 Task: Search one way flight ticket for 5 adults, 2 children, 1 infant in seat and 2 infants on lap in economy from Tampa: Tampa International Airport to Fort Wayne: Fort Wayne International Airport on 5-4-2023. Choice of flights is Royal air maroc. Number of bags: 2 carry on bags. Price is upto 35000. Outbound departure time preference is 4:45.
Action: Mouse moved to (329, 325)
Screenshot: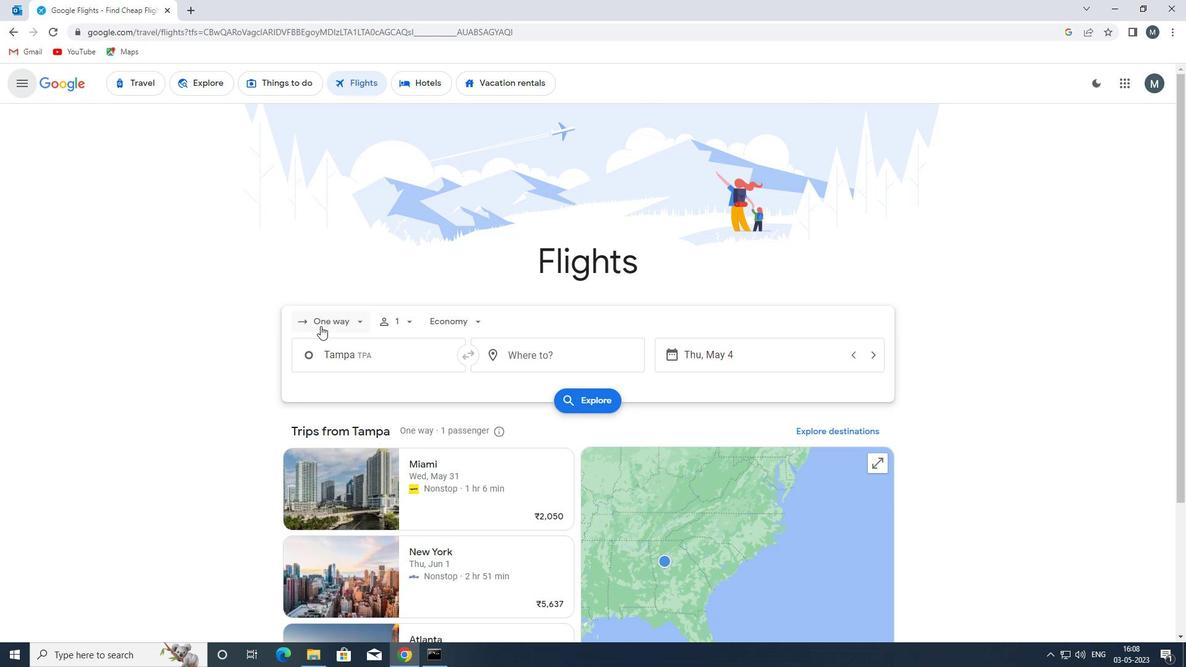 
Action: Mouse pressed left at (329, 325)
Screenshot: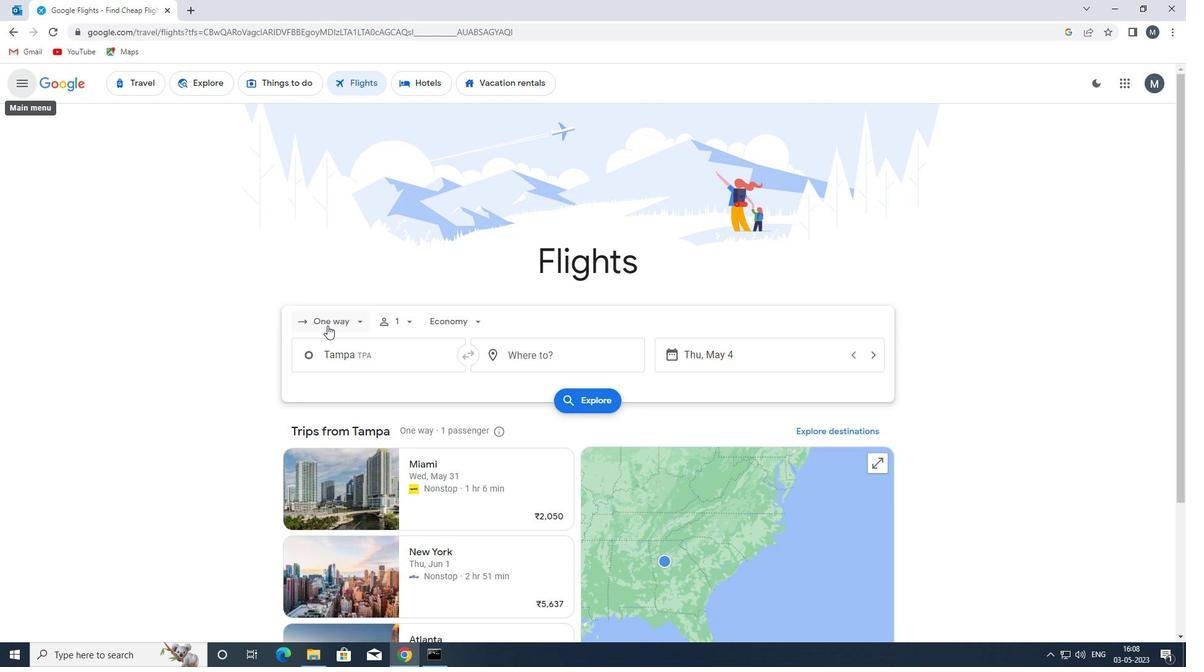
Action: Mouse moved to (350, 382)
Screenshot: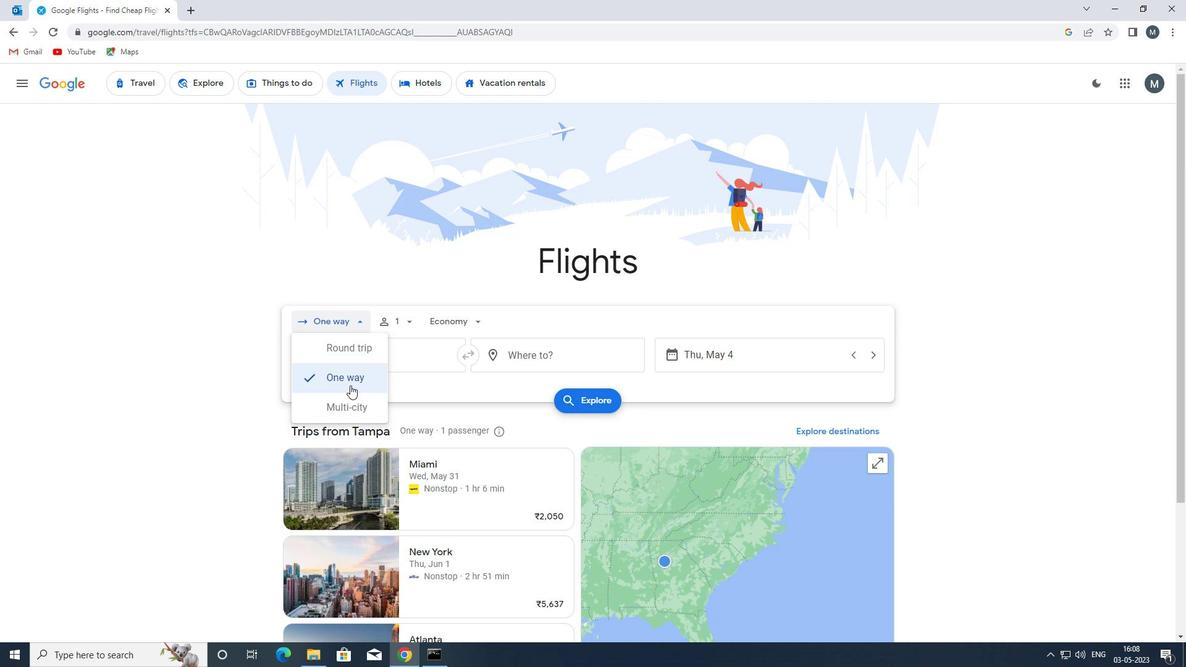 
Action: Mouse pressed left at (350, 382)
Screenshot: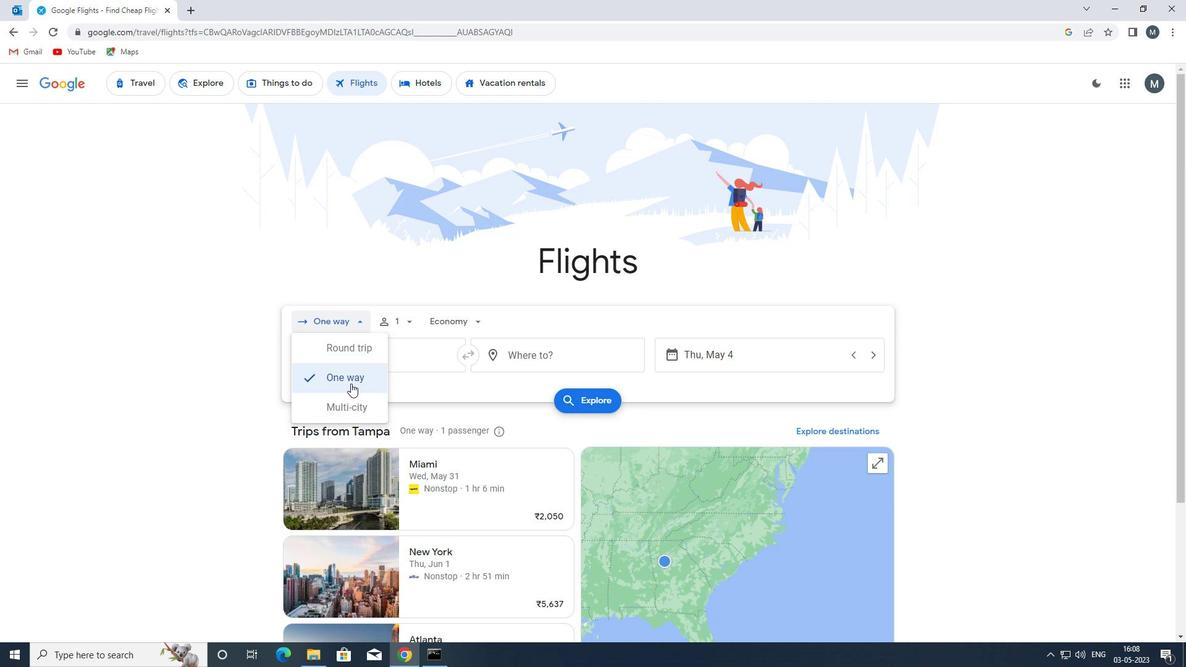 
Action: Mouse moved to (414, 316)
Screenshot: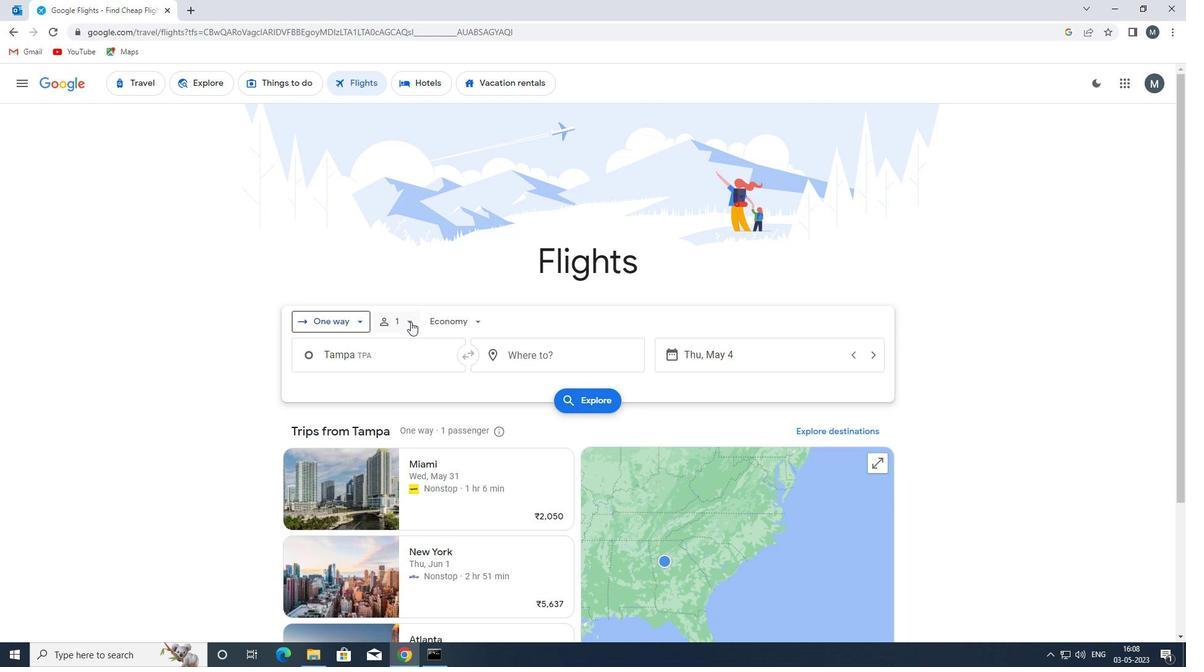 
Action: Mouse pressed left at (414, 316)
Screenshot: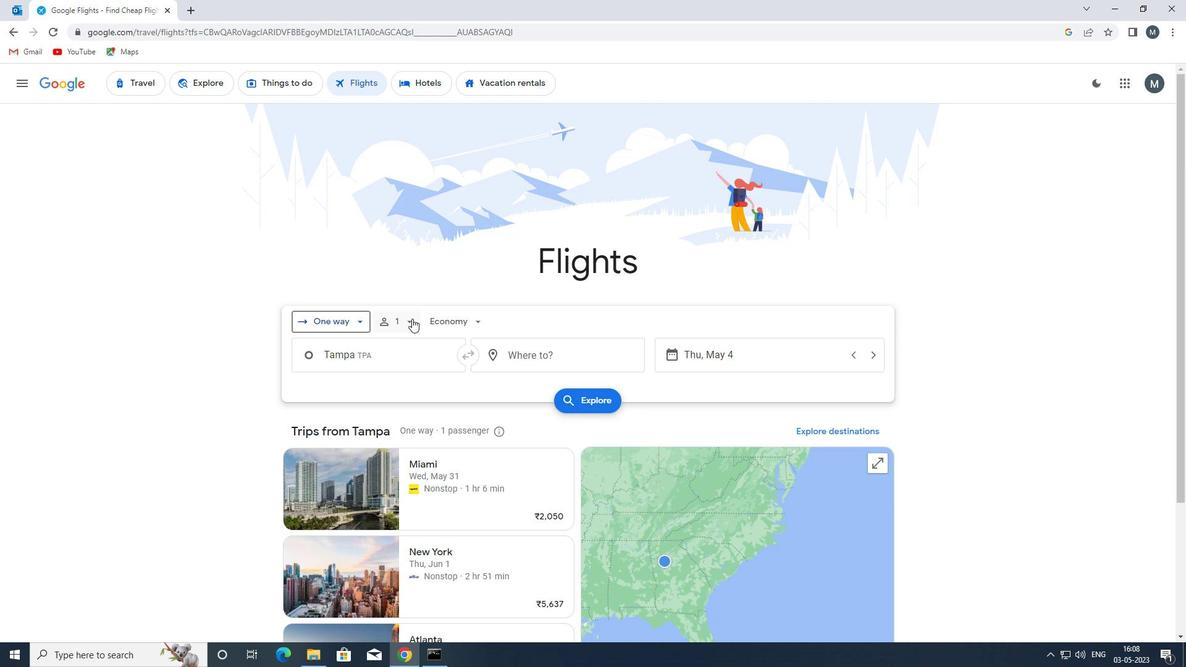 
Action: Mouse moved to (506, 353)
Screenshot: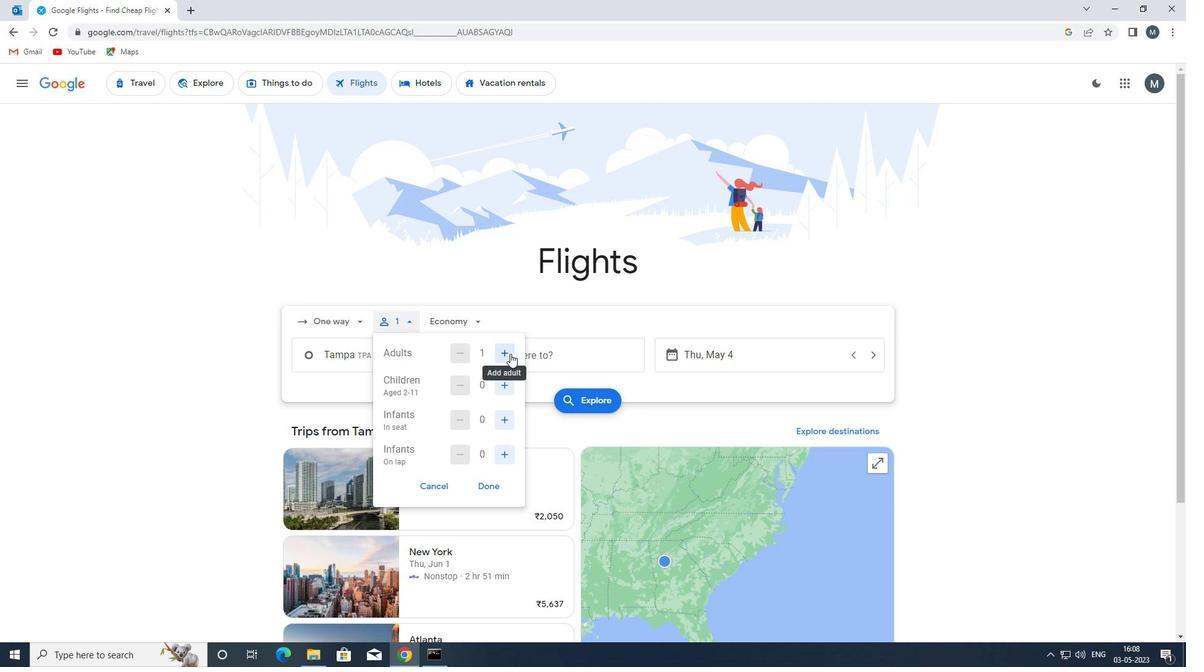 
Action: Mouse pressed left at (506, 353)
Screenshot: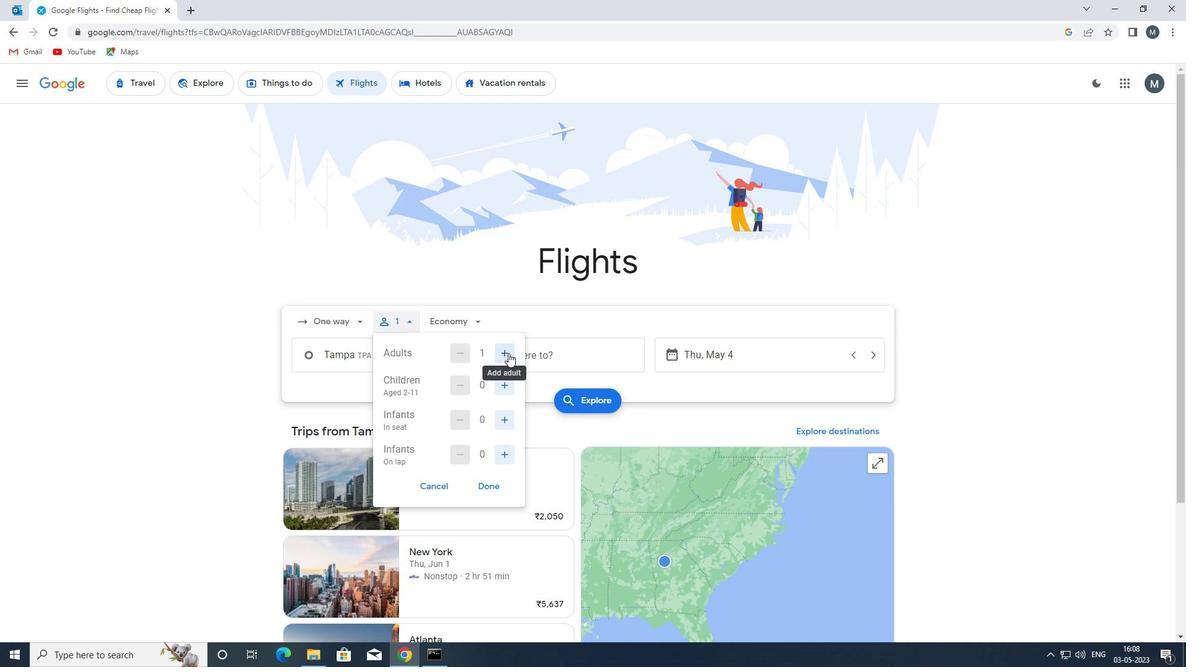 
Action: Mouse pressed left at (506, 353)
Screenshot: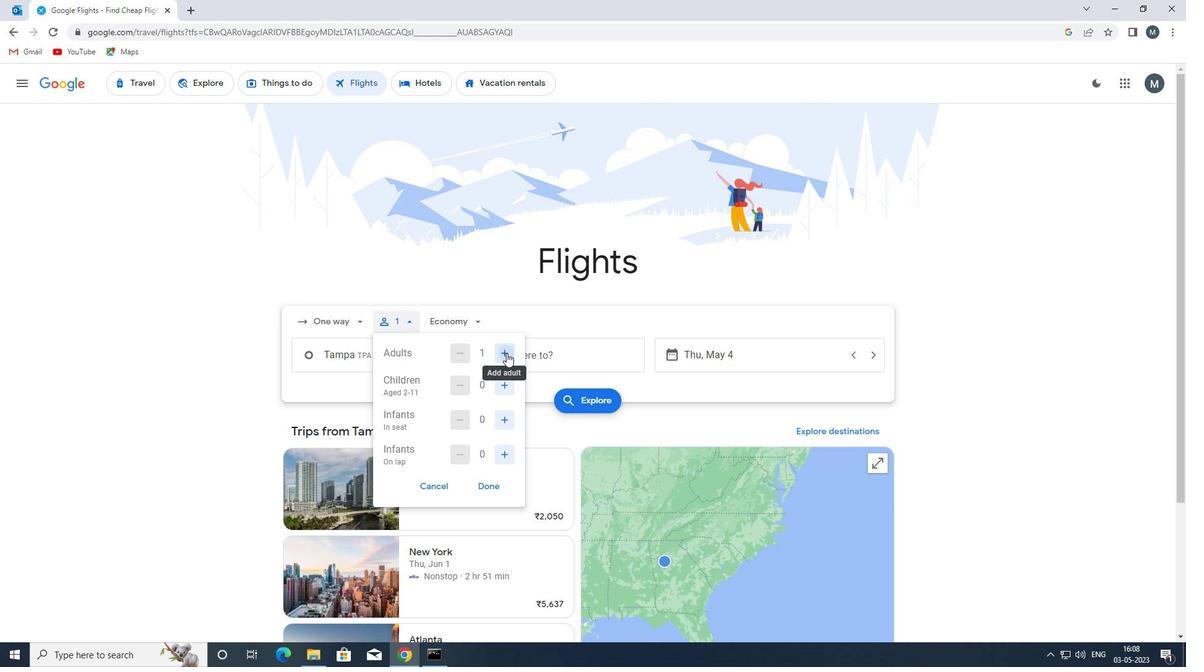 
Action: Mouse pressed left at (506, 353)
Screenshot: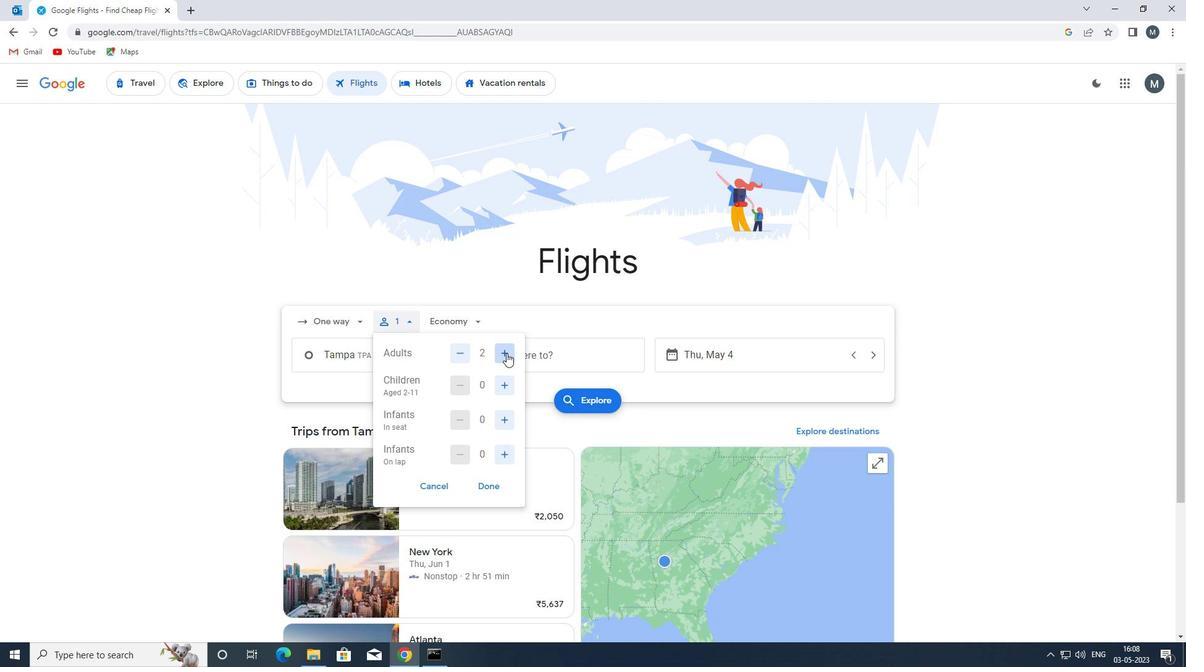 
Action: Mouse pressed left at (506, 353)
Screenshot: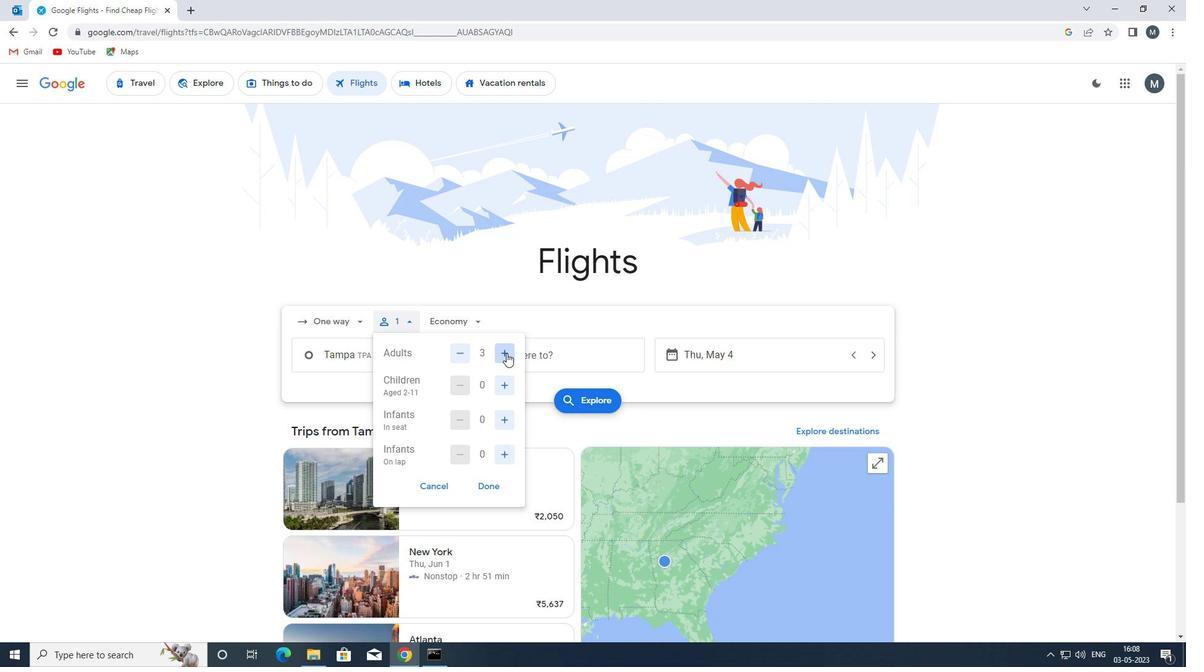 
Action: Mouse moved to (507, 383)
Screenshot: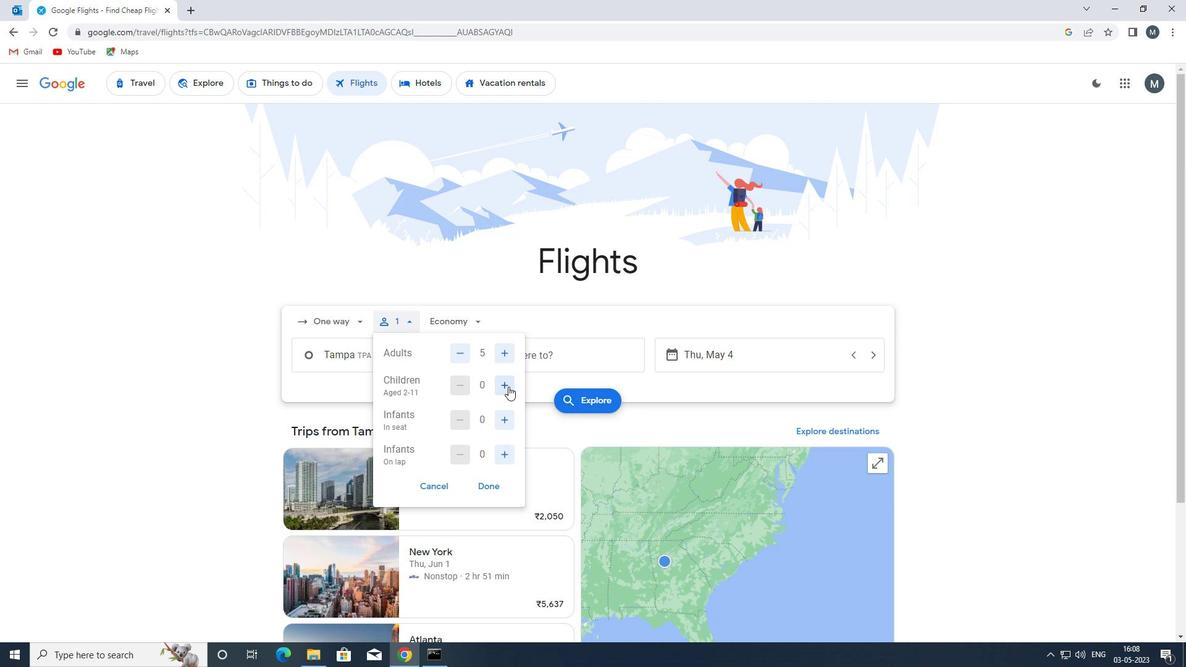 
Action: Mouse pressed left at (507, 383)
Screenshot: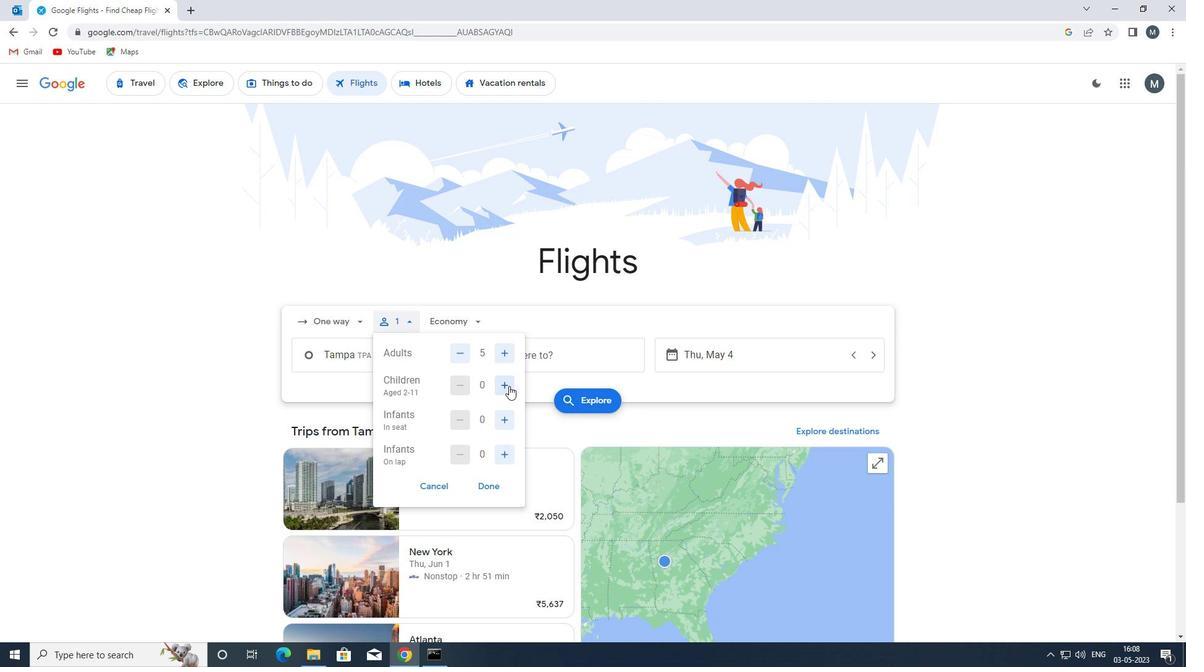 
Action: Mouse pressed left at (507, 383)
Screenshot: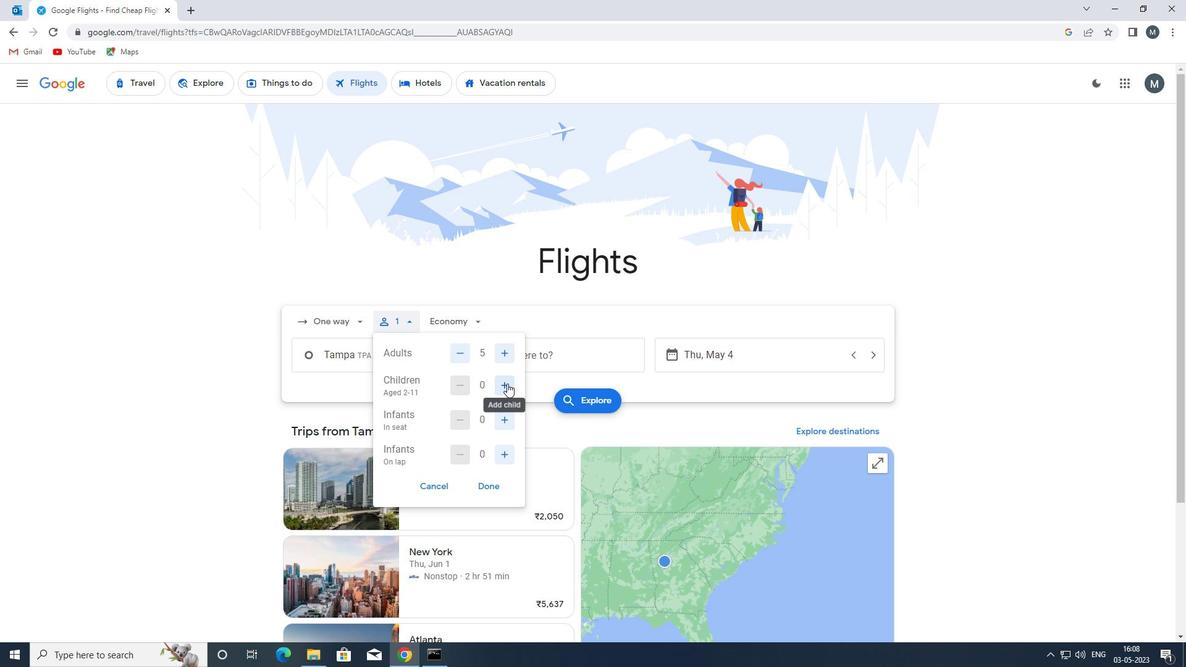 
Action: Mouse moved to (504, 414)
Screenshot: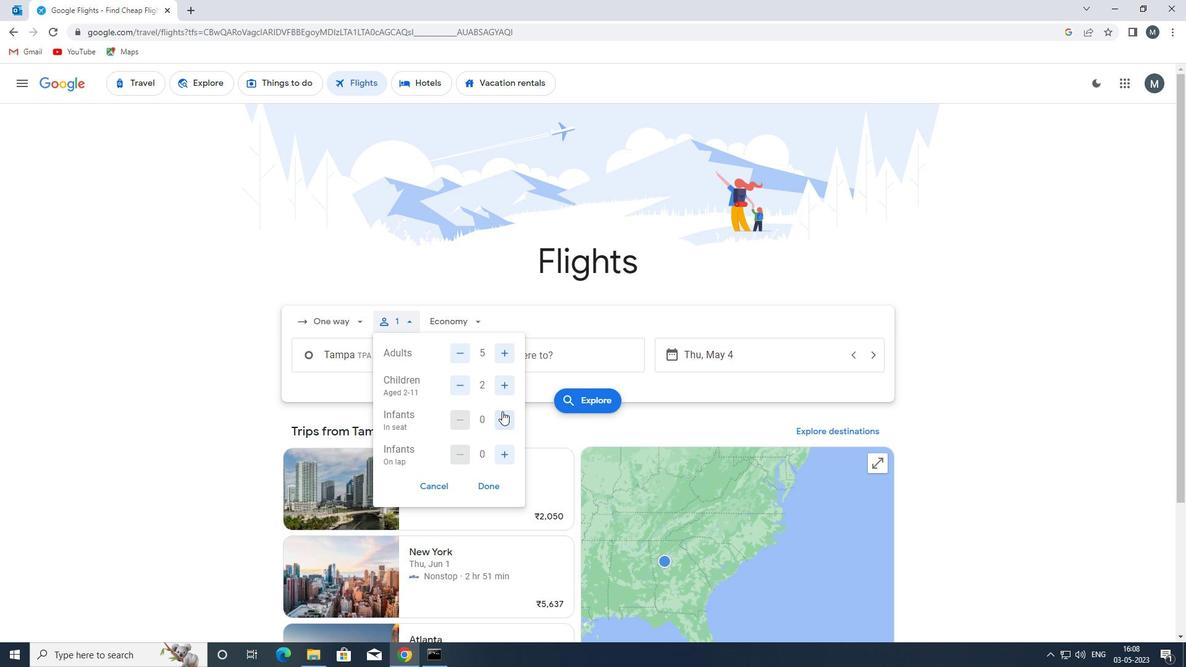 
Action: Mouse pressed left at (504, 414)
Screenshot: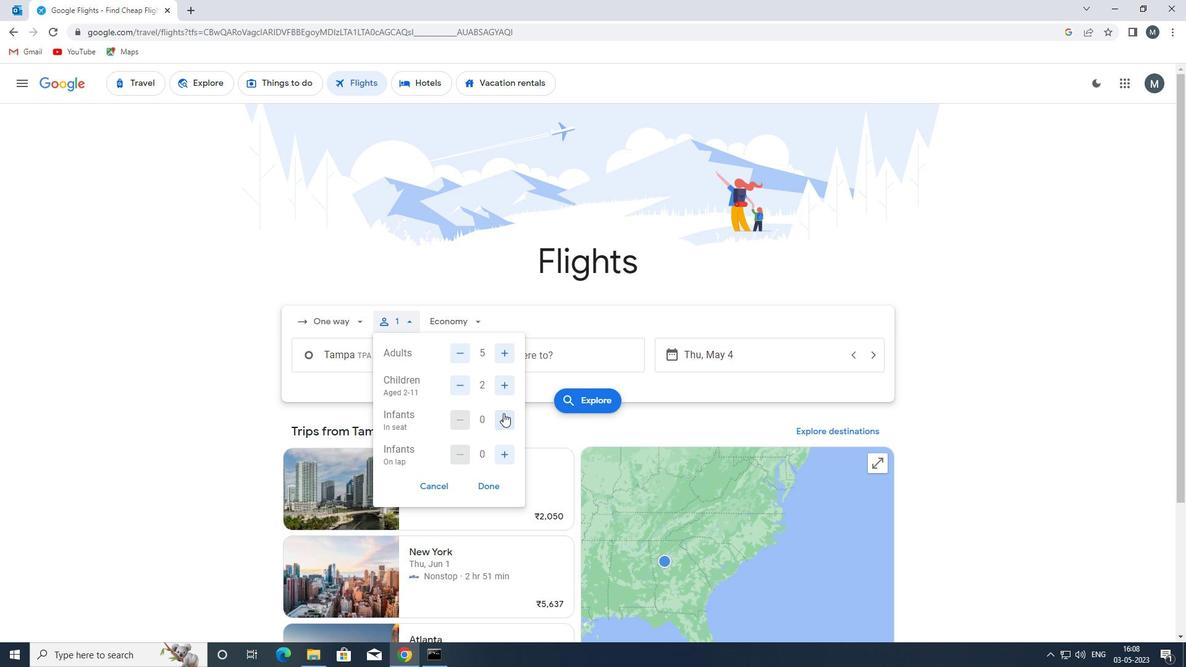 
Action: Mouse moved to (504, 457)
Screenshot: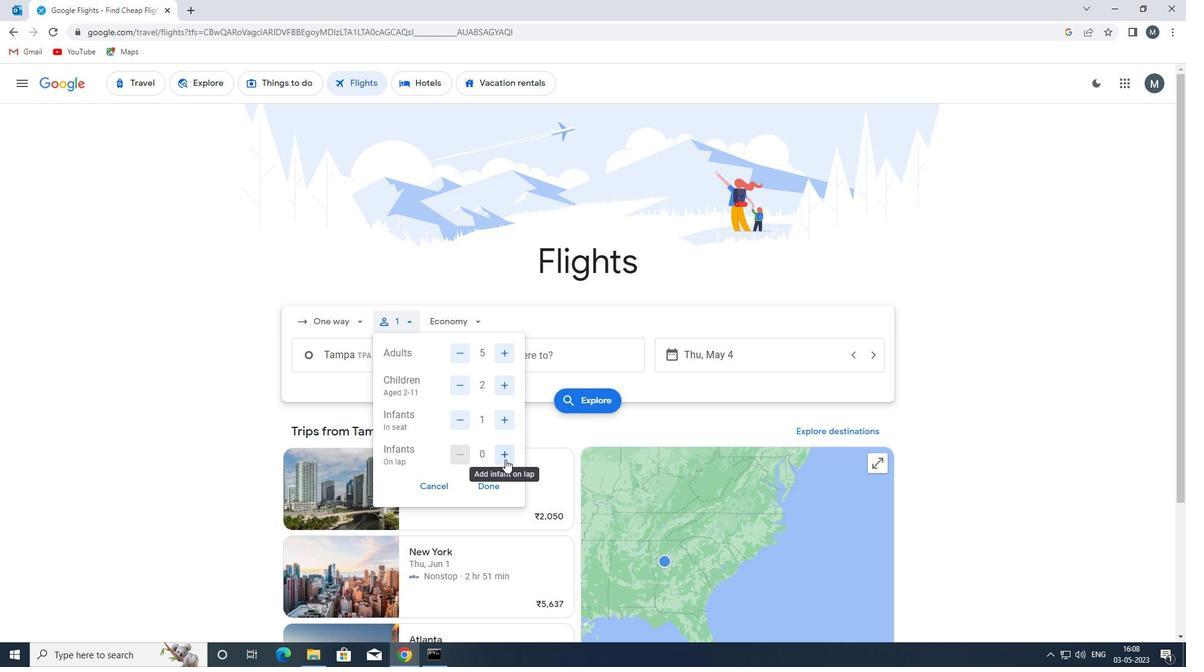 
Action: Mouse pressed left at (504, 457)
Screenshot: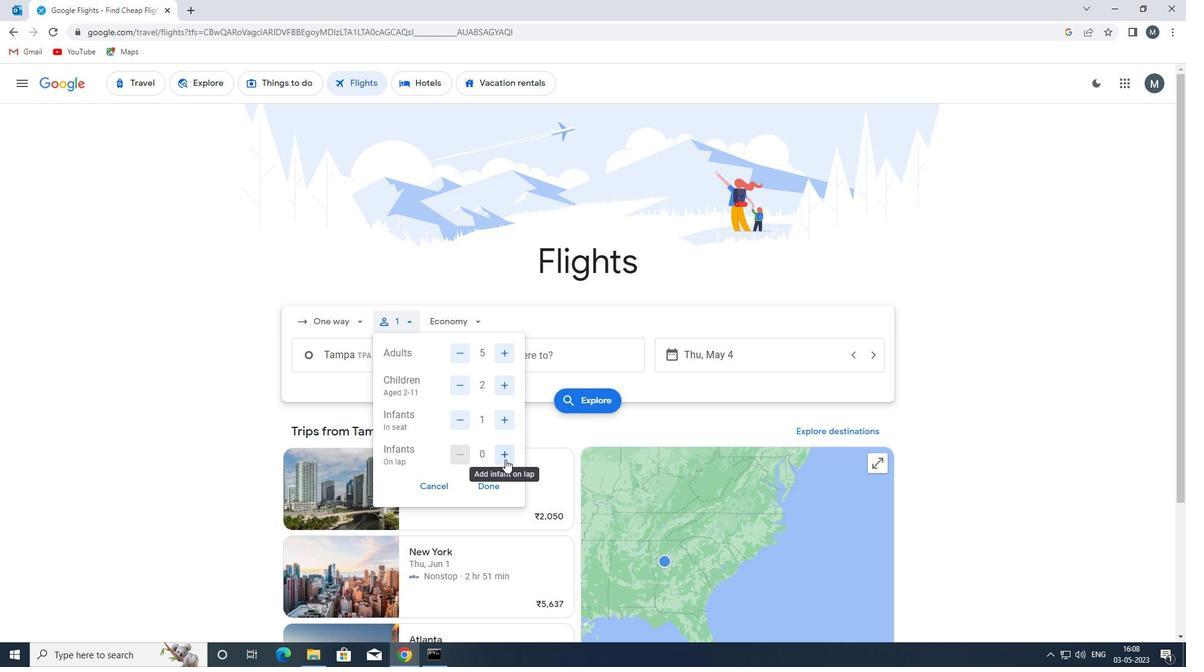 
Action: Mouse pressed left at (504, 457)
Screenshot: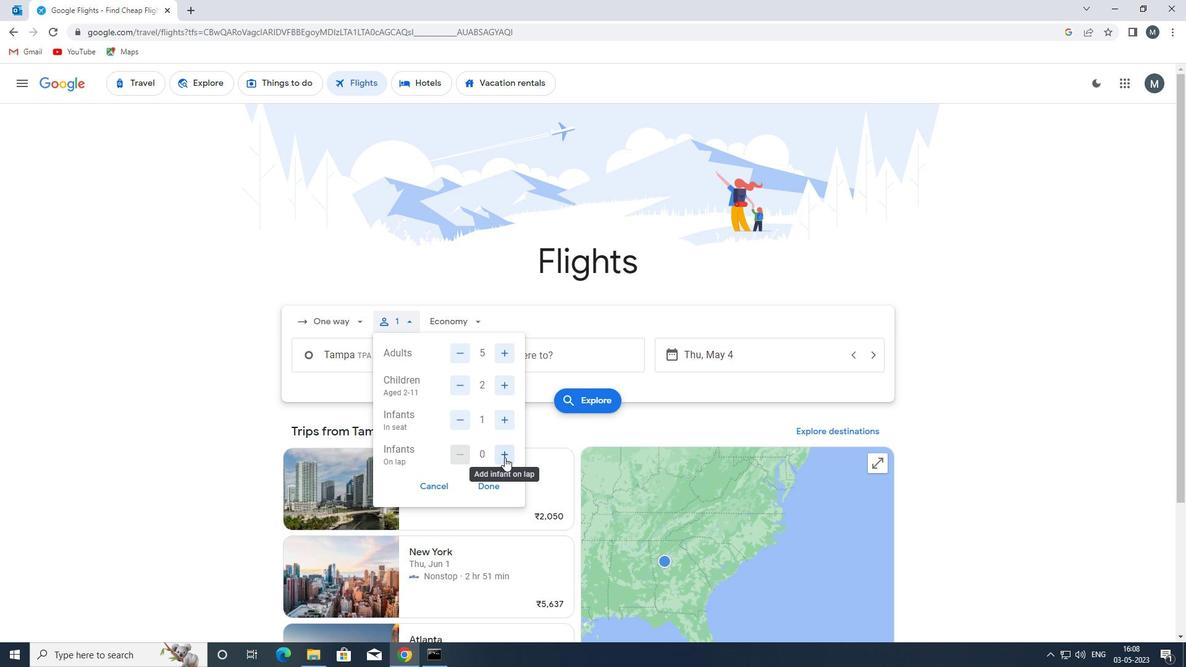 
Action: Mouse moved to (460, 454)
Screenshot: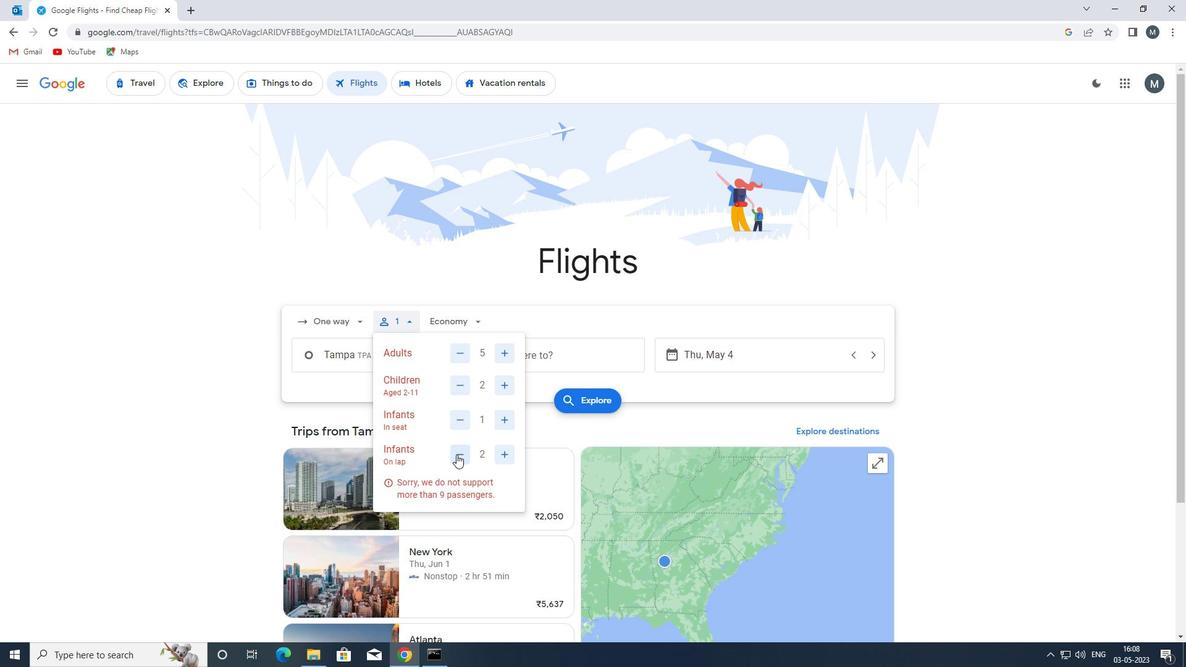 
Action: Mouse pressed left at (460, 454)
Screenshot: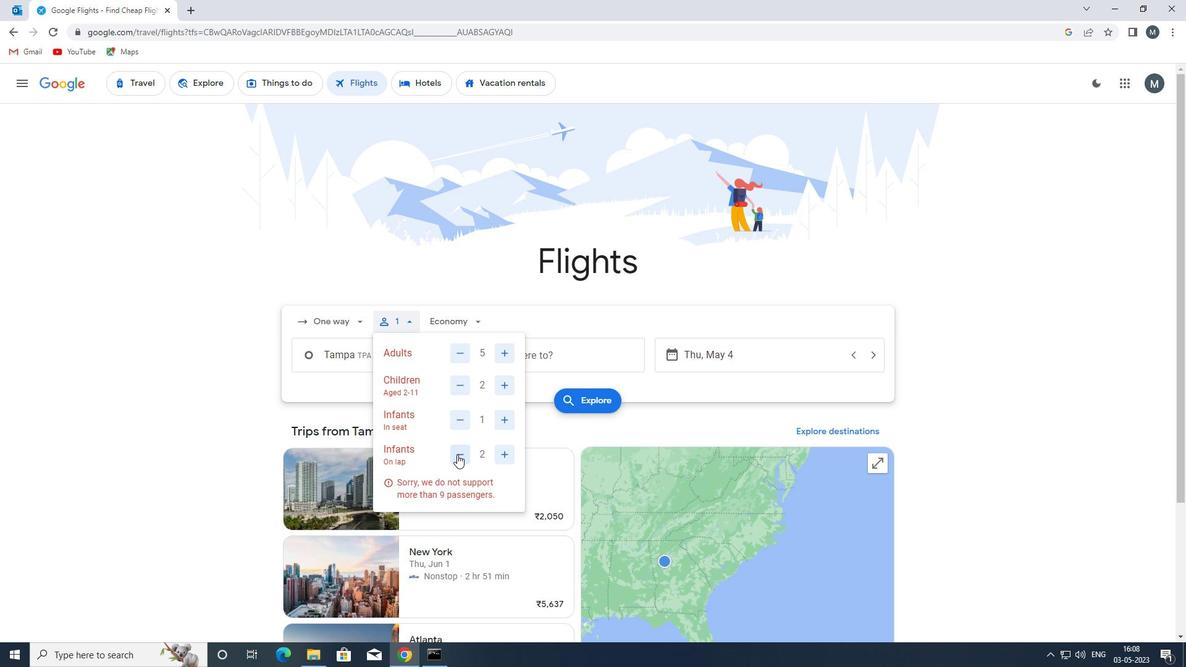
Action: Mouse moved to (498, 484)
Screenshot: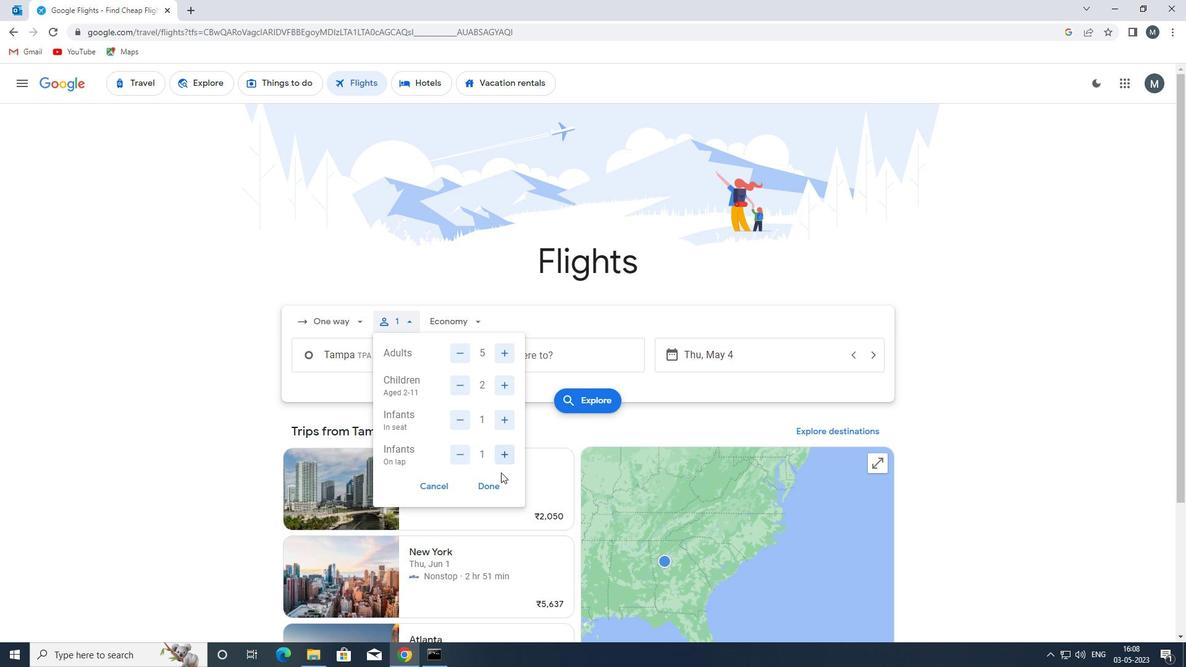
Action: Mouse pressed left at (498, 484)
Screenshot: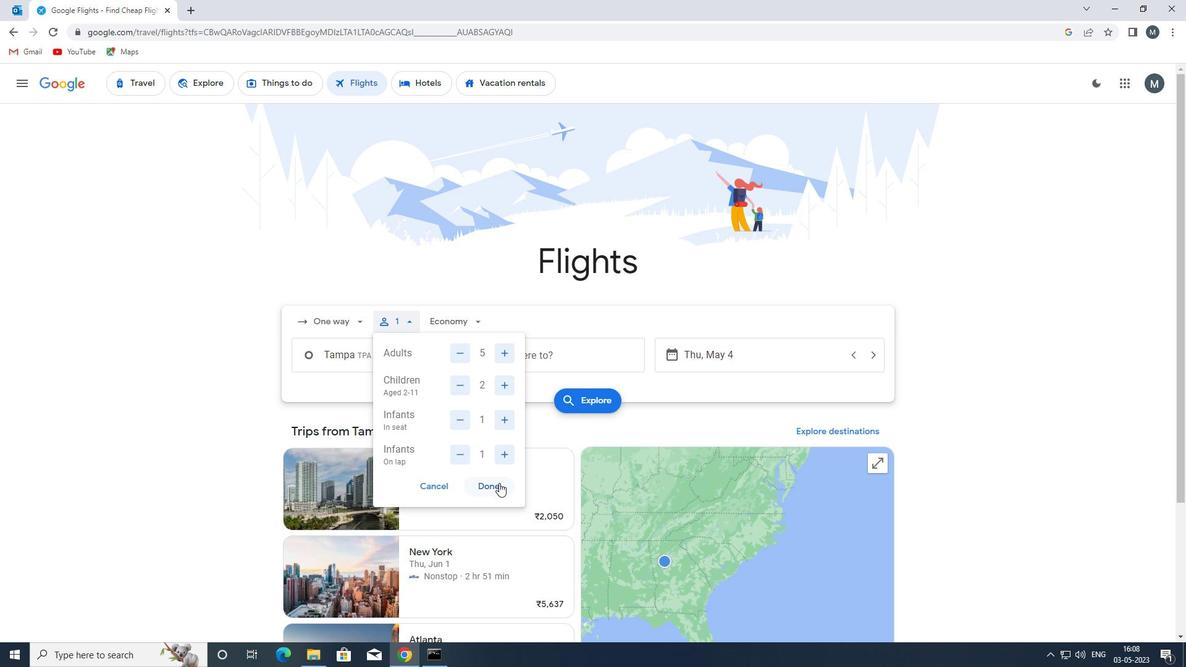 
Action: Mouse moved to (461, 320)
Screenshot: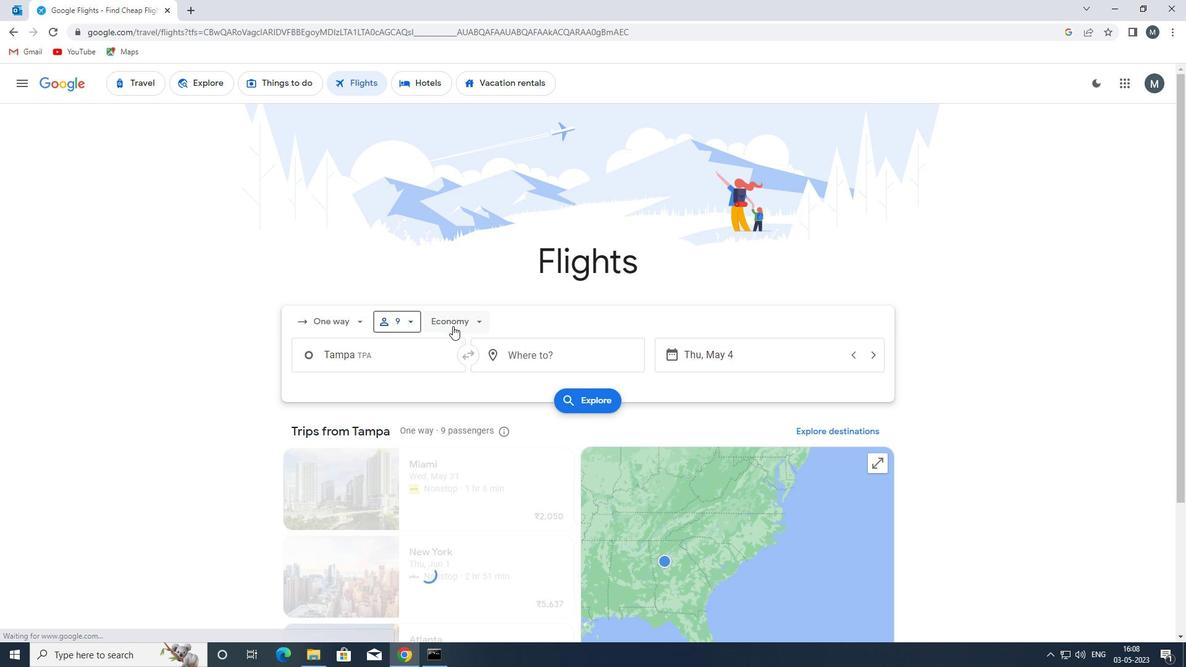 
Action: Mouse pressed left at (461, 320)
Screenshot: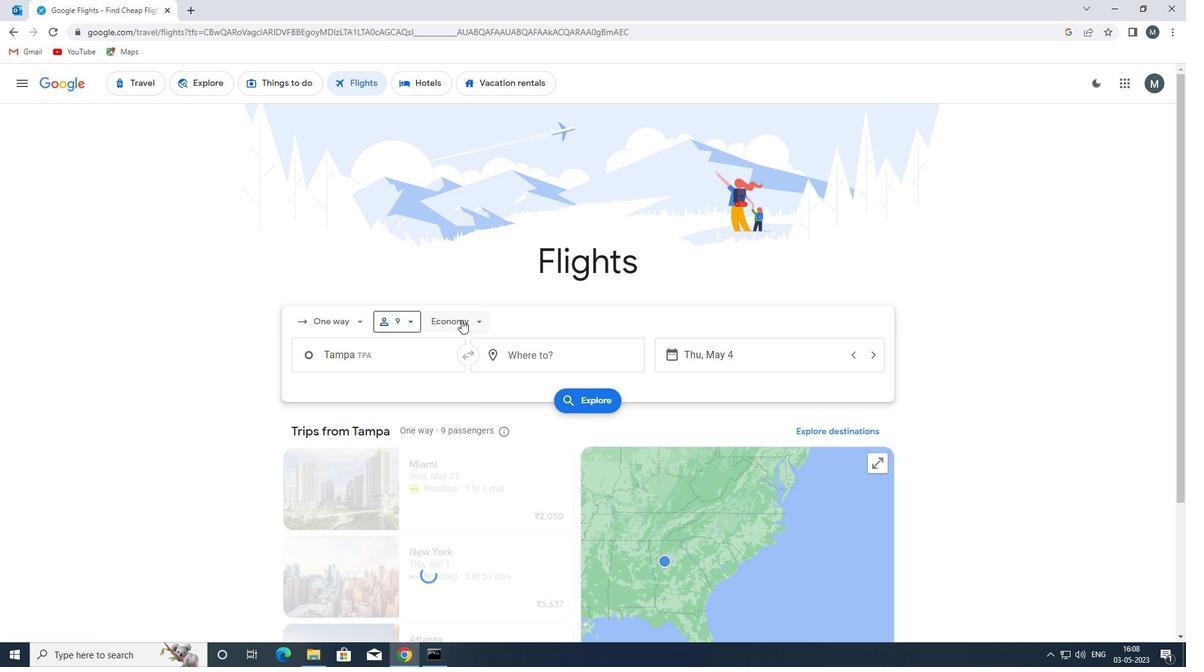 
Action: Mouse moved to (486, 346)
Screenshot: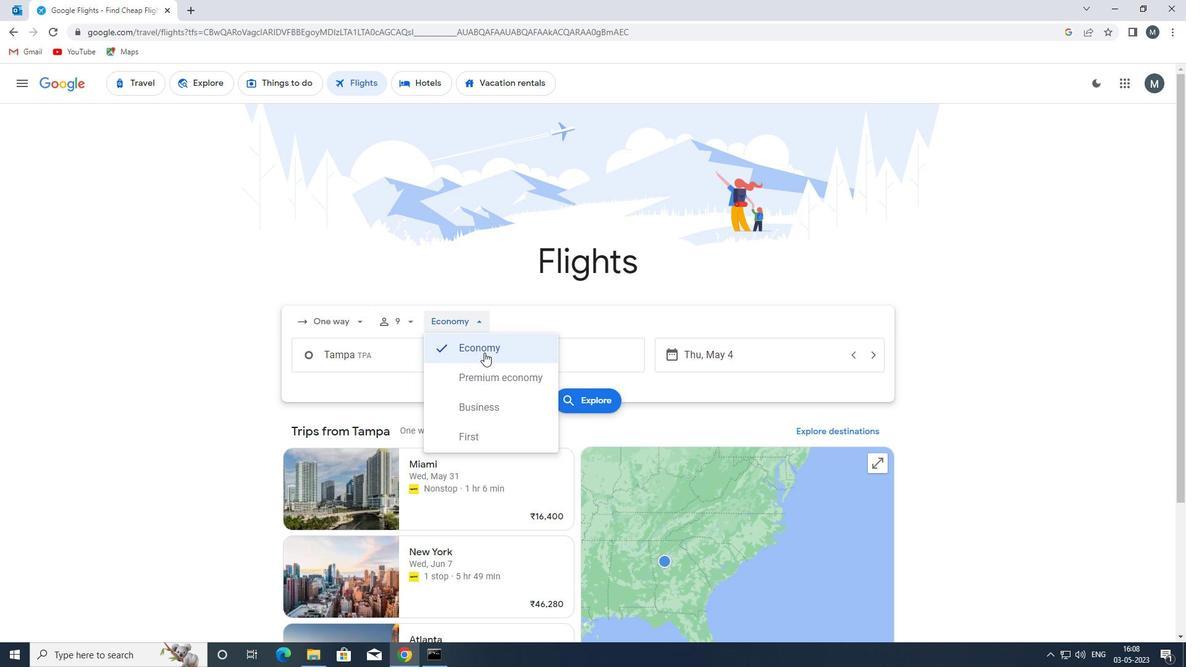 
Action: Mouse pressed left at (486, 346)
Screenshot: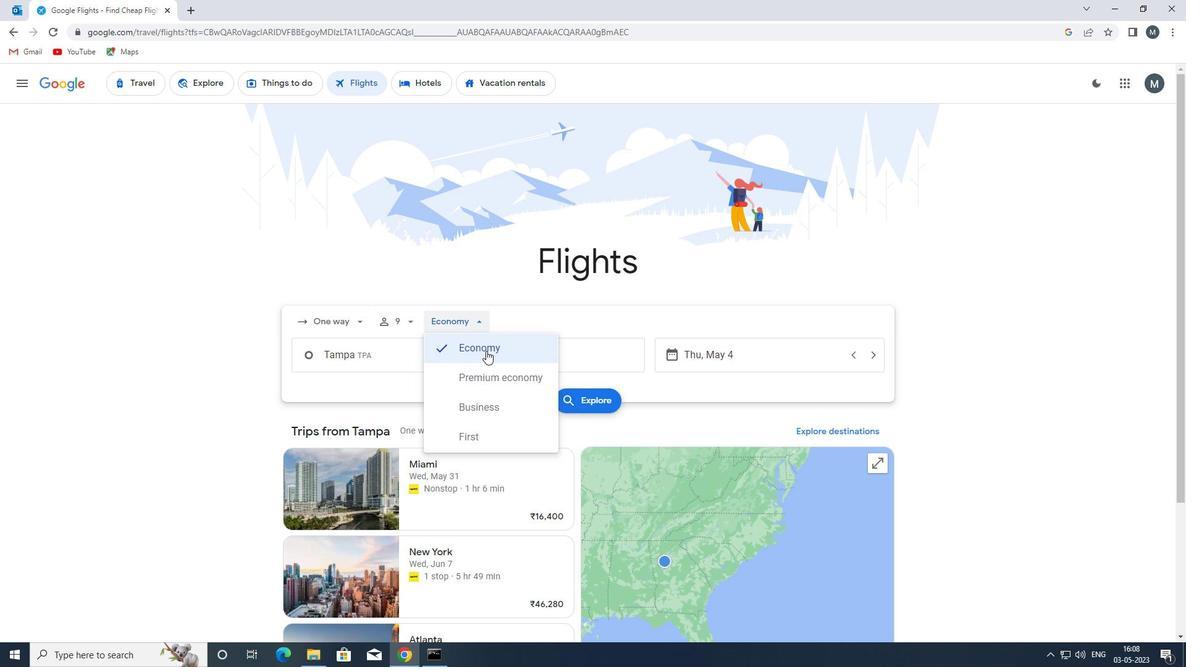 
Action: Mouse moved to (405, 354)
Screenshot: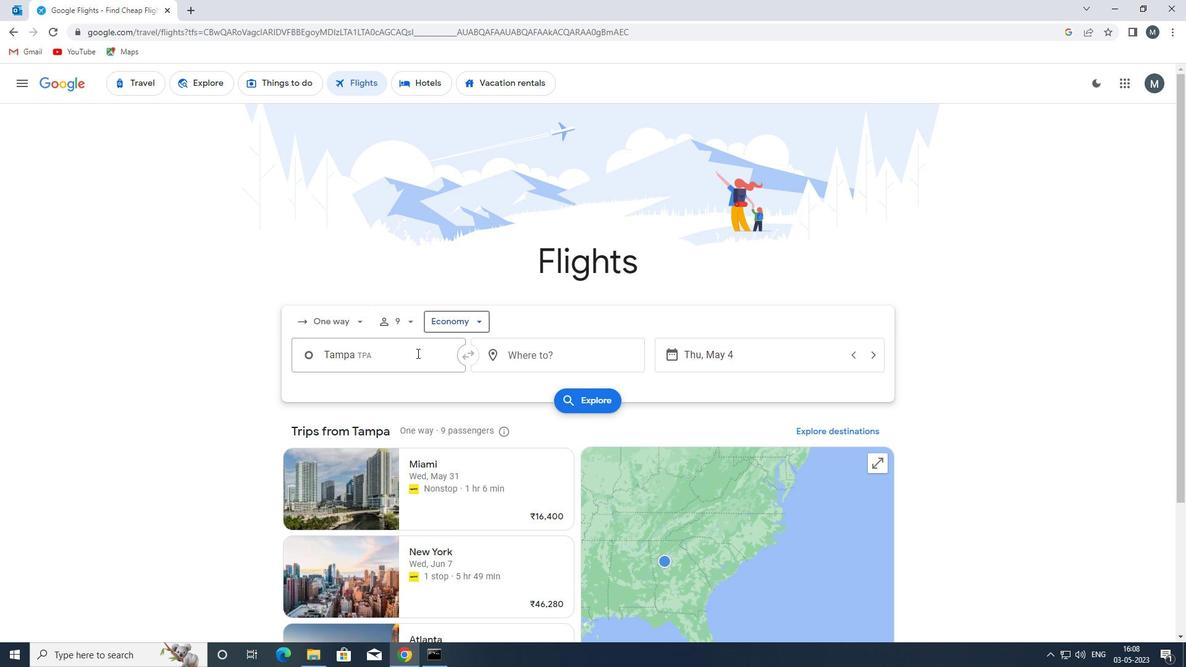 
Action: Mouse pressed left at (405, 354)
Screenshot: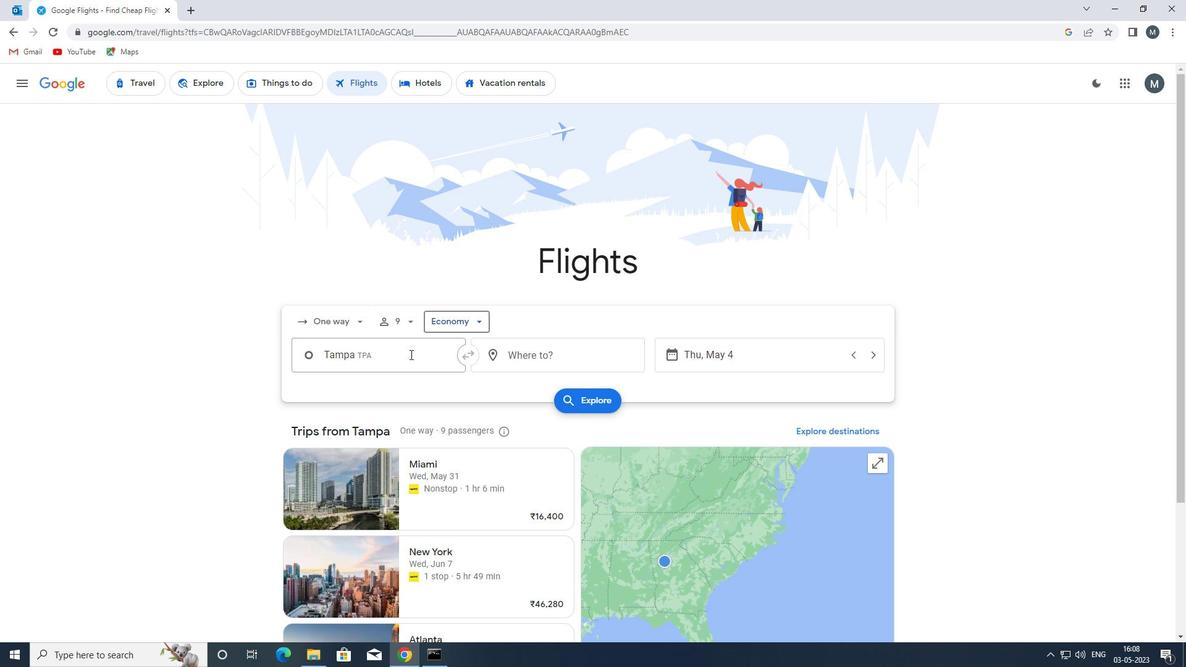 
Action: Key pressed tpa
Screenshot: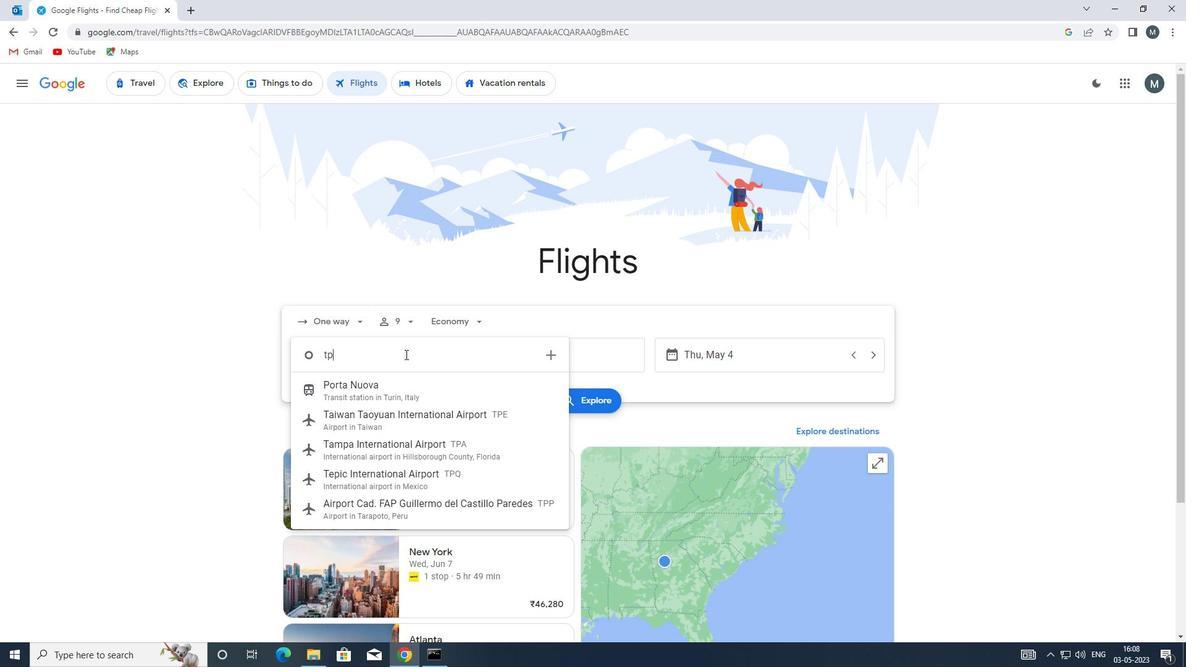 
Action: Mouse moved to (412, 391)
Screenshot: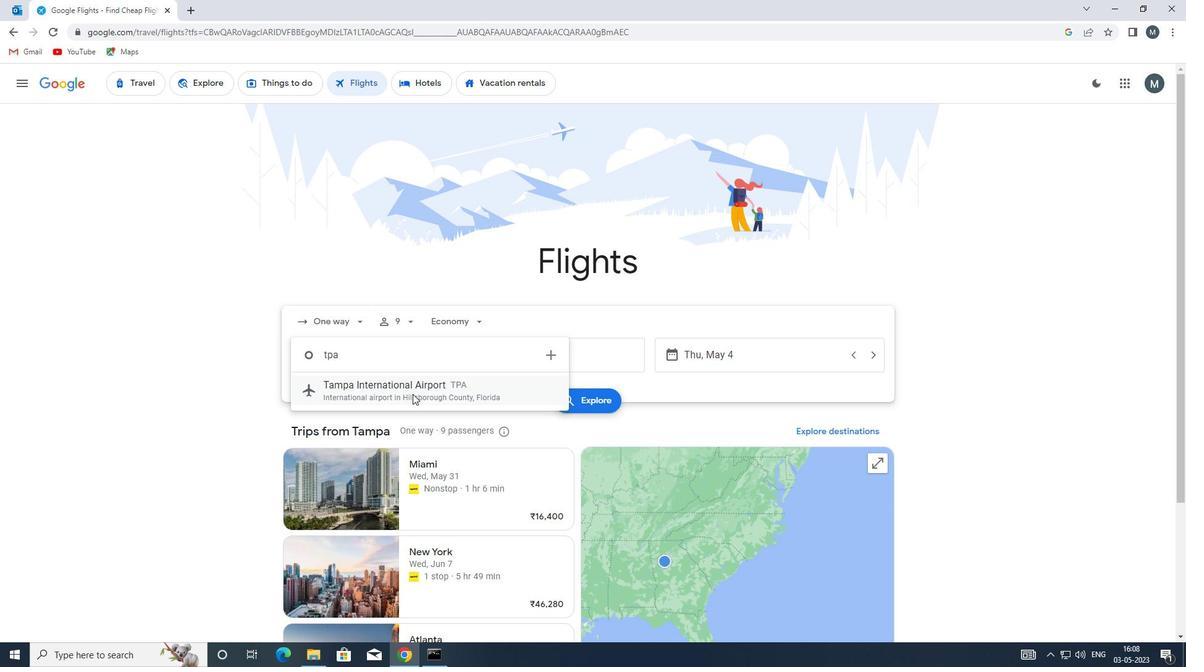 
Action: Mouse pressed left at (412, 391)
Screenshot: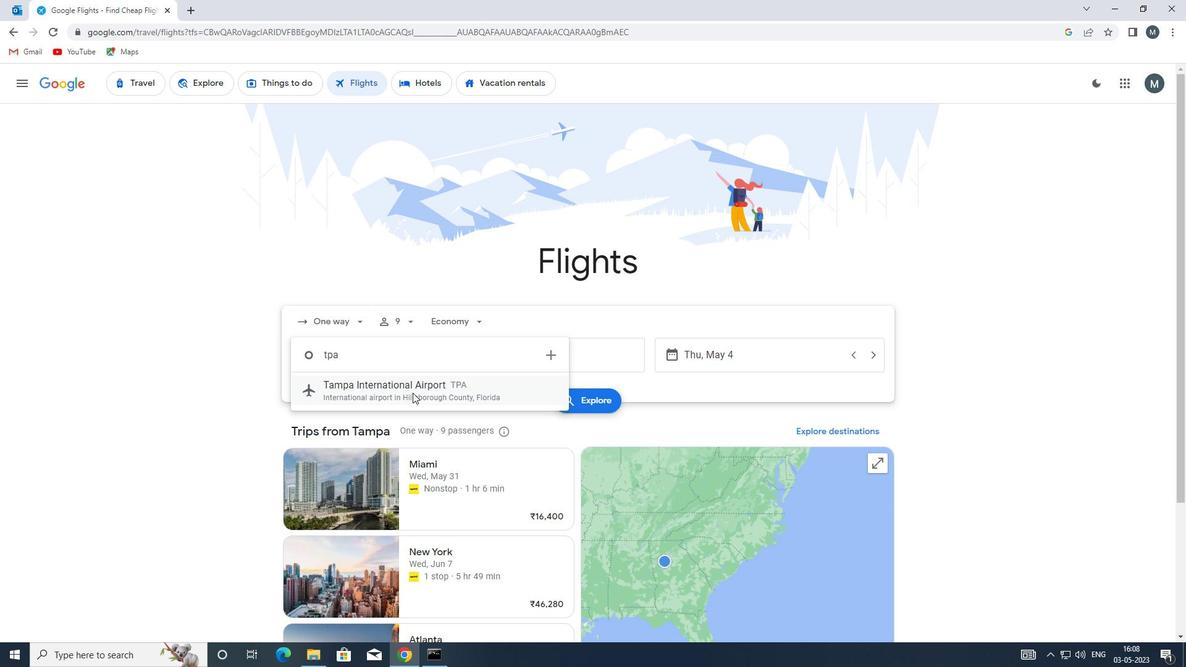 
Action: Mouse moved to (531, 356)
Screenshot: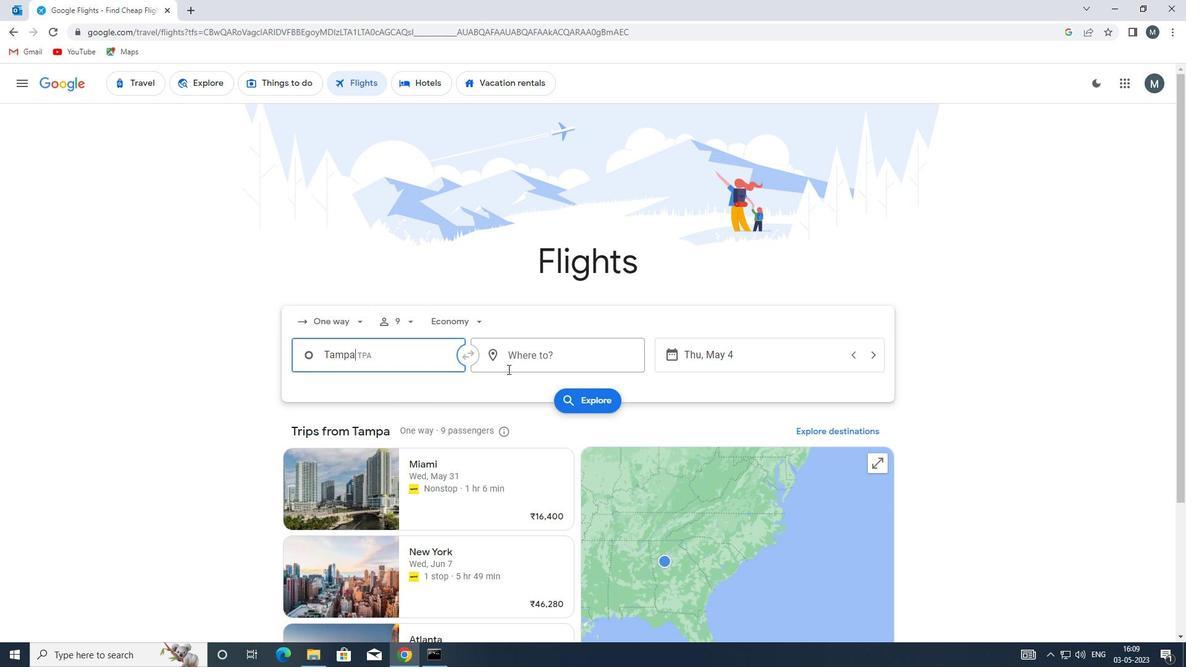 
Action: Mouse pressed left at (531, 356)
Screenshot: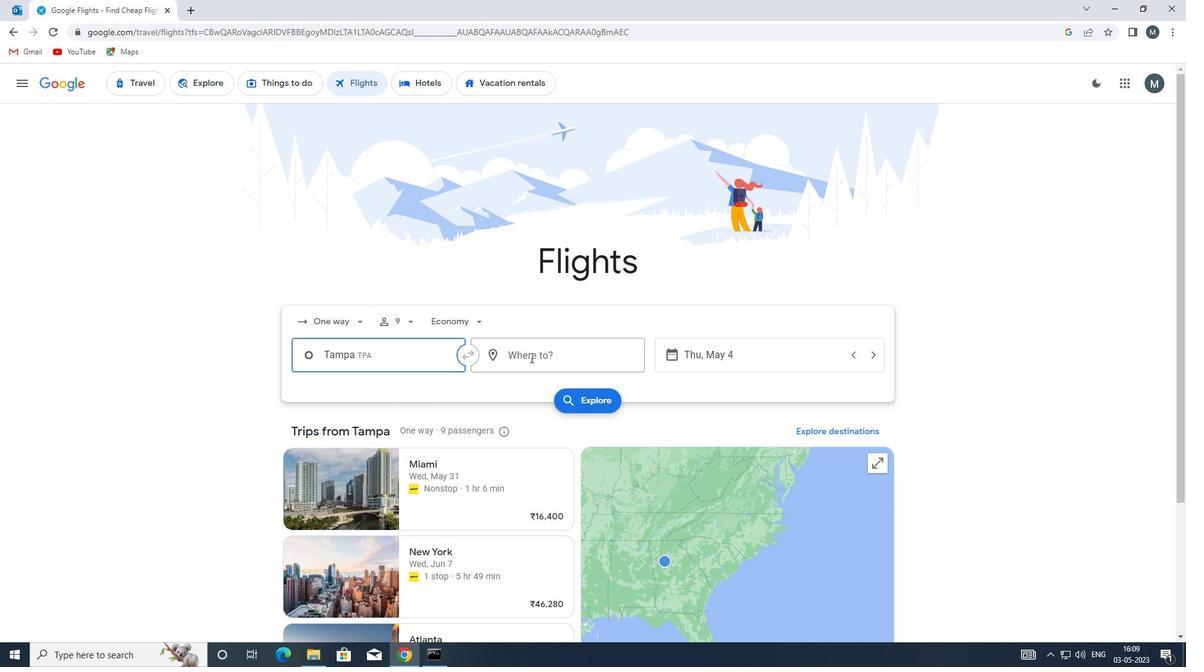 
Action: Key pressed fwa
Screenshot: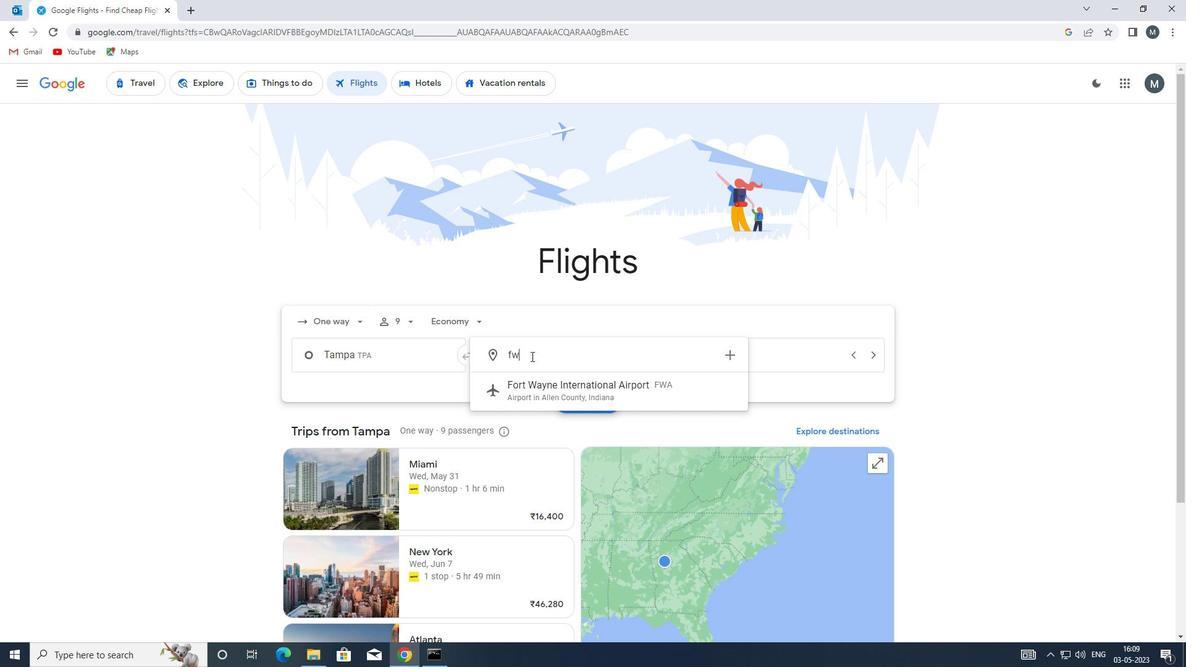 
Action: Mouse moved to (554, 387)
Screenshot: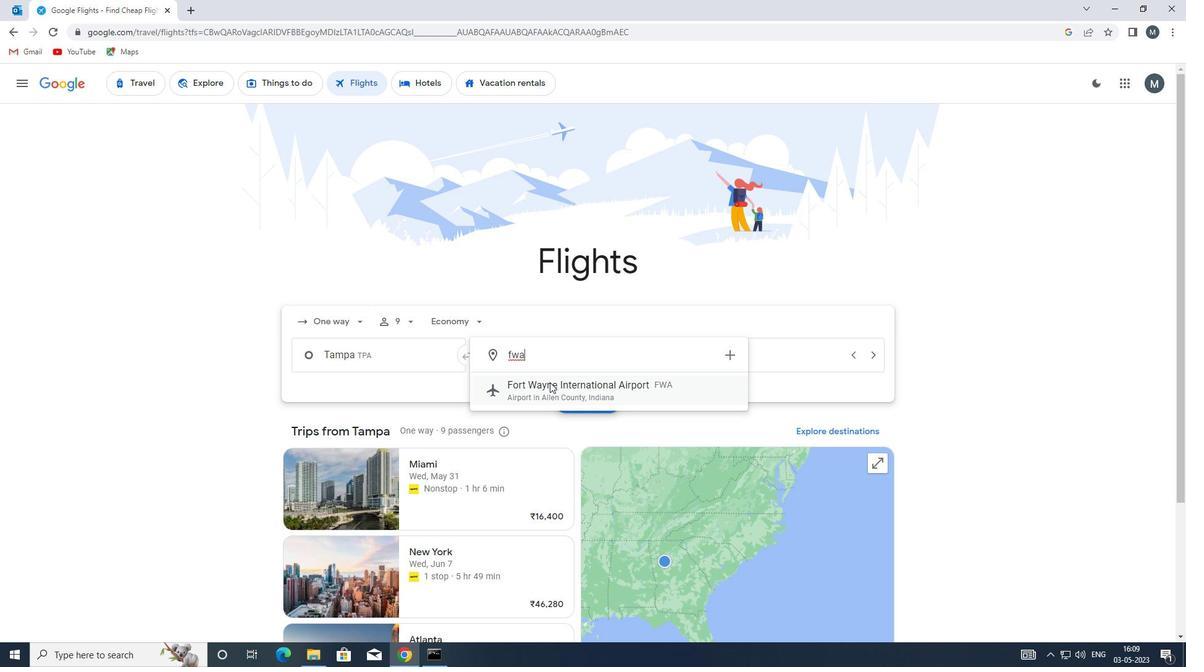 
Action: Mouse pressed left at (554, 387)
Screenshot: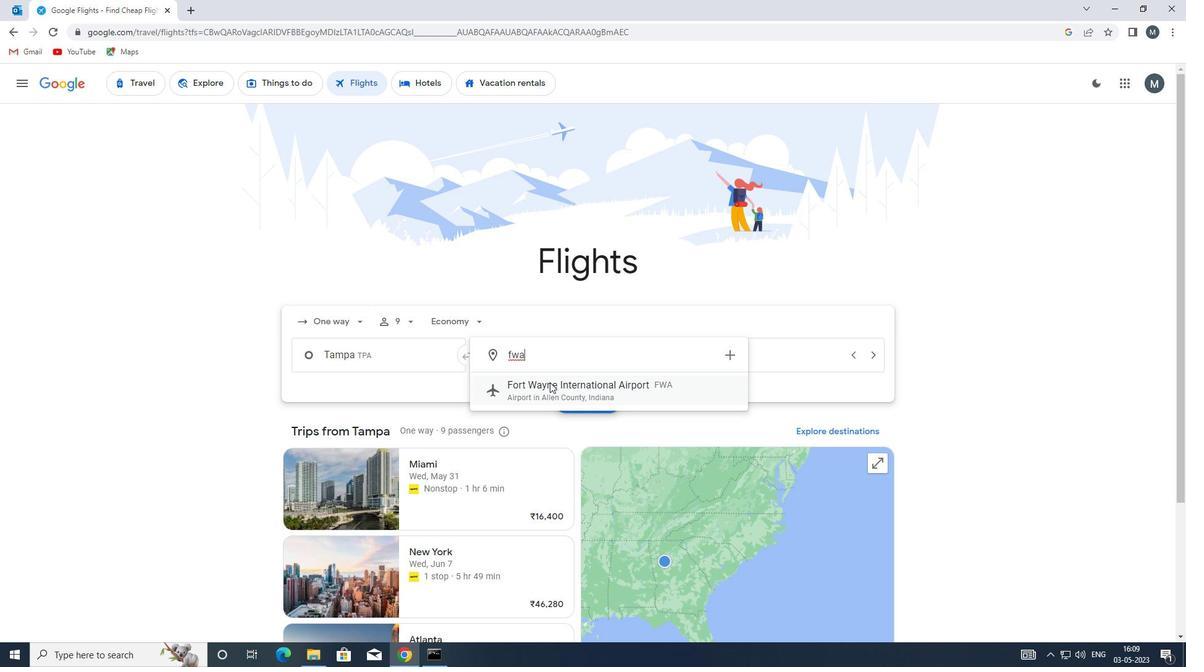 
Action: Mouse moved to (687, 360)
Screenshot: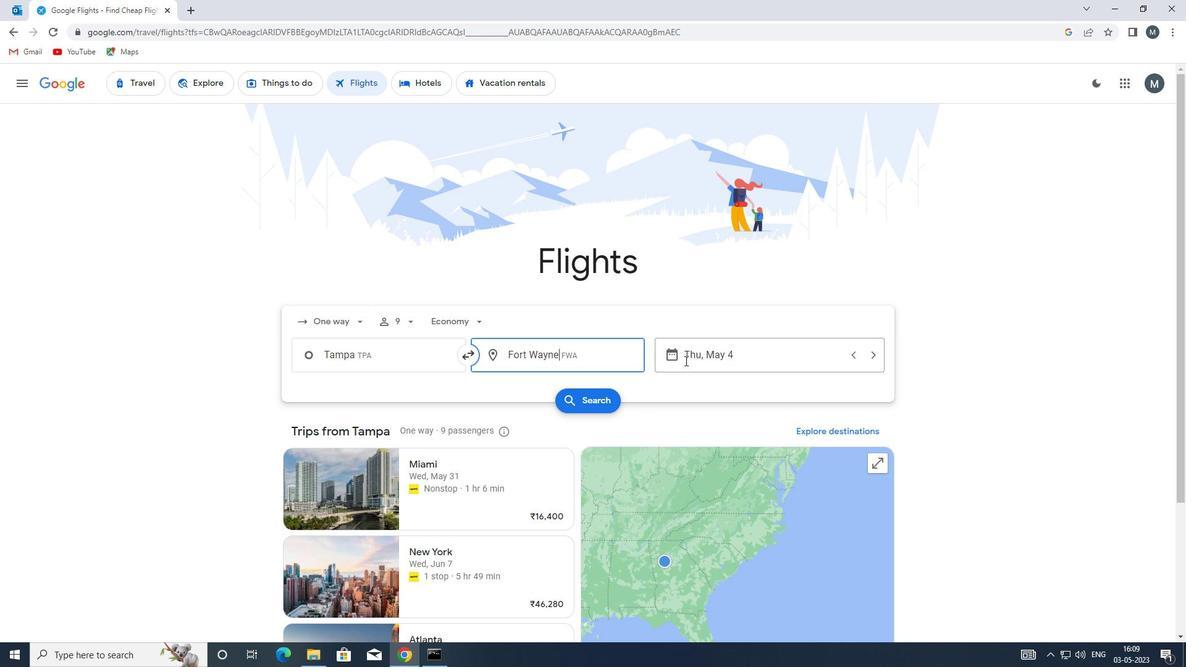 
Action: Mouse pressed left at (687, 360)
Screenshot: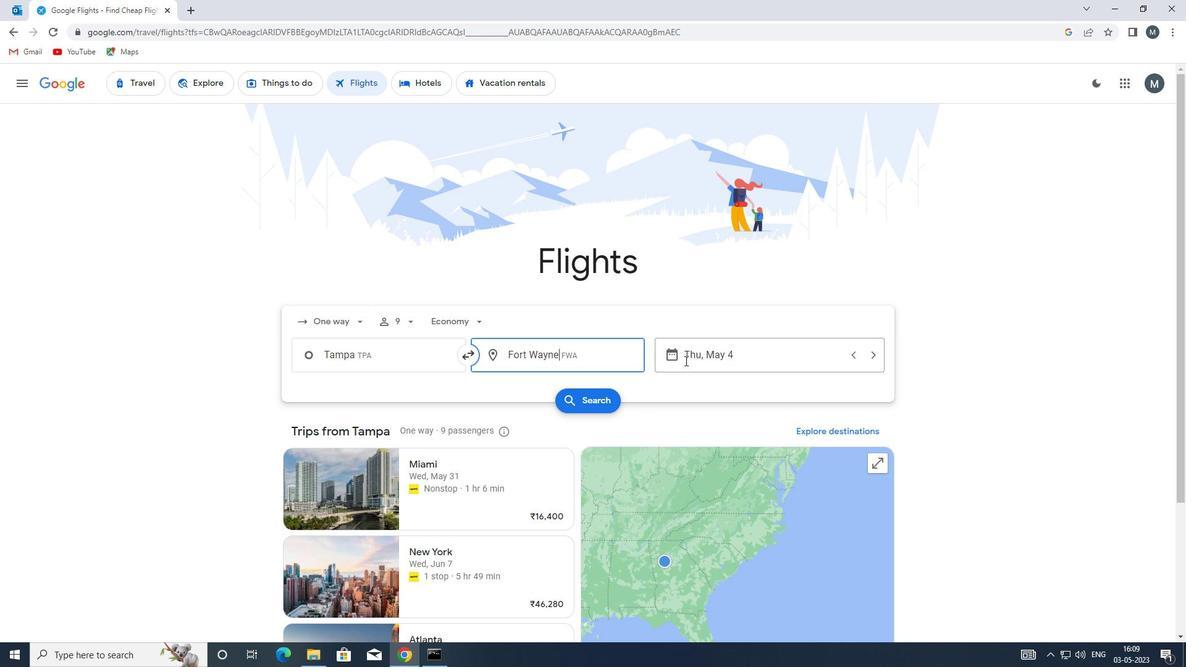 
Action: Mouse moved to (564, 412)
Screenshot: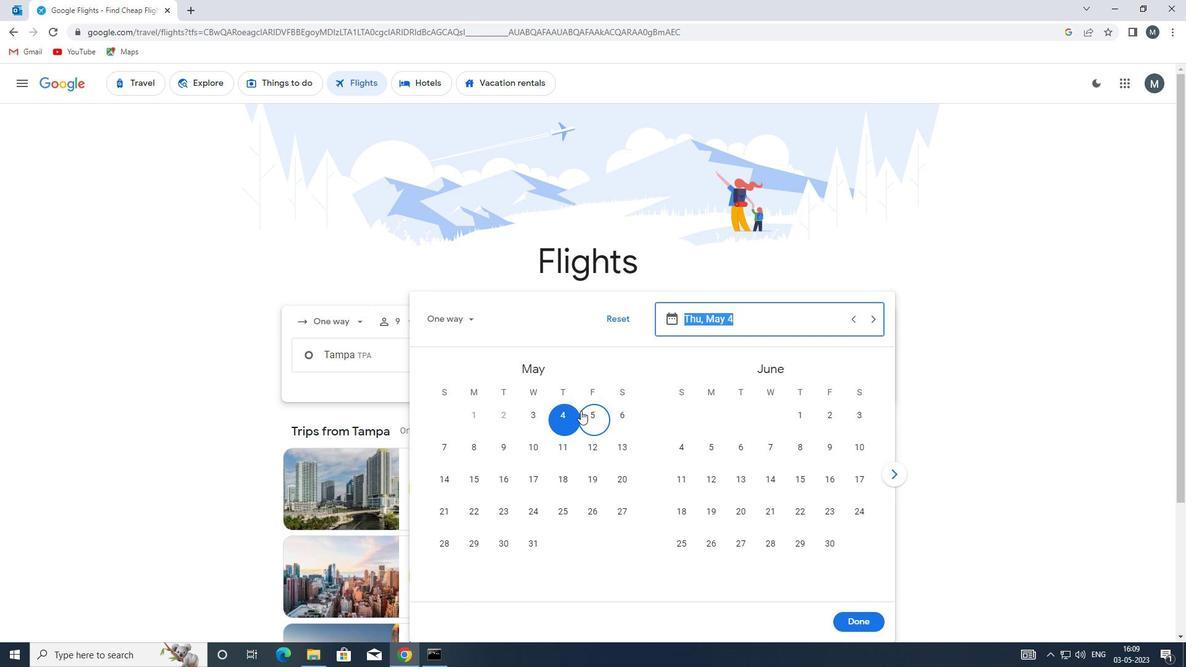 
Action: Mouse pressed left at (564, 412)
Screenshot: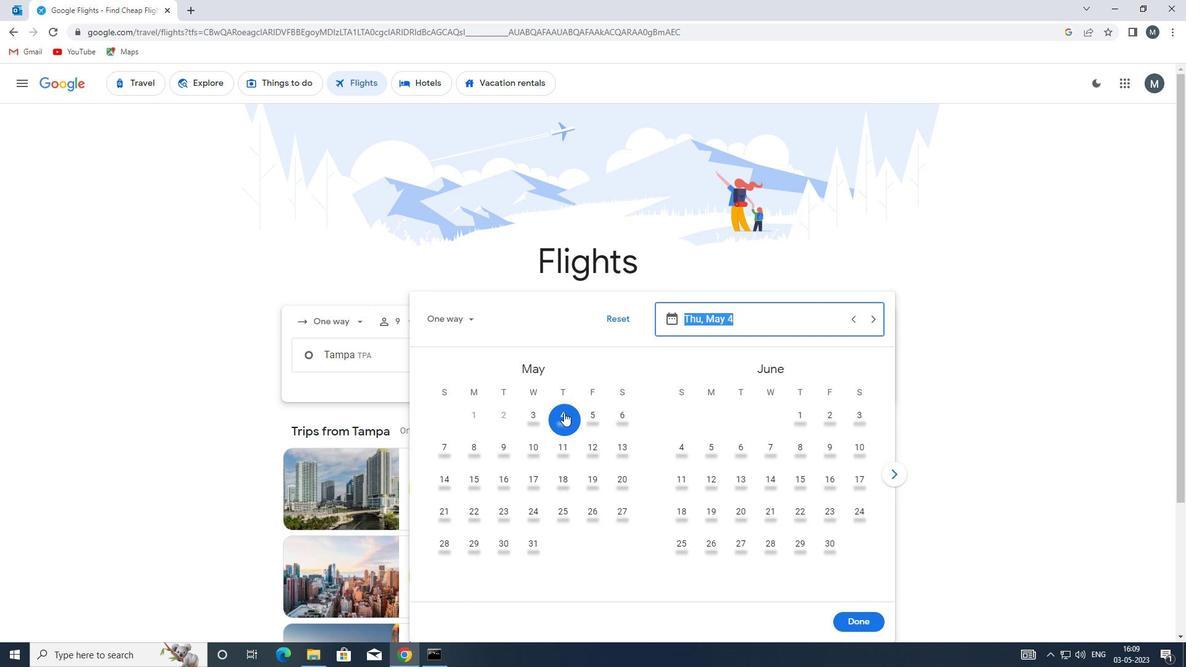 
Action: Mouse moved to (867, 620)
Screenshot: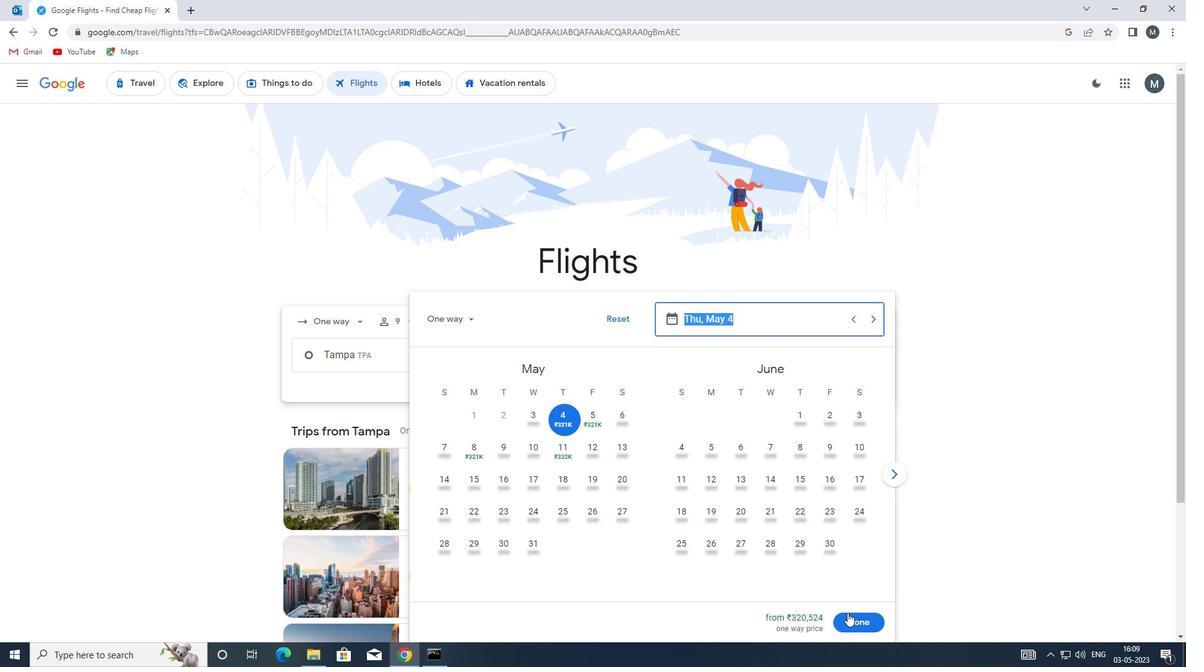 
Action: Mouse pressed left at (867, 620)
Screenshot: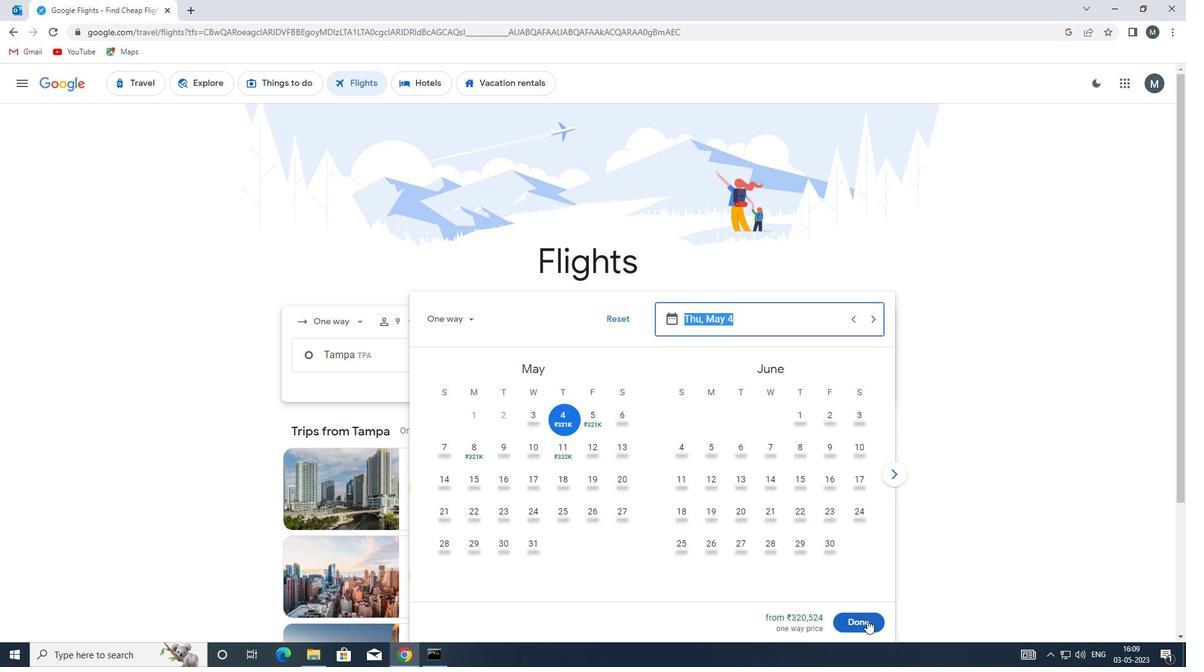 
Action: Mouse moved to (588, 404)
Screenshot: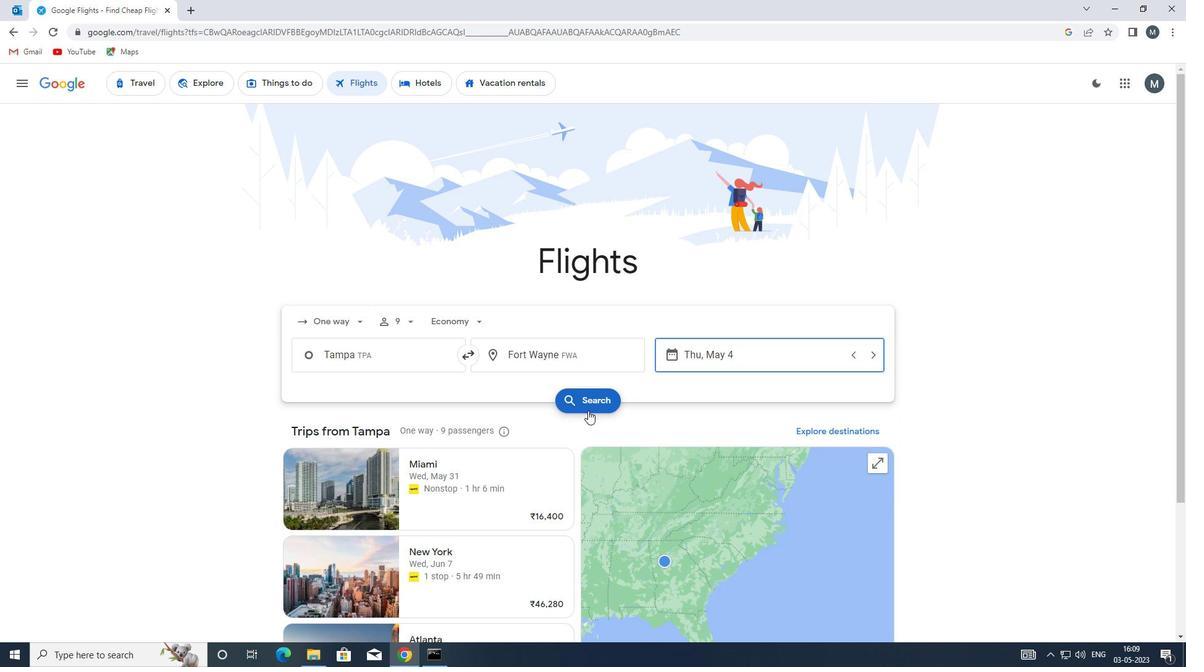 
Action: Mouse pressed left at (588, 404)
Screenshot: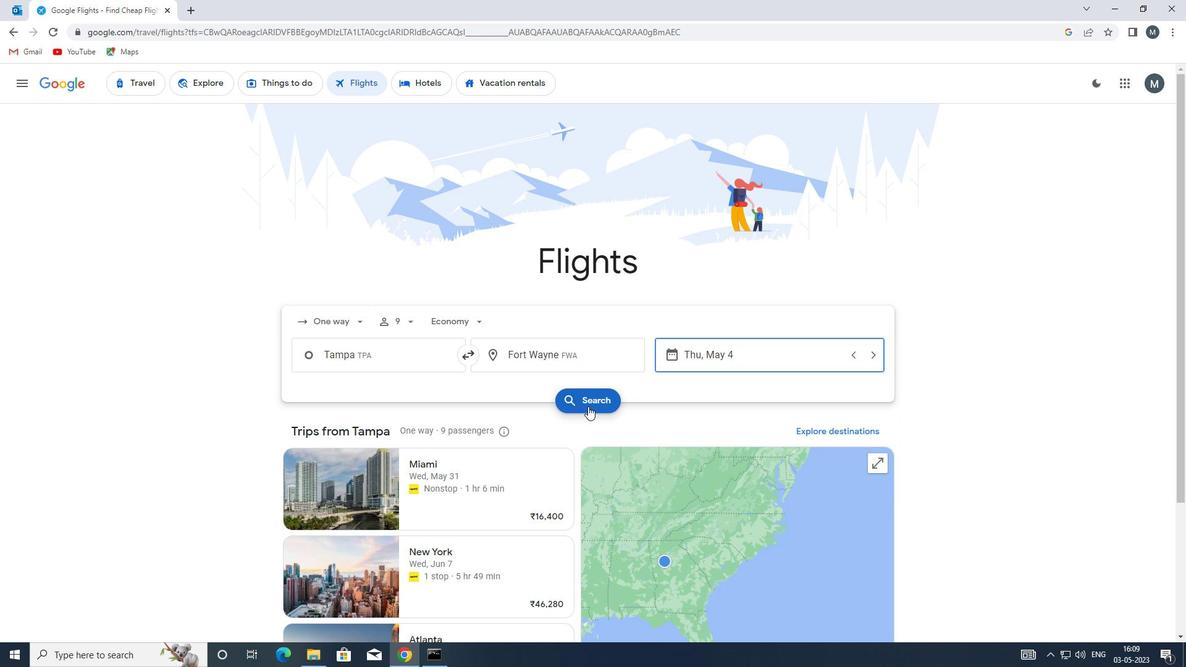 
Action: Mouse moved to (304, 198)
Screenshot: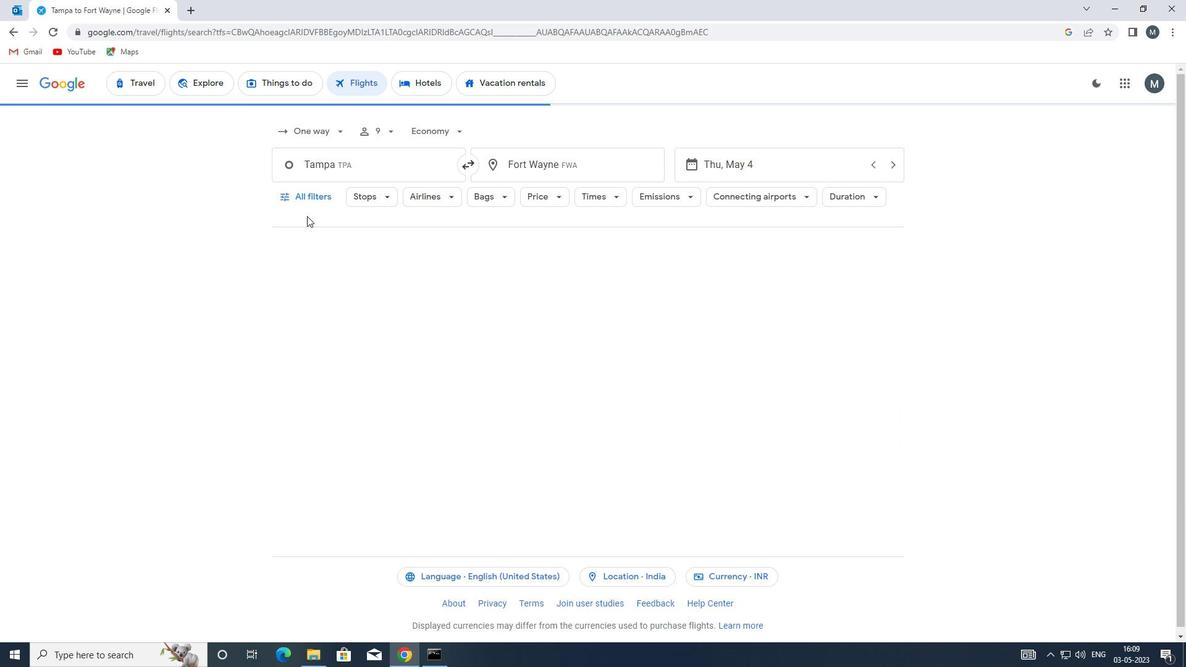 
Action: Mouse pressed left at (304, 198)
Screenshot: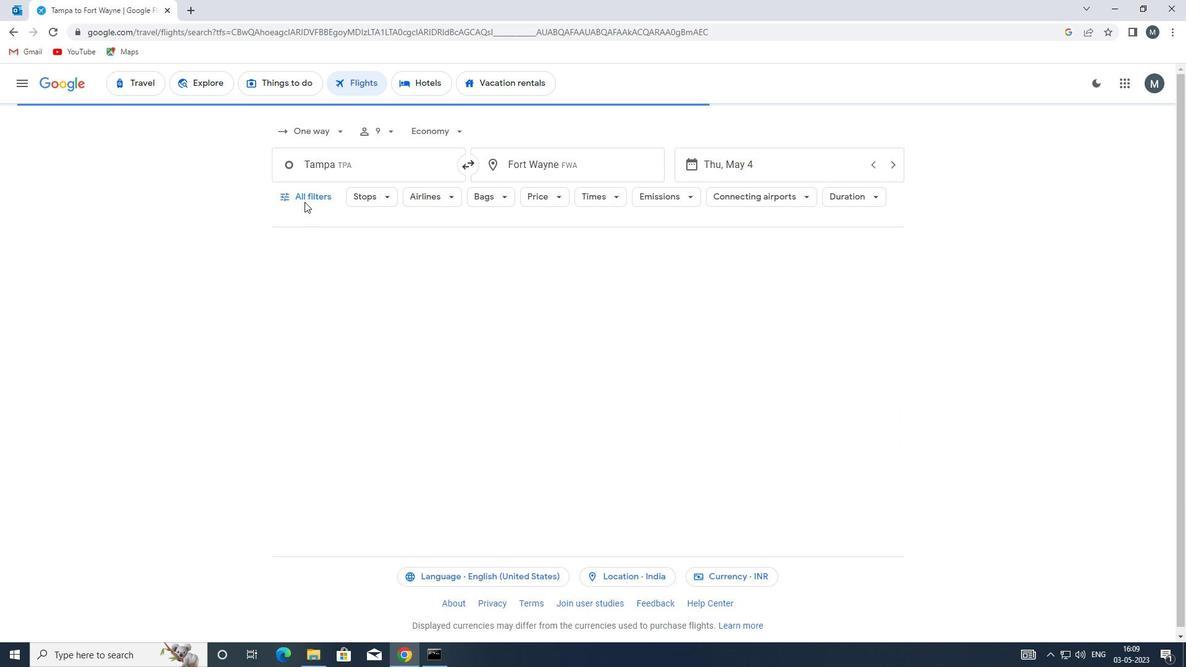 
Action: Mouse moved to (334, 276)
Screenshot: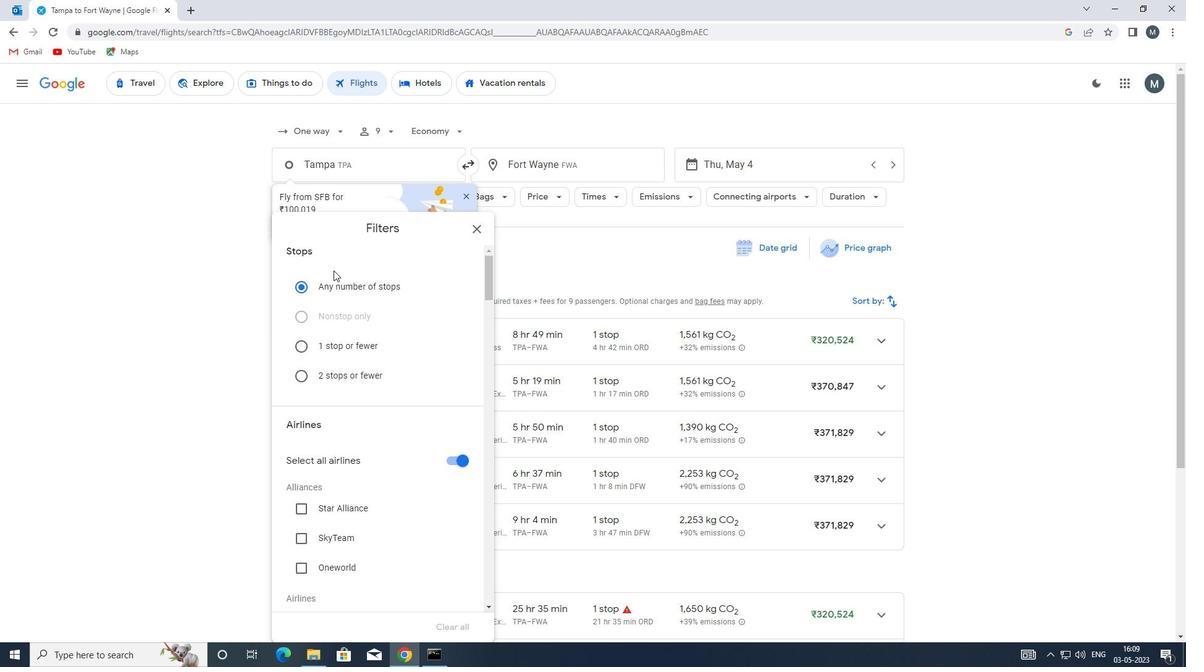 
Action: Mouse scrolled (334, 275) with delta (0, 0)
Screenshot: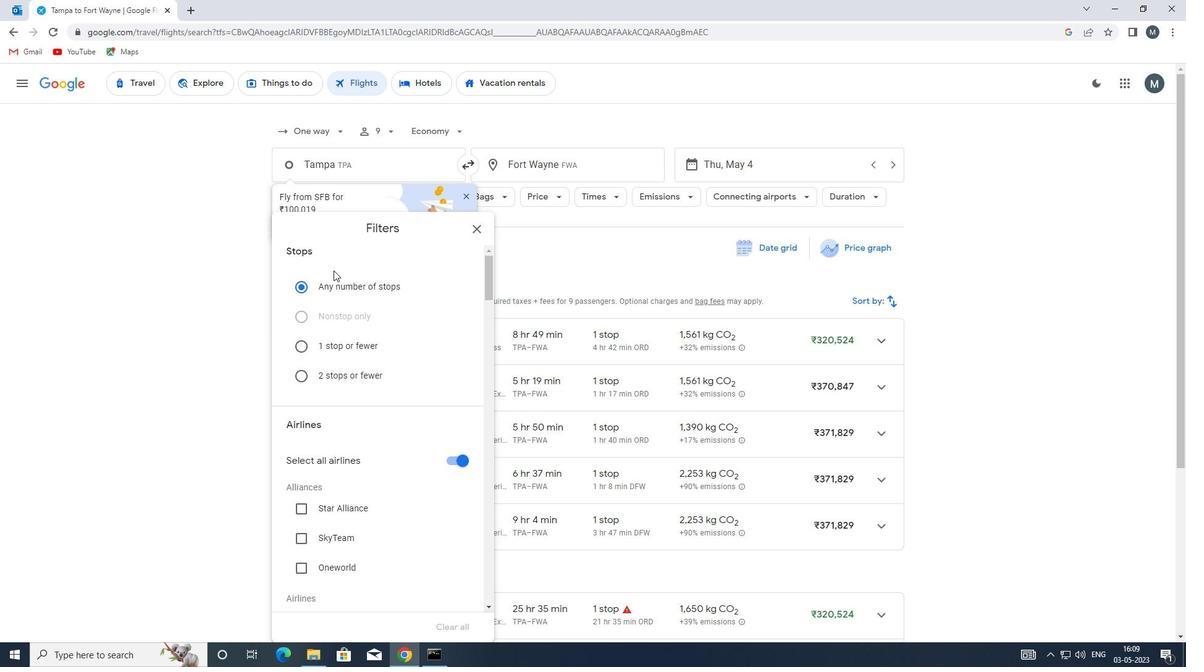 
Action: Mouse moved to (334, 284)
Screenshot: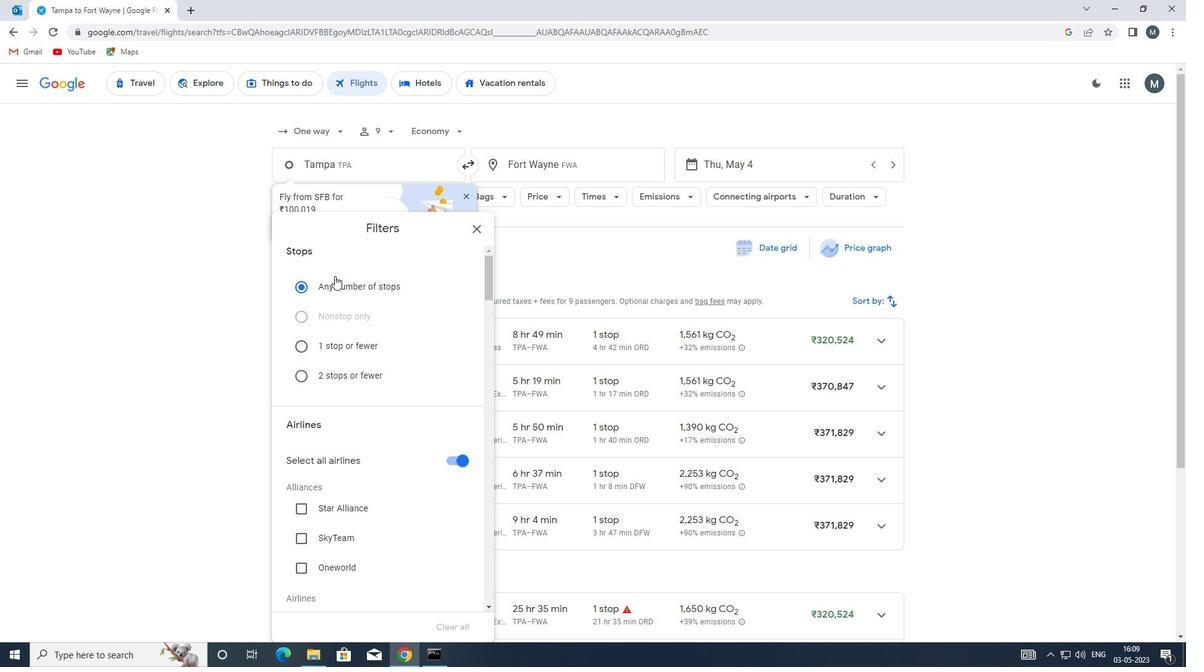 
Action: Mouse scrolled (334, 283) with delta (0, 0)
Screenshot: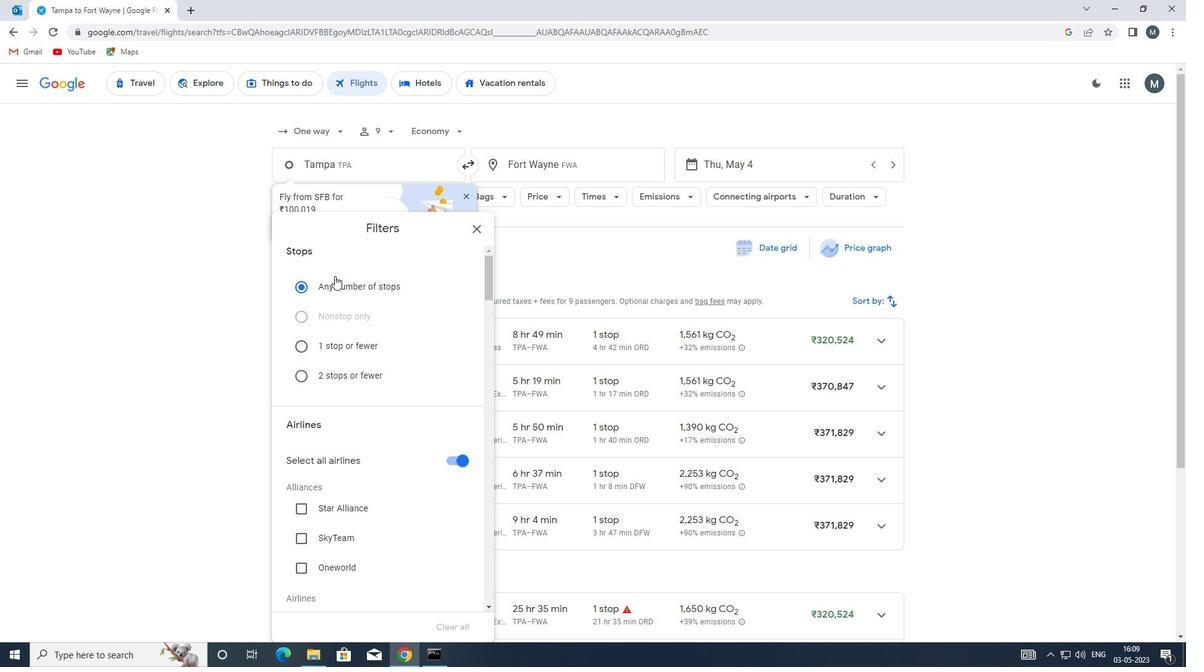 
Action: Mouse moved to (454, 337)
Screenshot: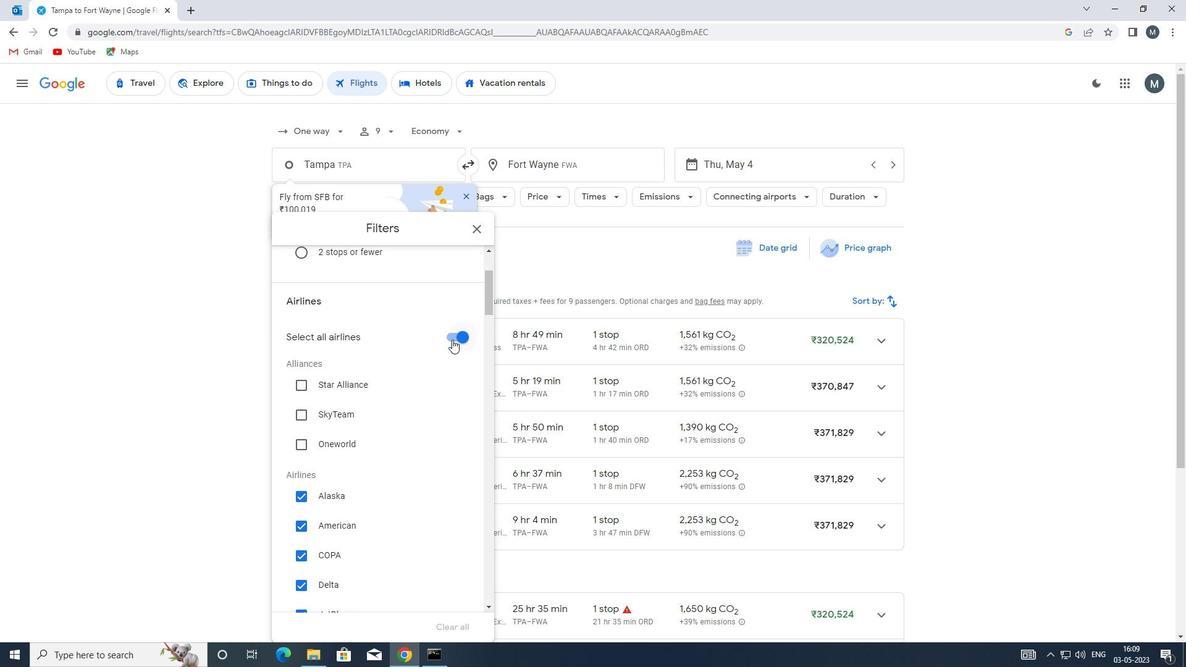 
Action: Mouse pressed left at (454, 337)
Screenshot: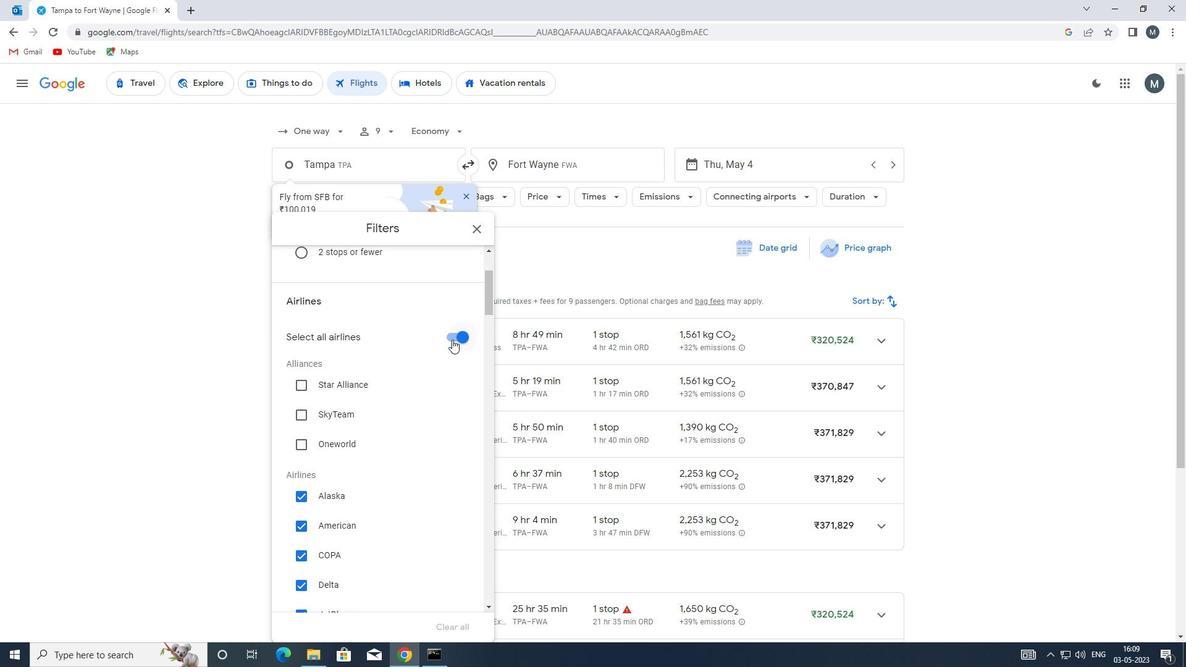 
Action: Mouse moved to (401, 358)
Screenshot: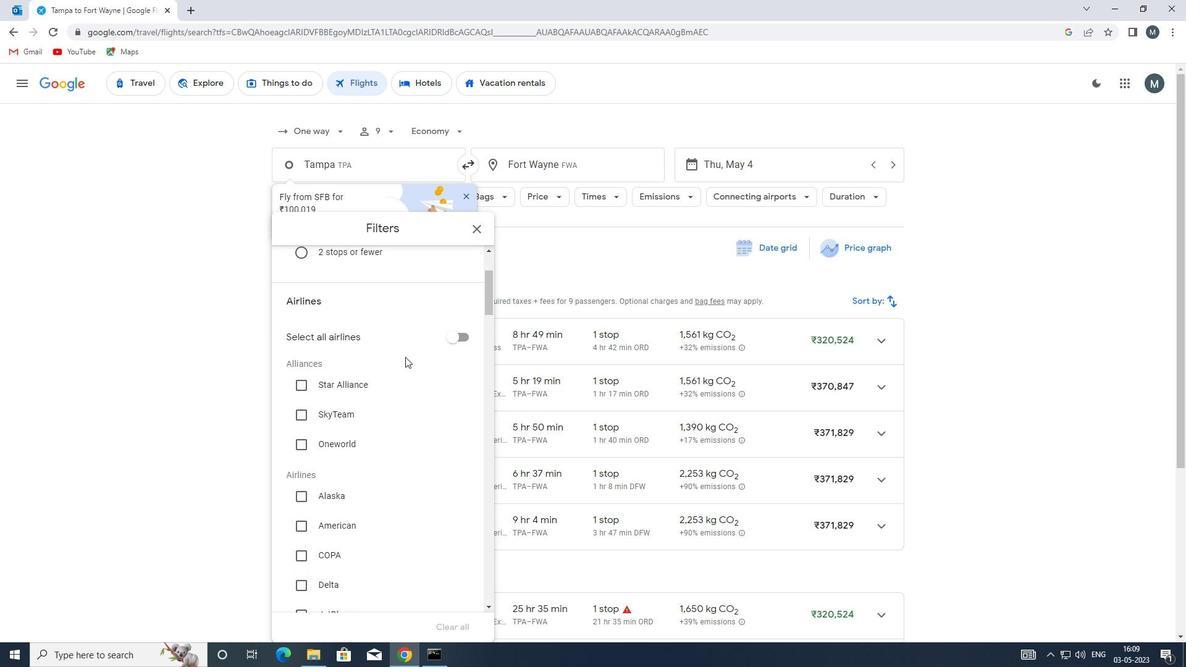 
Action: Mouse scrolled (401, 357) with delta (0, 0)
Screenshot: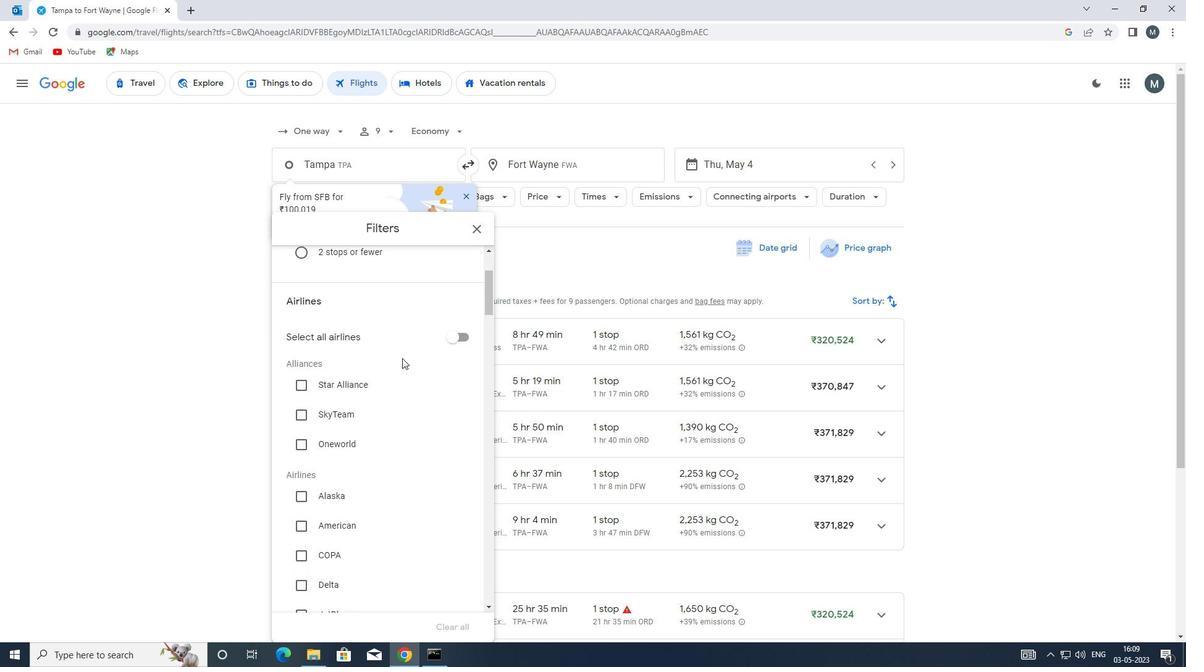 
Action: Mouse moved to (401, 359)
Screenshot: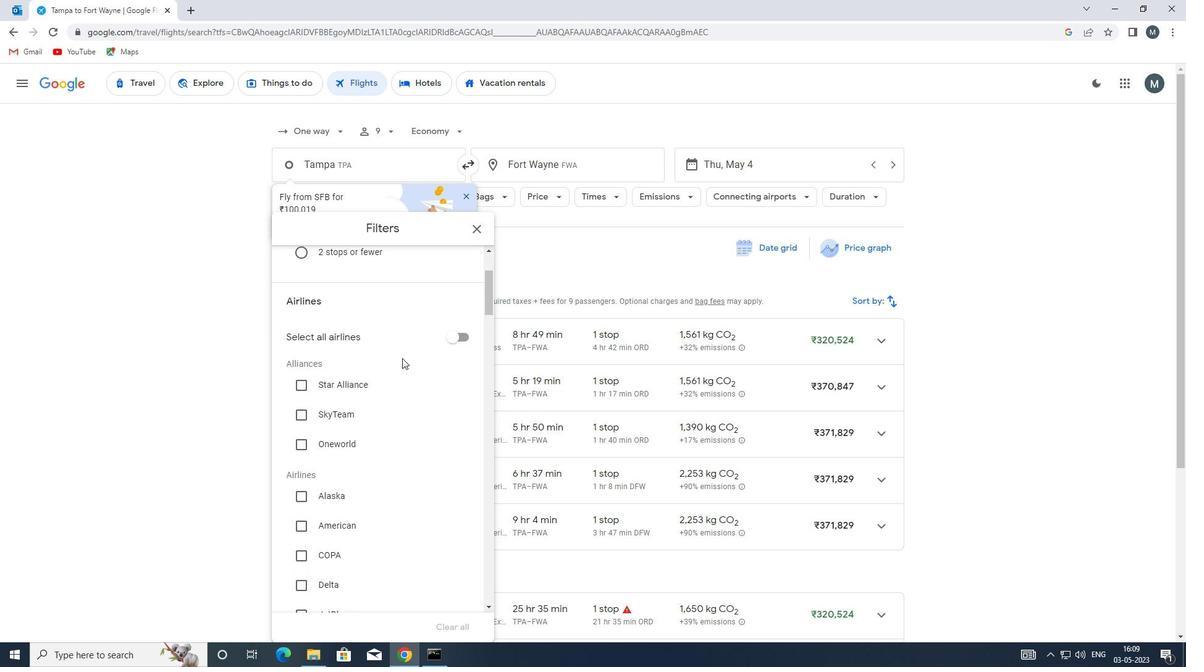 
Action: Mouse scrolled (401, 359) with delta (0, 0)
Screenshot: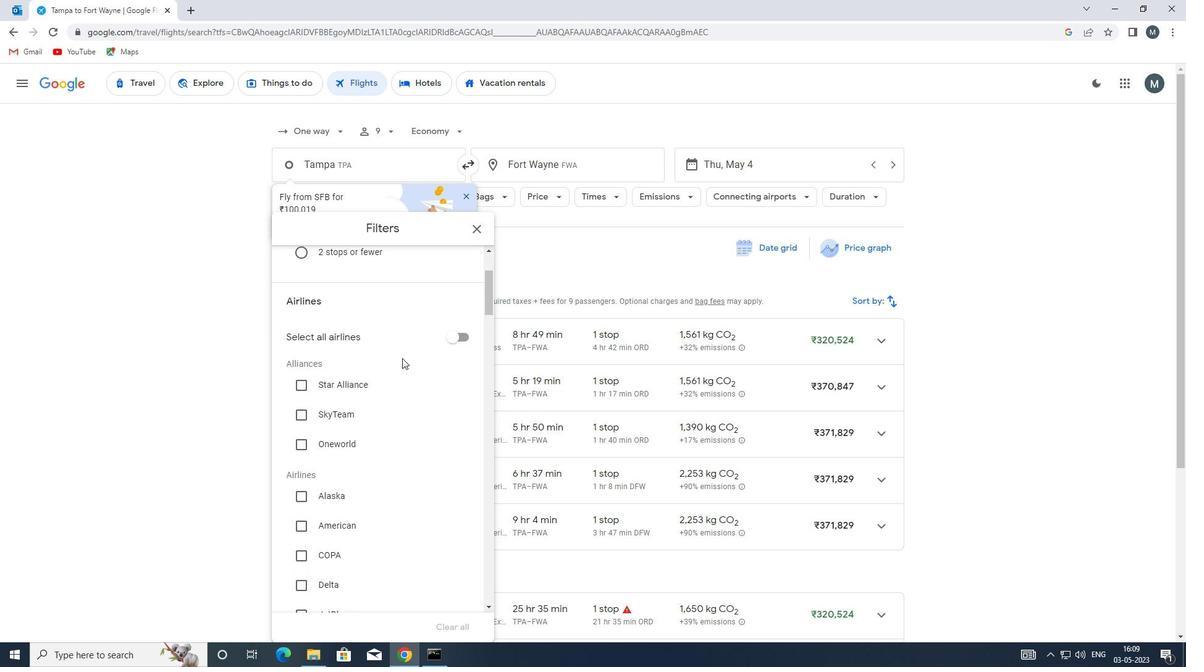 
Action: Mouse moved to (381, 388)
Screenshot: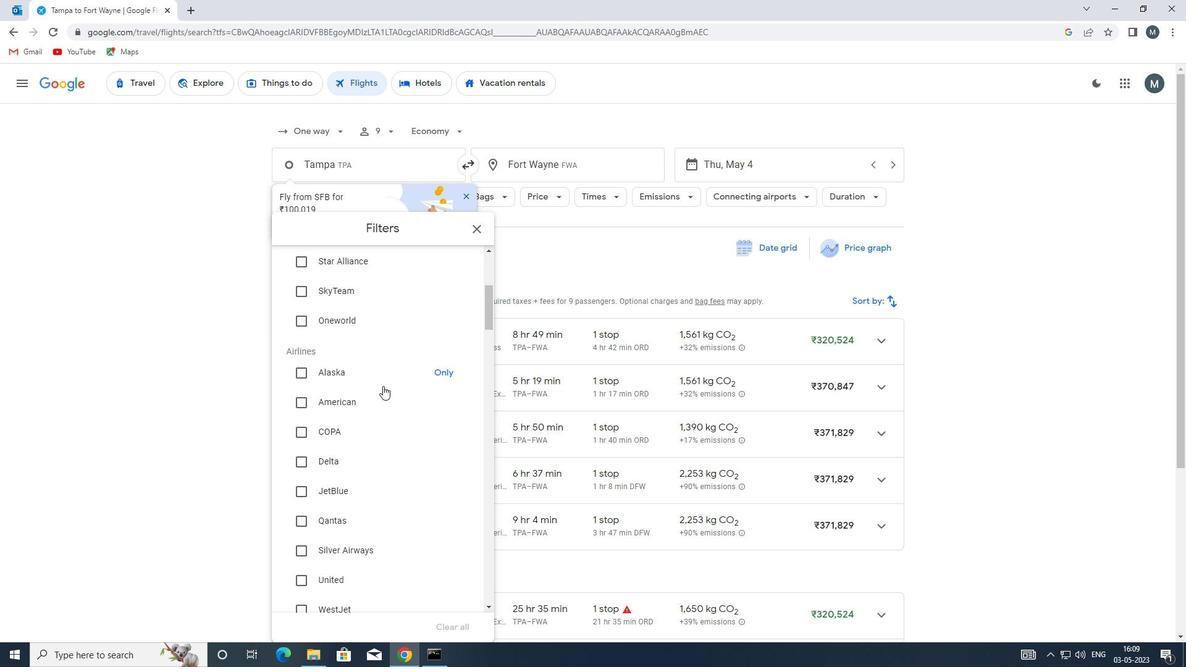 
Action: Mouse scrolled (381, 388) with delta (0, 0)
Screenshot: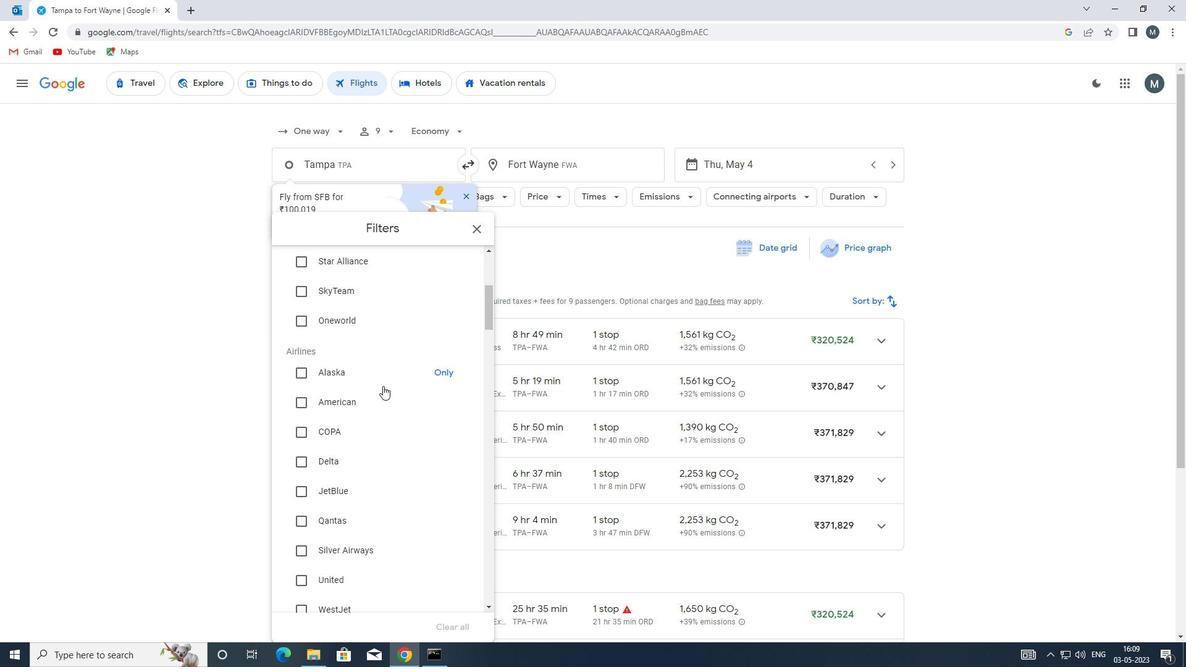 
Action: Mouse moved to (380, 391)
Screenshot: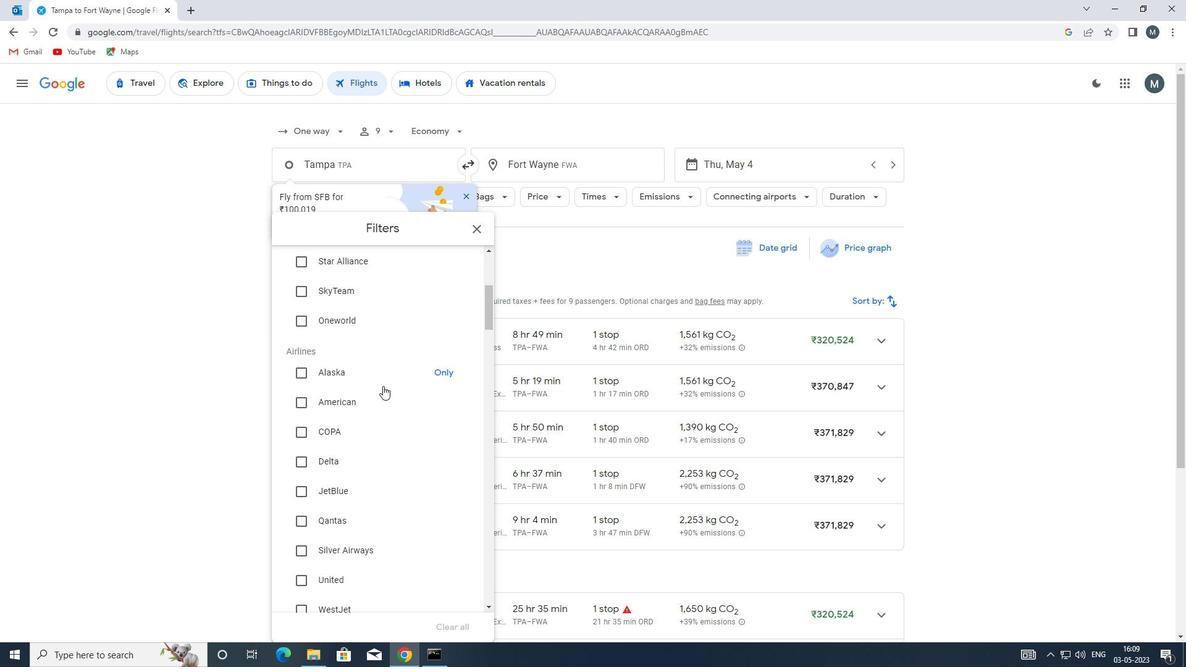 
Action: Mouse scrolled (380, 391) with delta (0, 0)
Screenshot: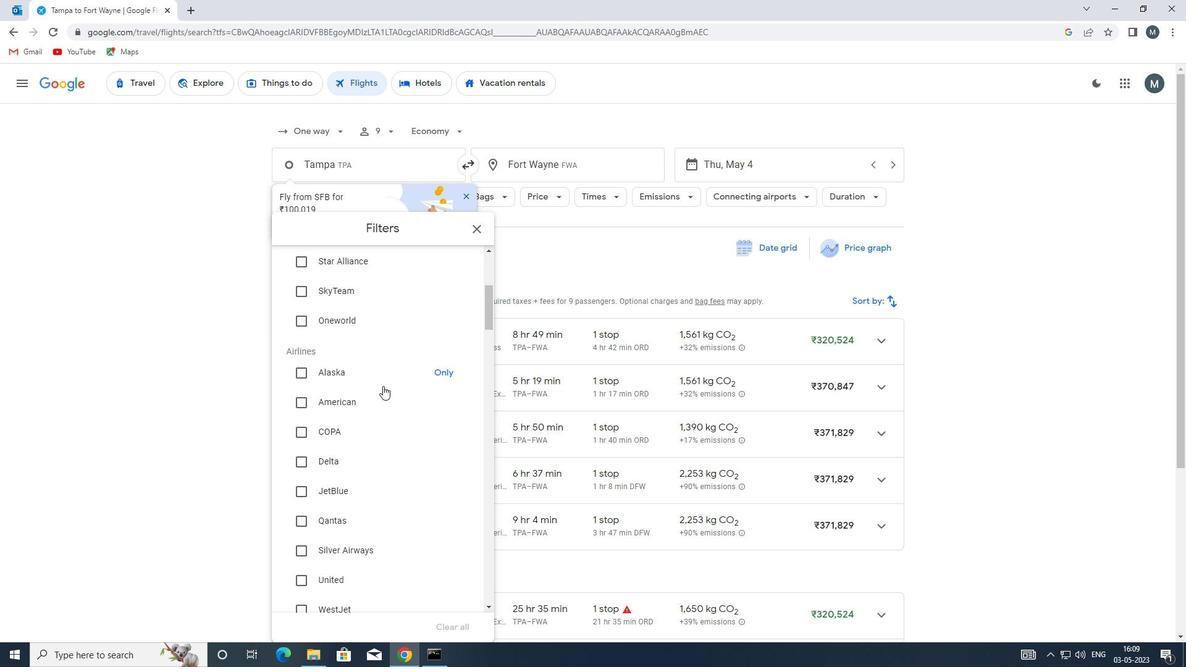 
Action: Mouse moved to (368, 393)
Screenshot: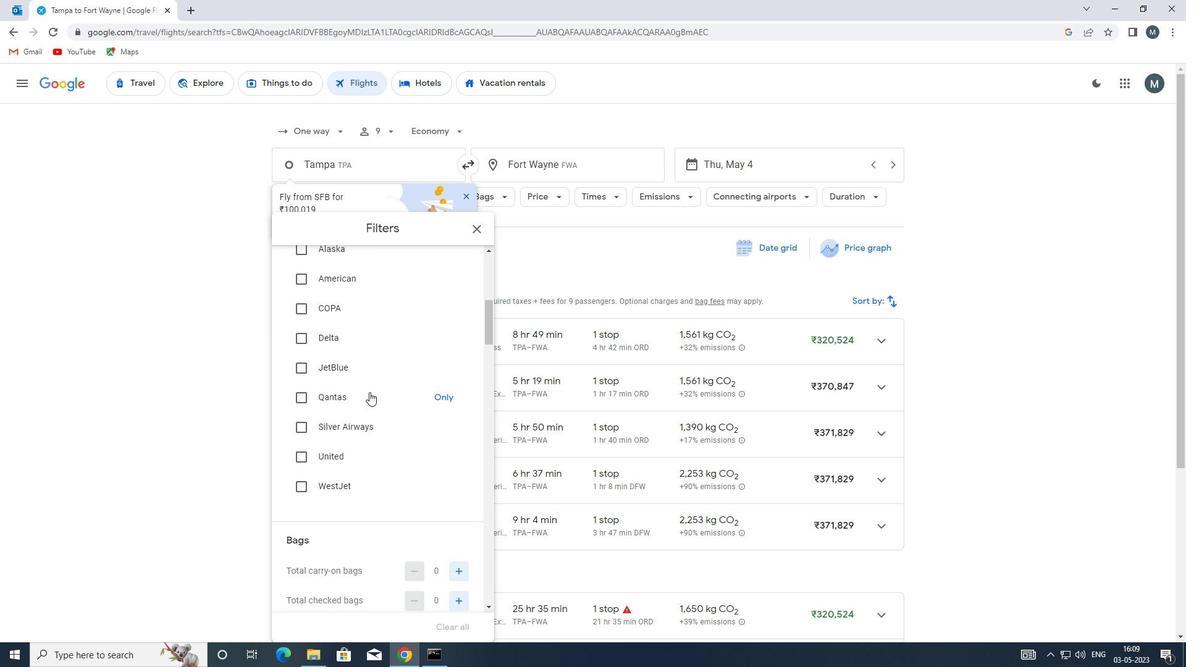 
Action: Mouse scrolled (368, 392) with delta (0, 0)
Screenshot: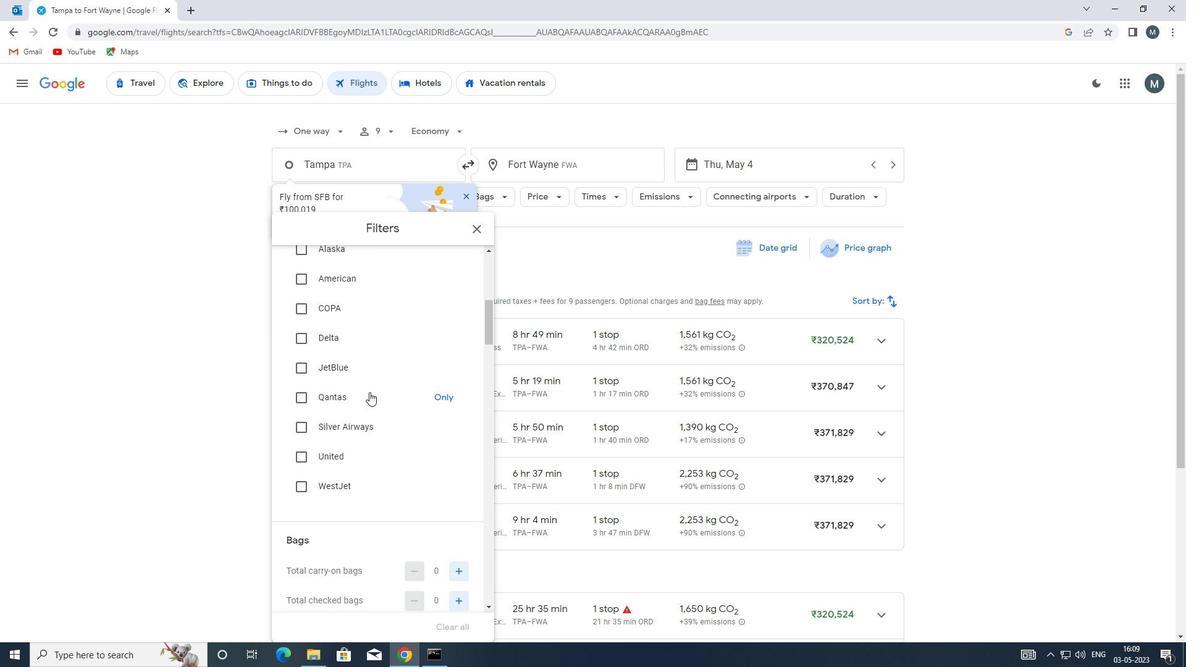 
Action: Mouse moved to (367, 395)
Screenshot: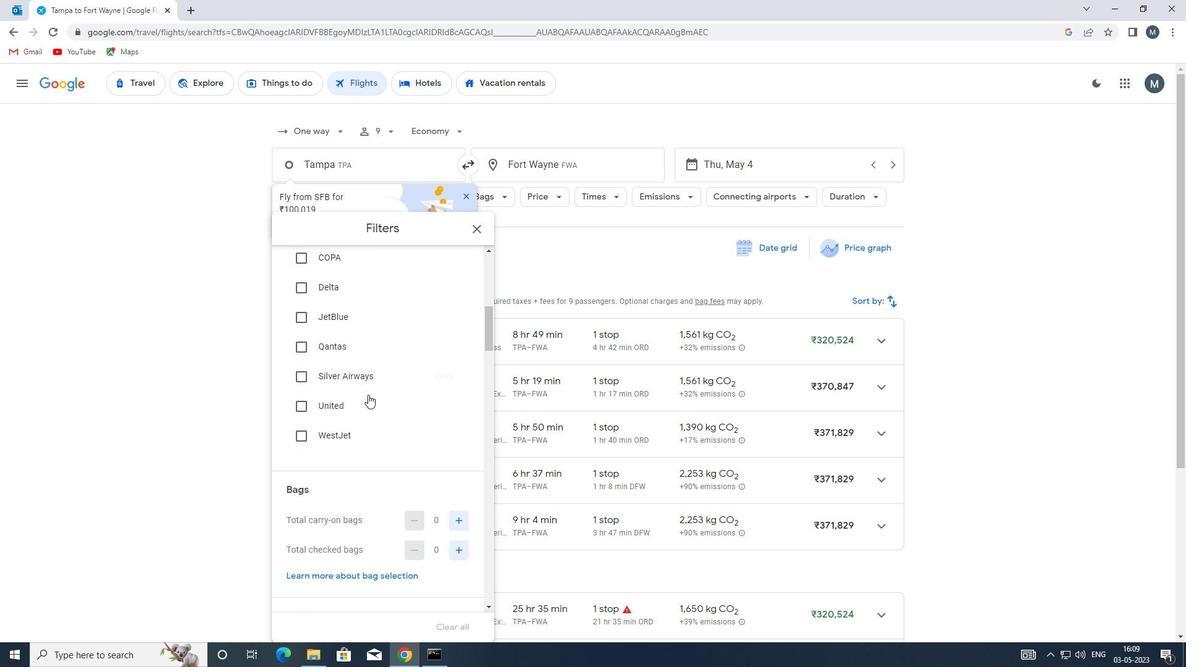 
Action: Mouse scrolled (367, 394) with delta (0, 0)
Screenshot: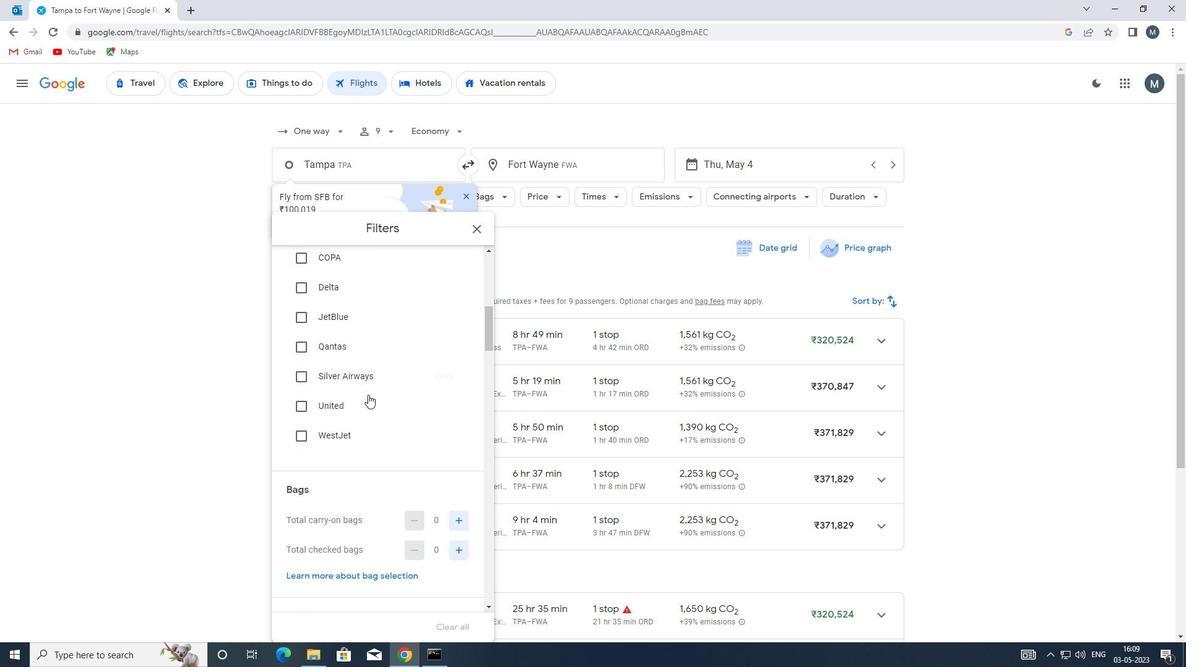
Action: Mouse moved to (367, 397)
Screenshot: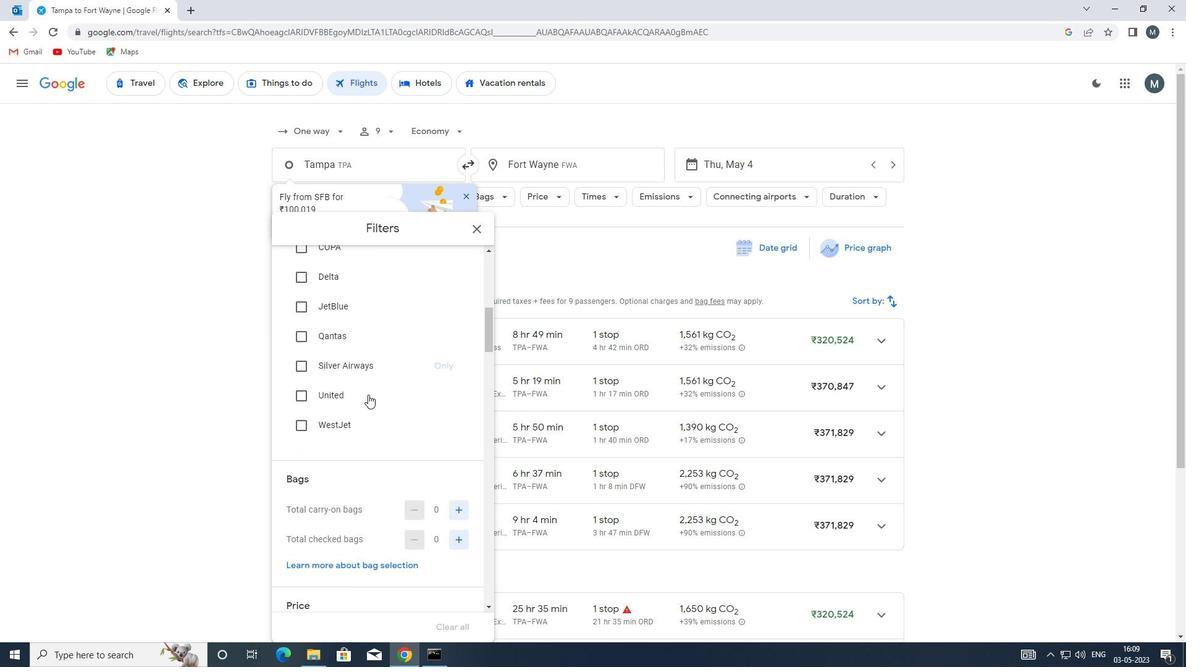 
Action: Mouse scrolled (367, 396) with delta (0, 0)
Screenshot: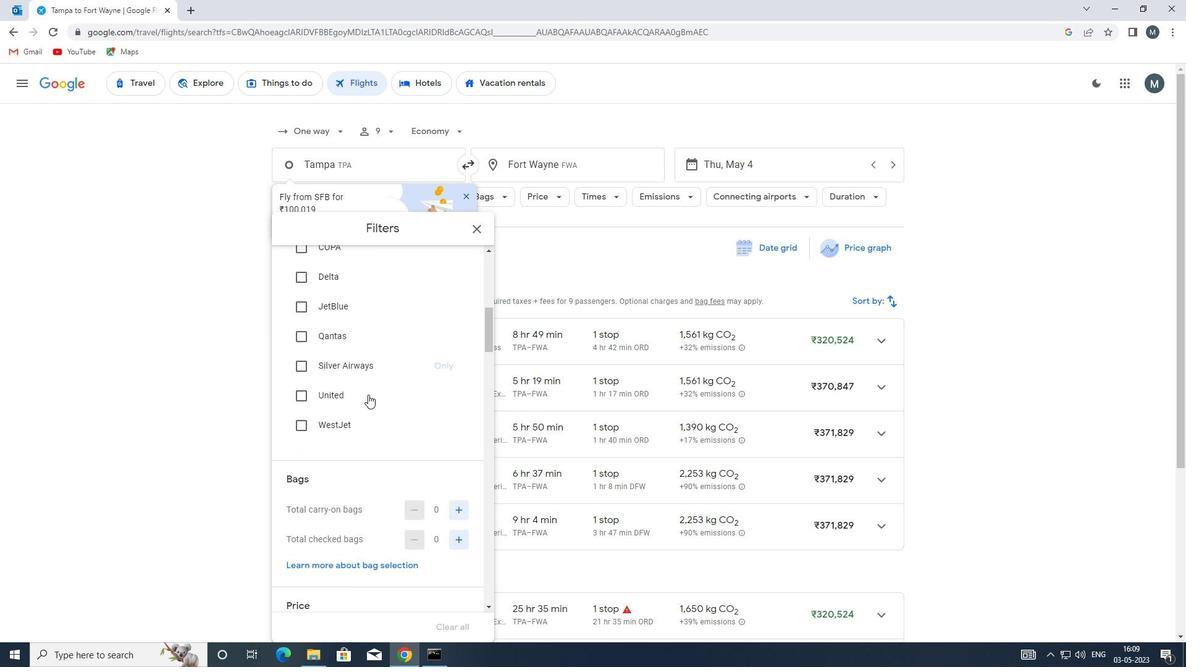 
Action: Mouse moved to (459, 386)
Screenshot: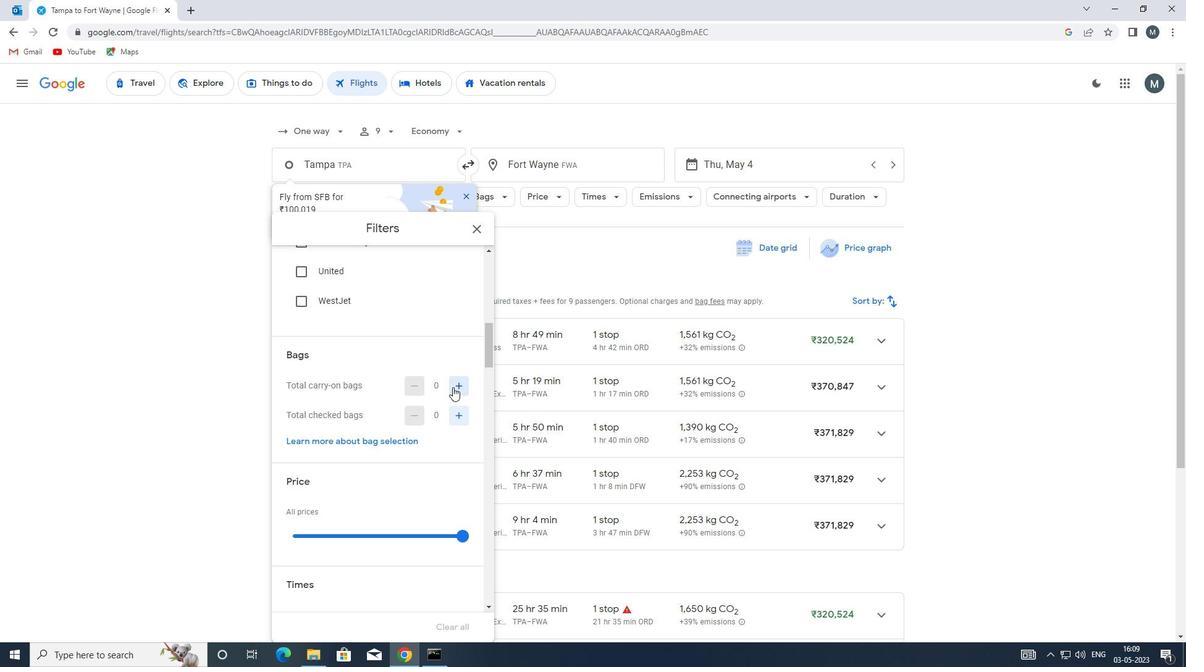 
Action: Mouse pressed left at (459, 386)
Screenshot: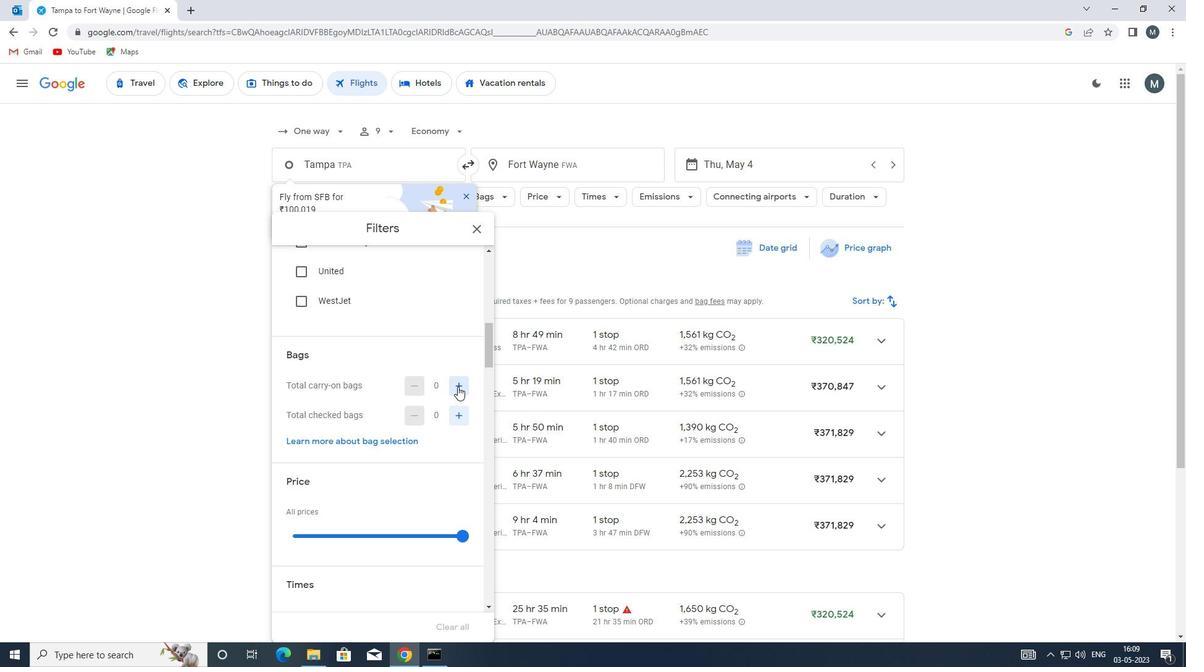 
Action: Mouse pressed left at (459, 386)
Screenshot: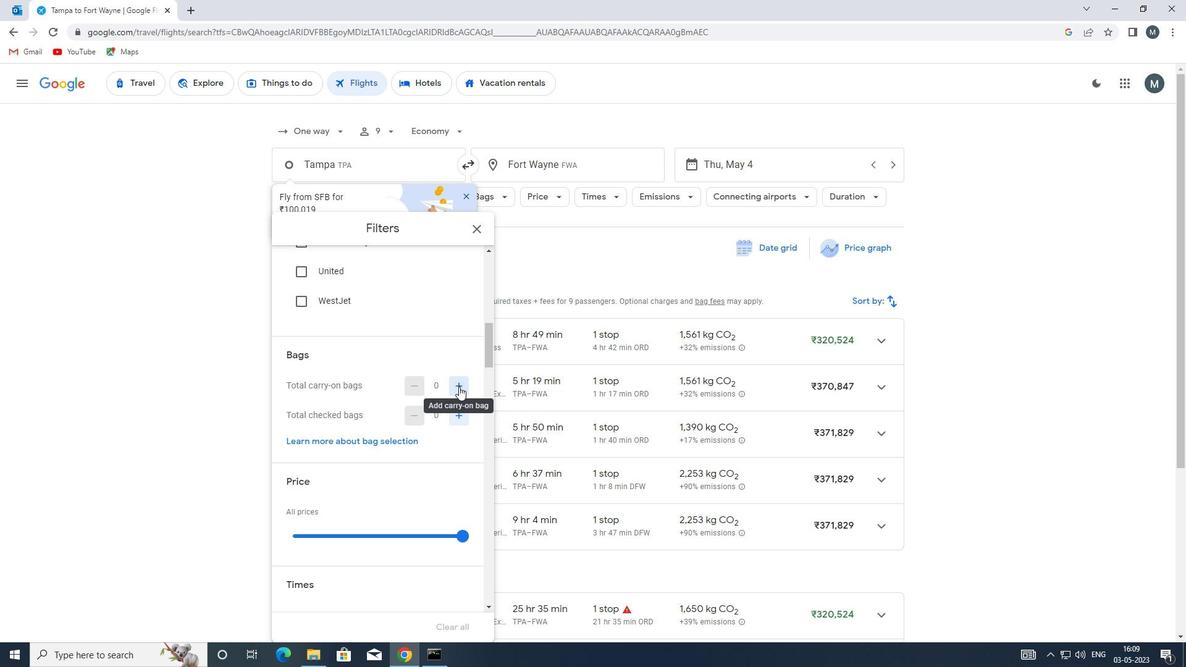 
Action: Mouse moved to (388, 393)
Screenshot: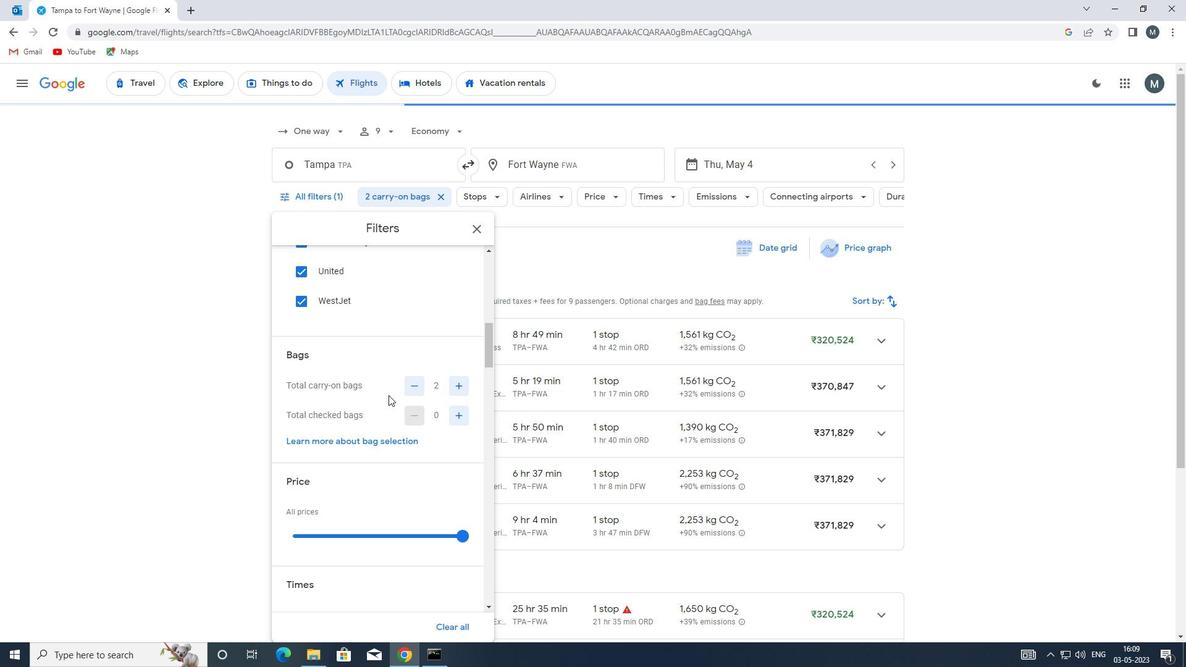 
Action: Mouse scrolled (388, 393) with delta (0, 0)
Screenshot: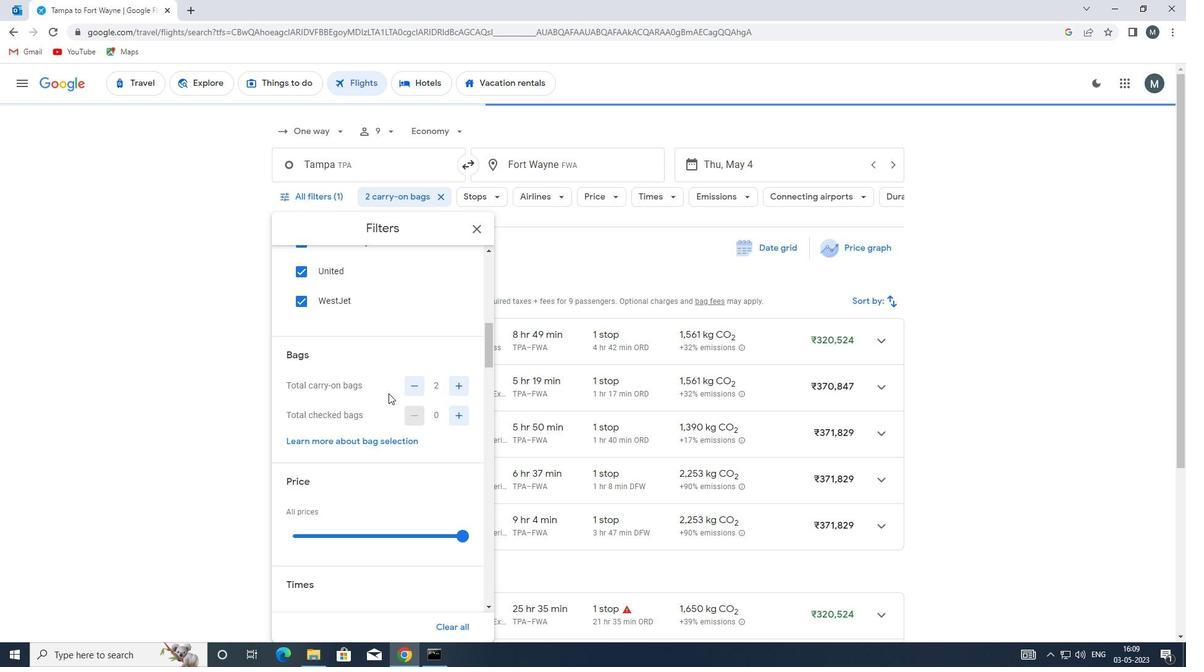 
Action: Mouse scrolled (388, 393) with delta (0, 0)
Screenshot: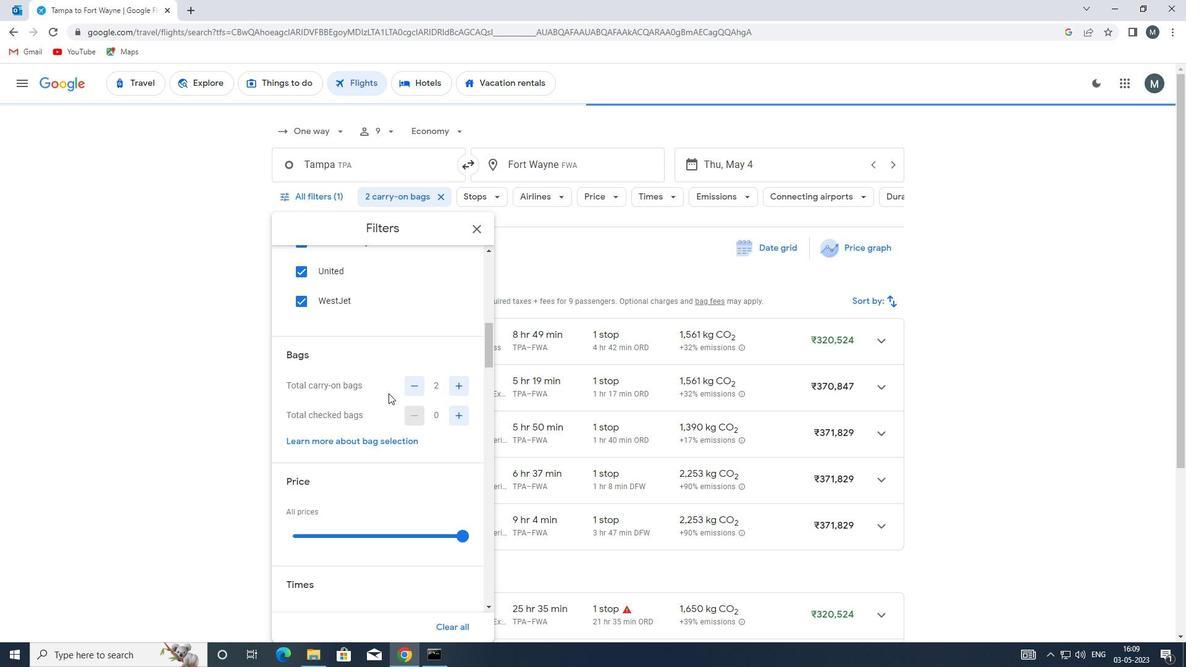
Action: Mouse moved to (382, 397)
Screenshot: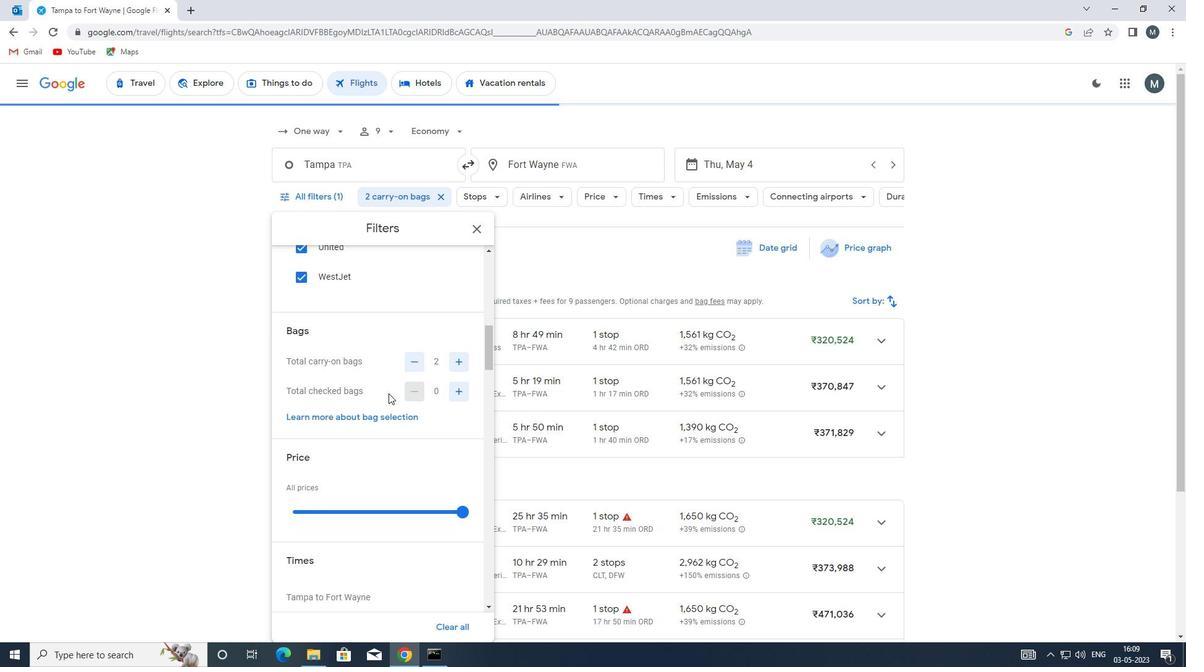 
Action: Mouse scrolled (382, 396) with delta (0, 0)
Screenshot: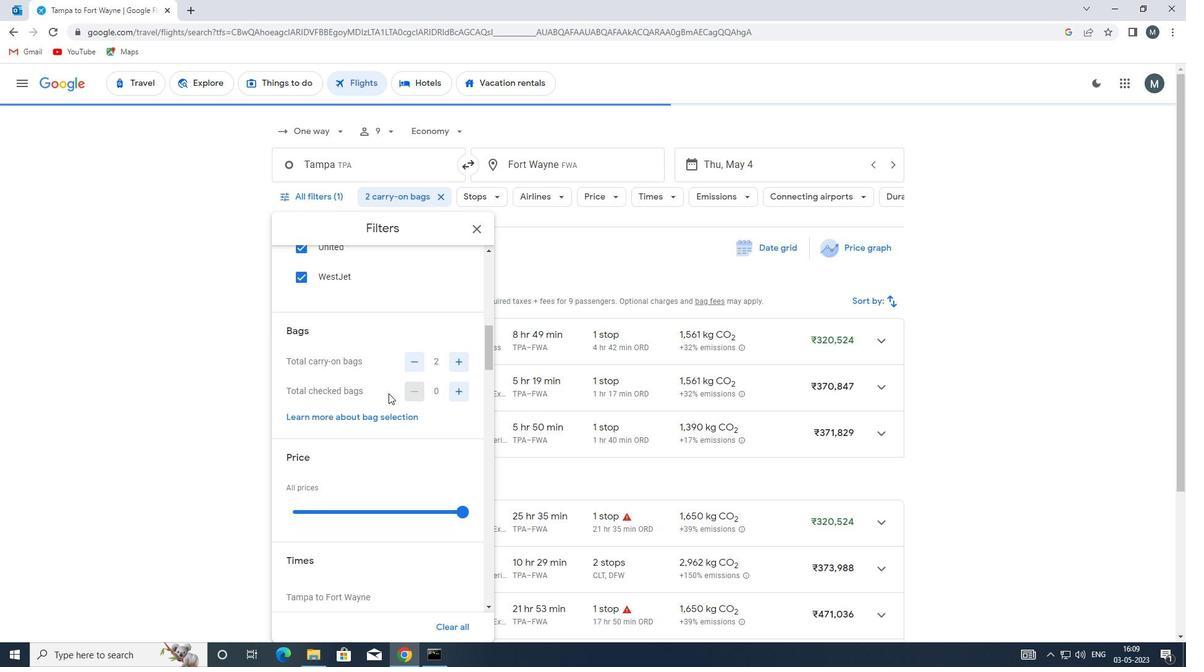 
Action: Mouse moved to (341, 348)
Screenshot: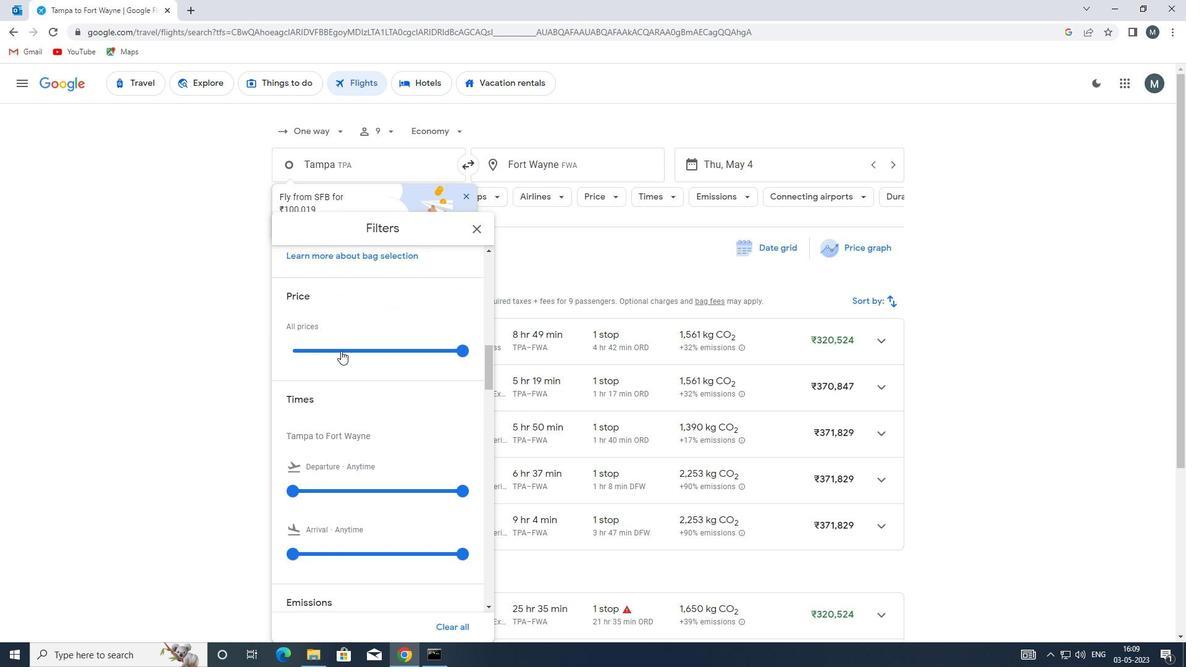 
Action: Mouse pressed left at (341, 348)
Screenshot: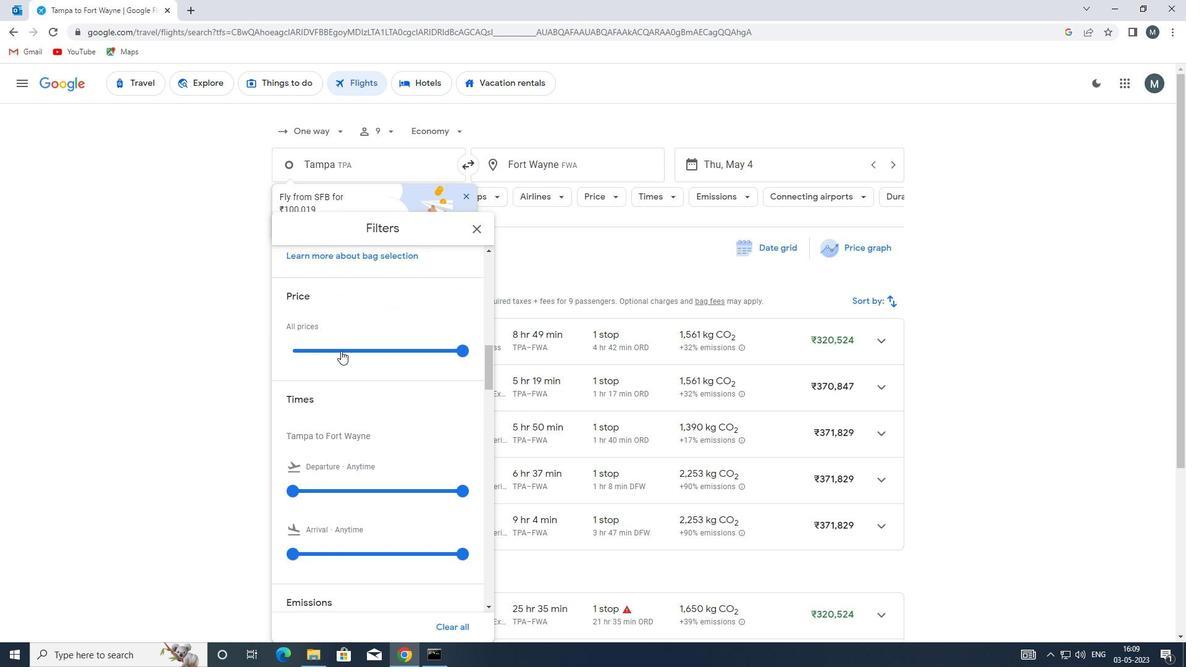 
Action: Mouse pressed left at (341, 348)
Screenshot: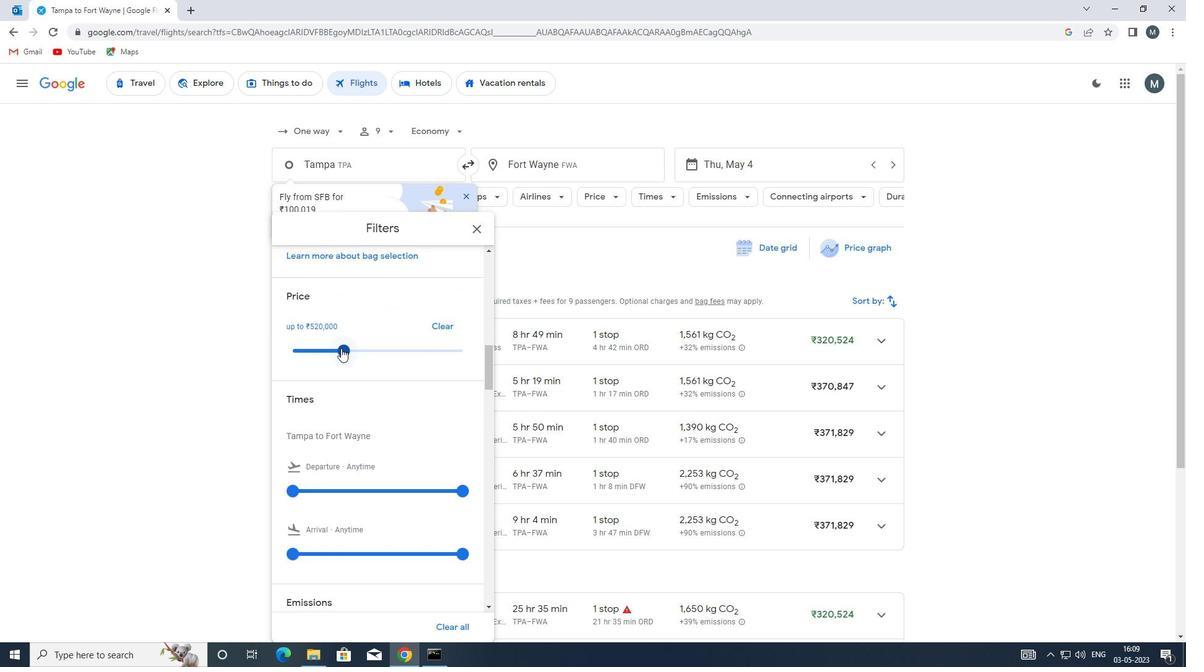 
Action: Mouse moved to (365, 355)
Screenshot: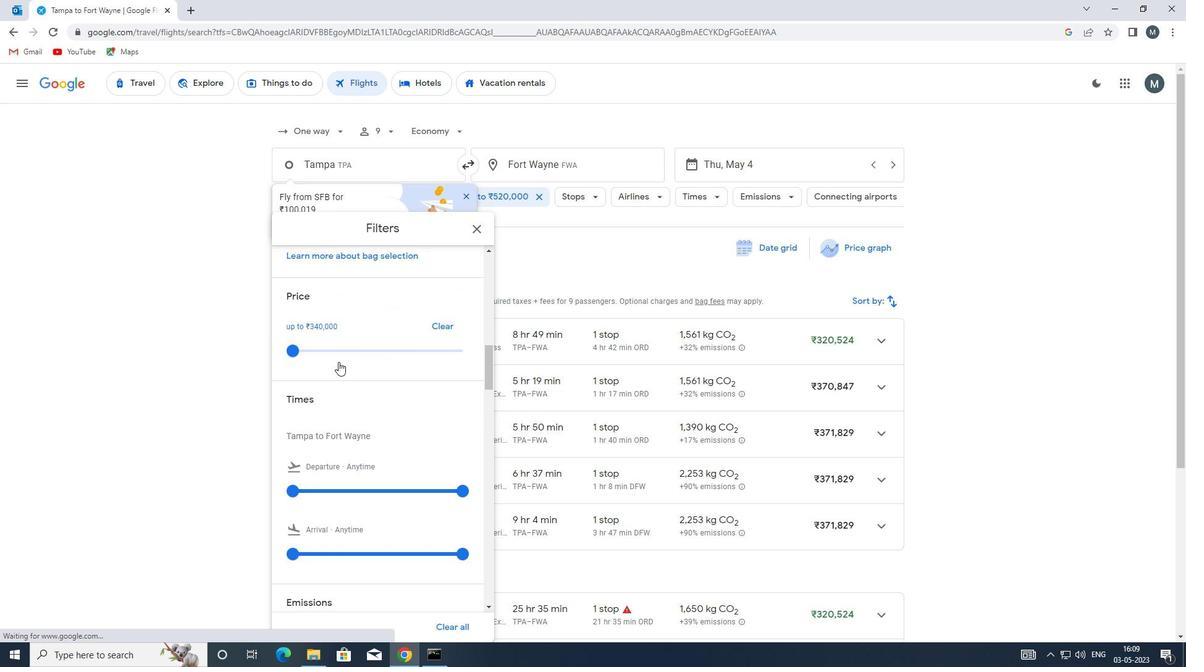 
Action: Mouse scrolled (365, 355) with delta (0, 0)
Screenshot: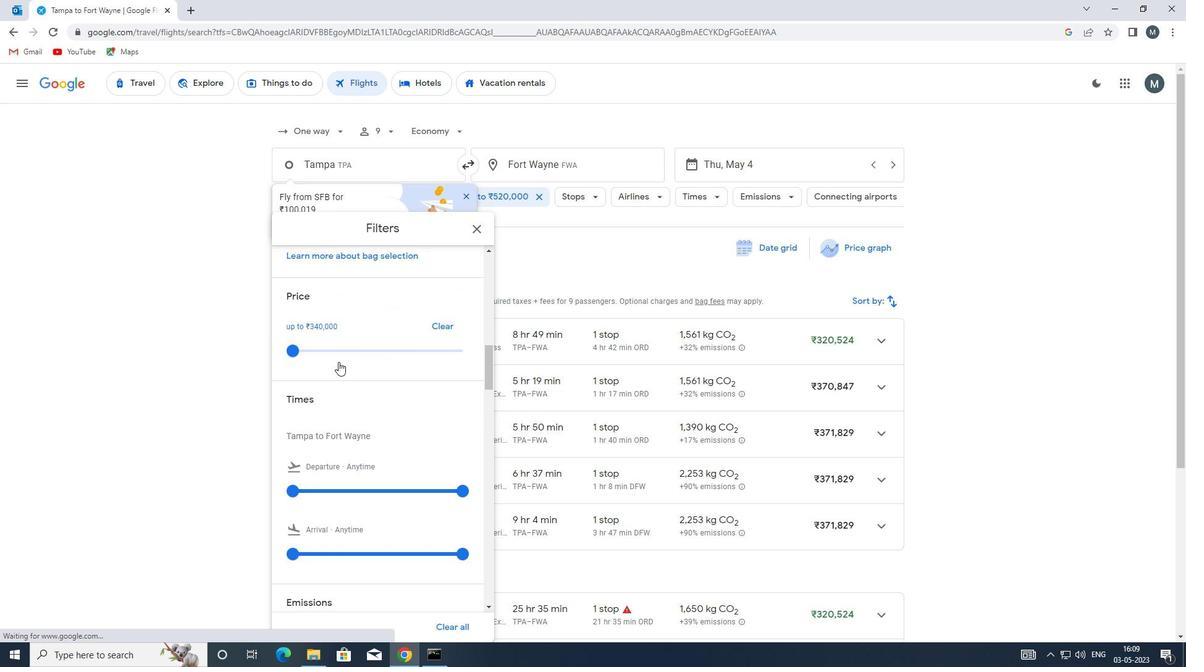 
Action: Mouse moved to (359, 357)
Screenshot: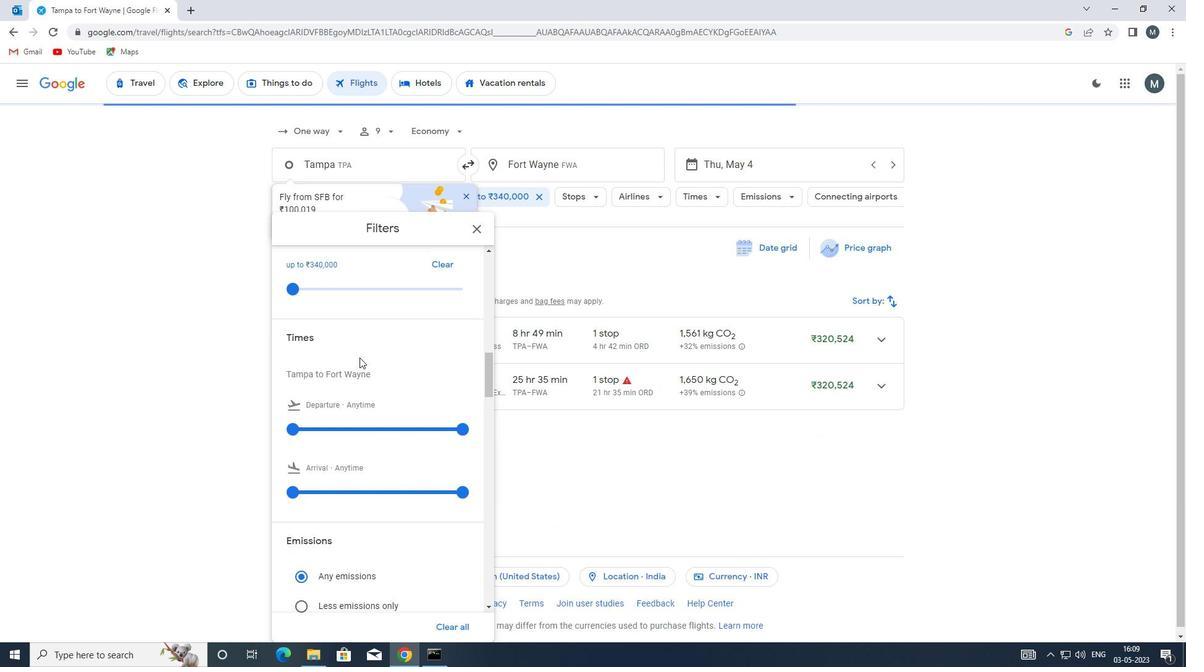 
Action: Mouse scrolled (359, 357) with delta (0, 0)
Screenshot: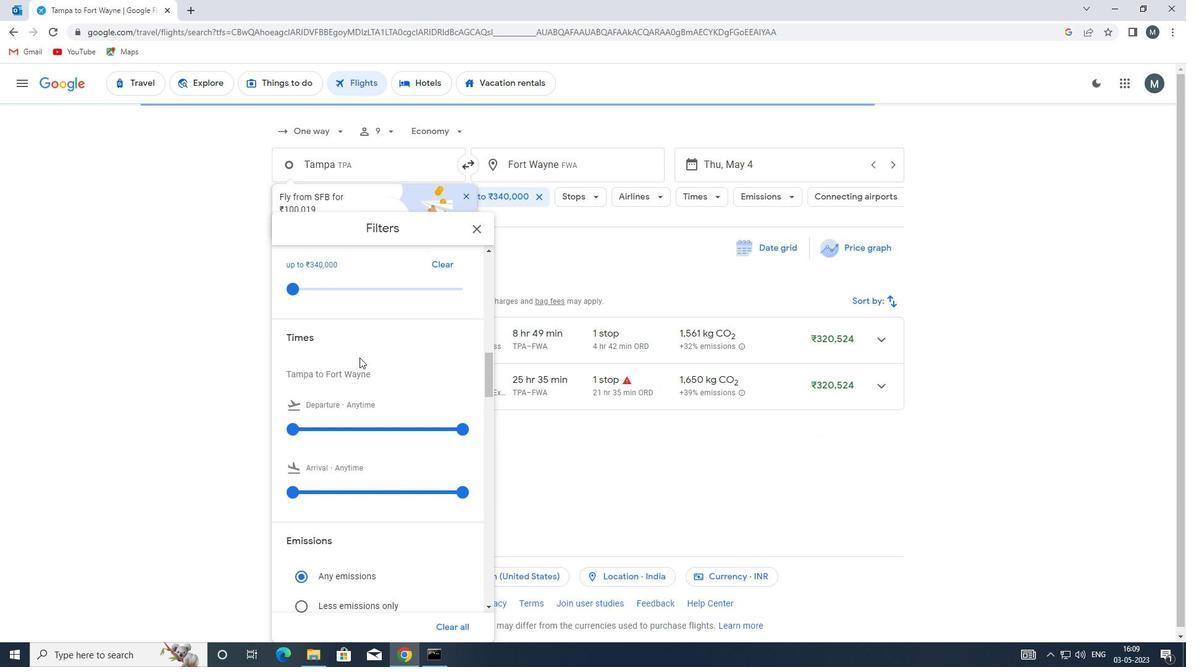 
Action: Mouse moved to (295, 363)
Screenshot: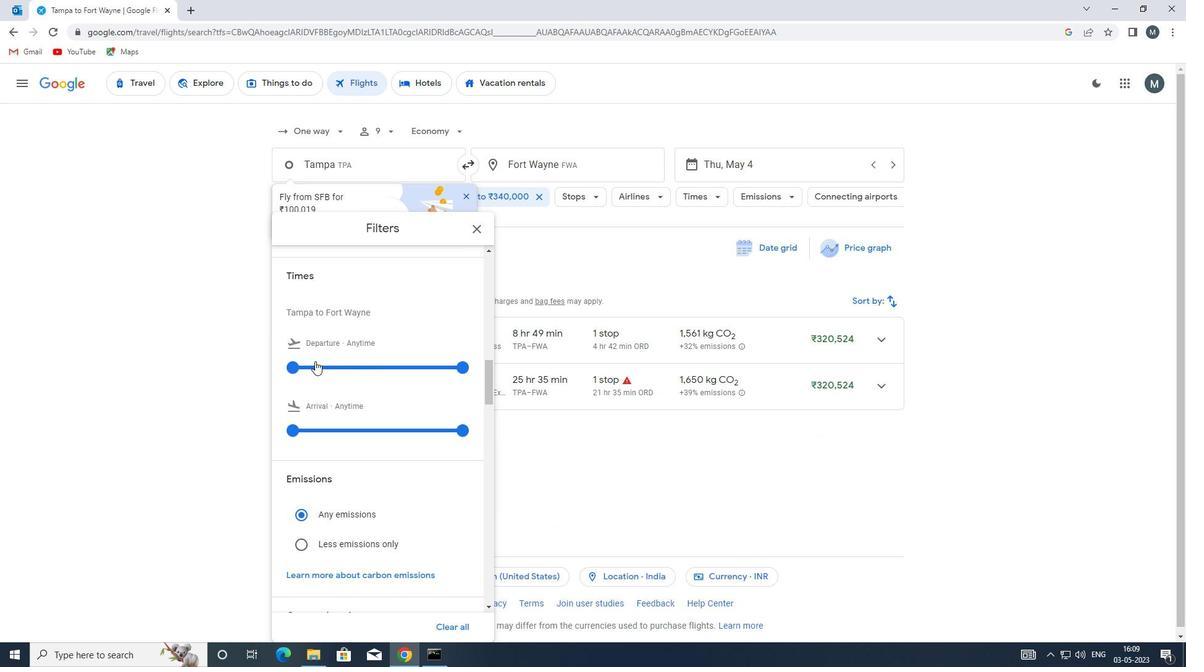
Action: Mouse pressed left at (295, 363)
Screenshot: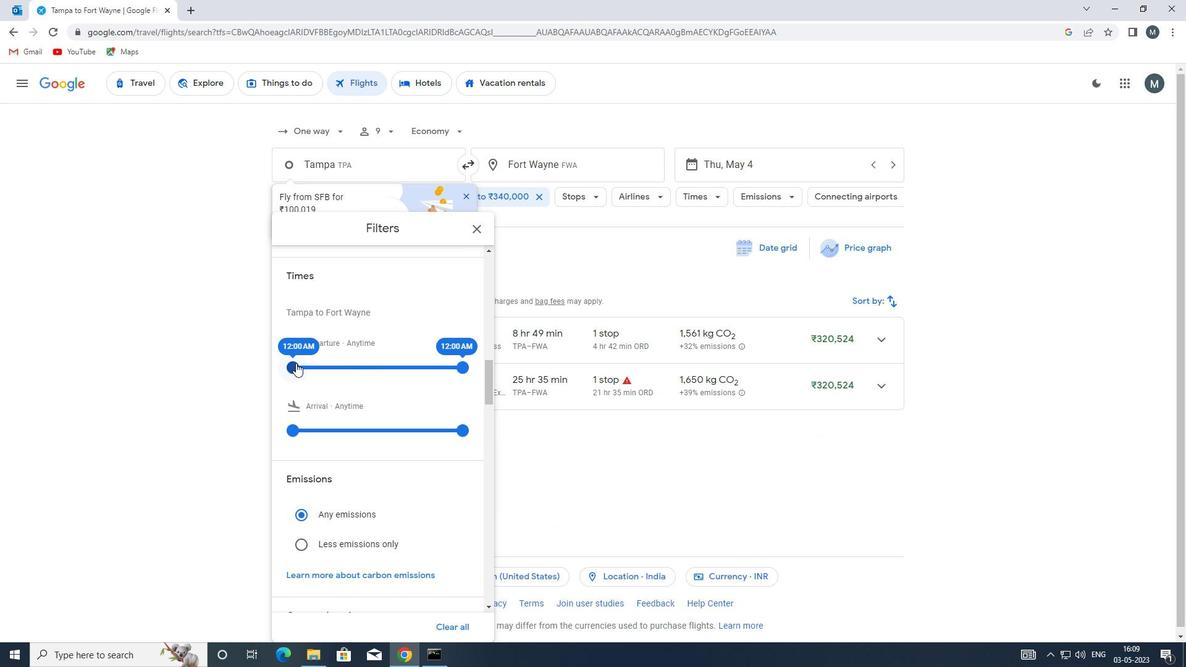 
Action: Mouse moved to (457, 363)
Screenshot: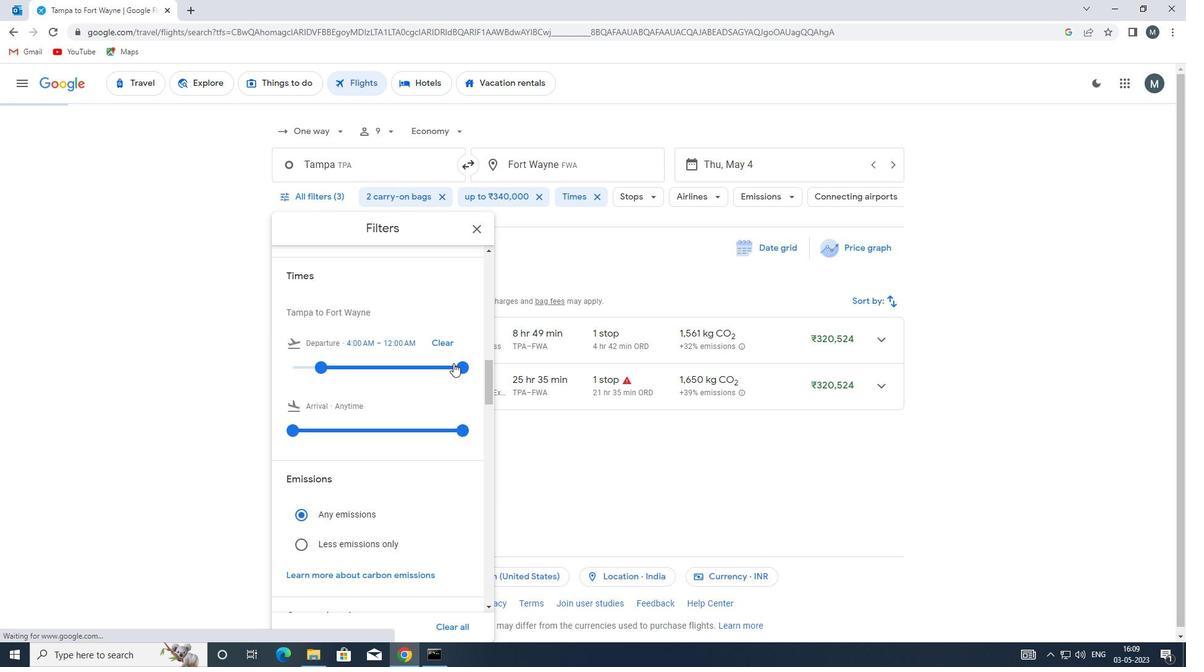 
Action: Mouse pressed left at (457, 363)
Screenshot: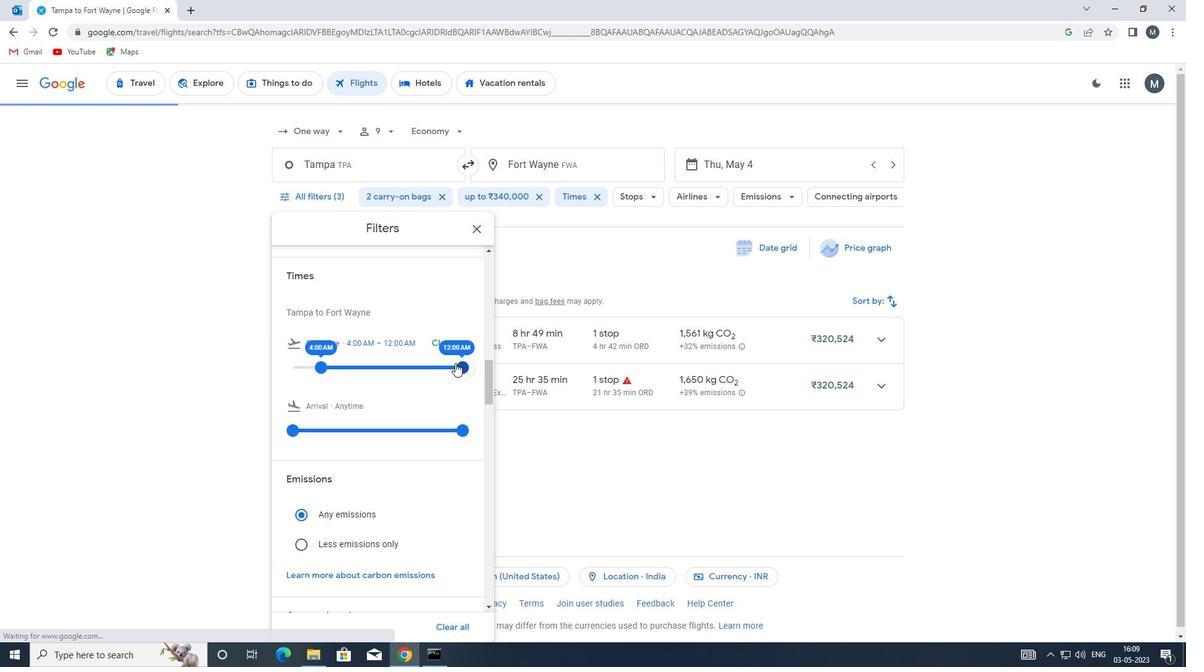 
Action: Mouse moved to (325, 361)
Screenshot: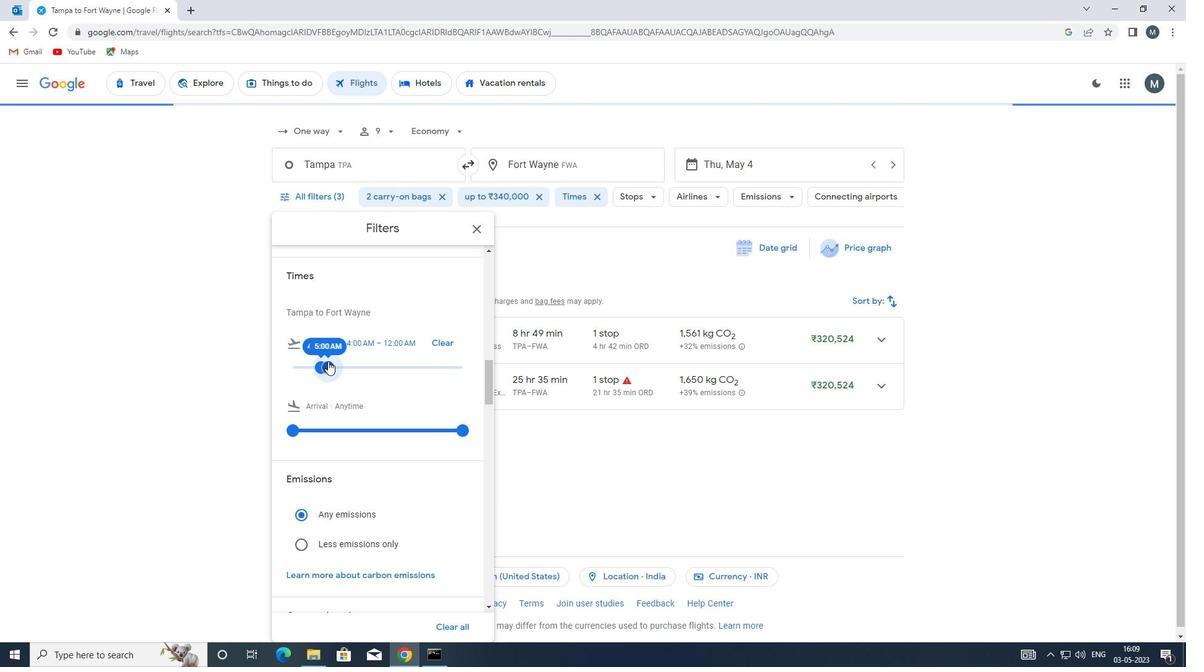 
Action: Mouse scrolled (325, 360) with delta (0, 0)
Screenshot: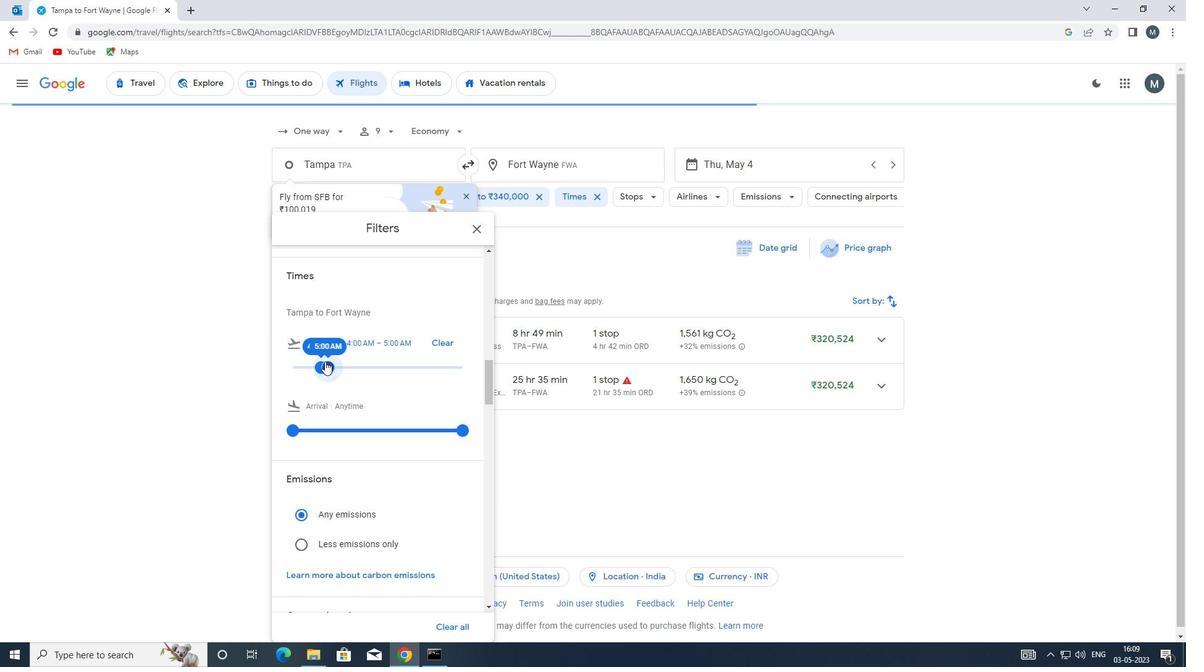 
Action: Mouse scrolled (325, 360) with delta (0, 0)
Screenshot: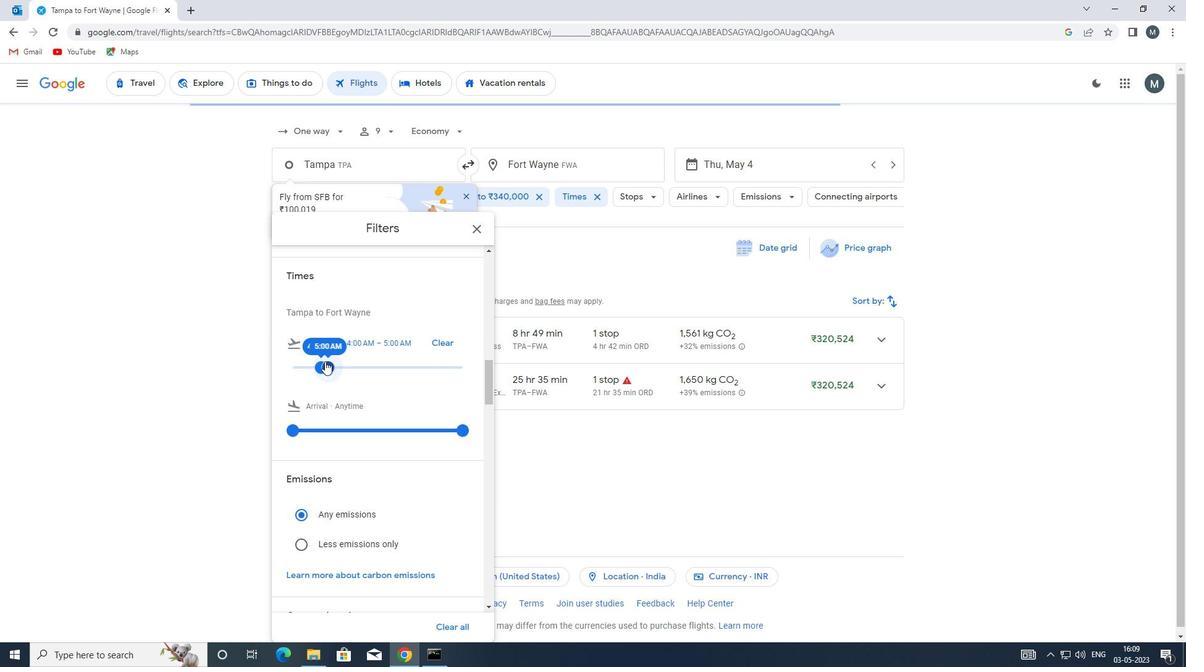 
Action: Mouse moved to (478, 227)
Screenshot: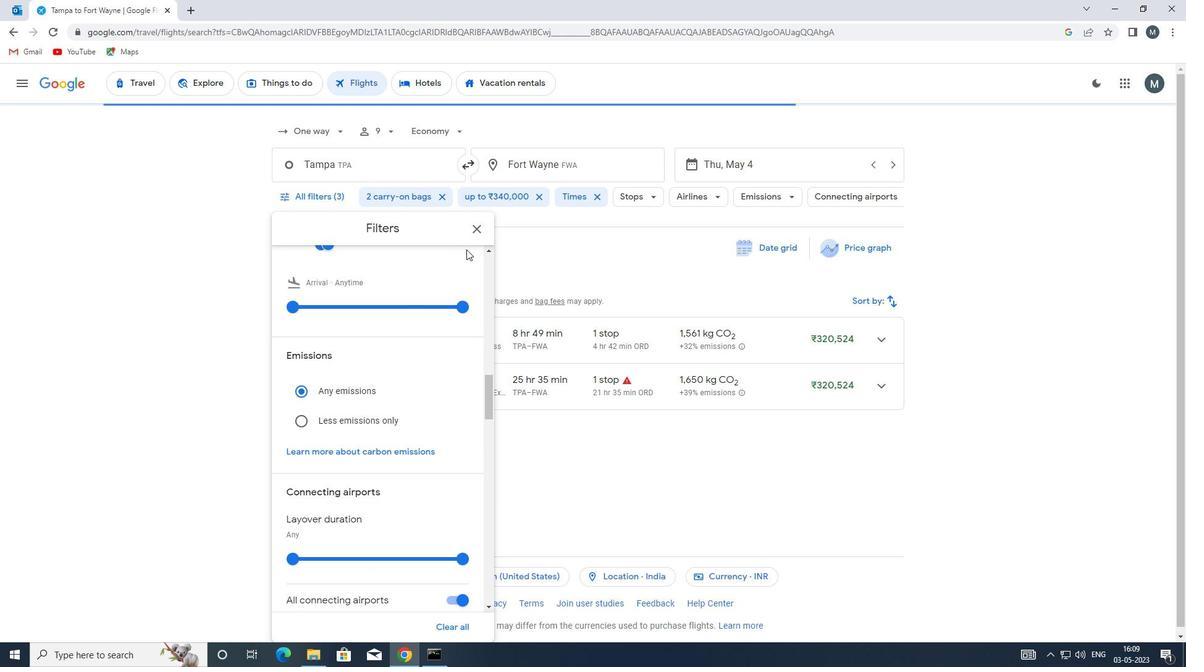 
Action: Mouse pressed left at (478, 227)
Screenshot: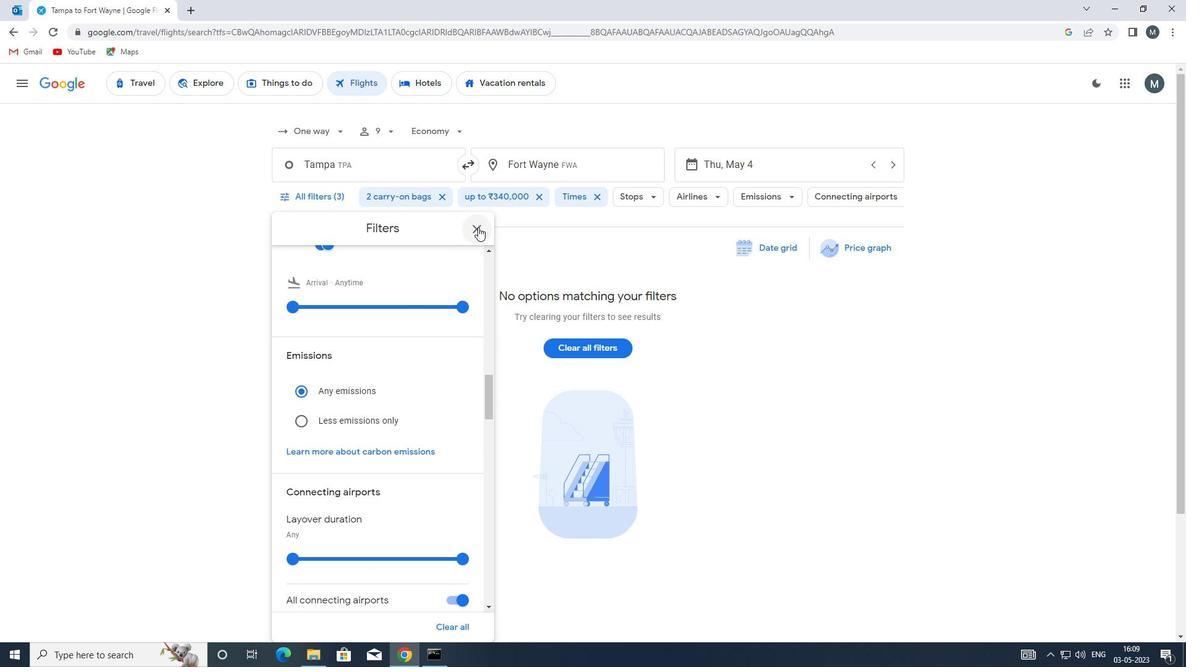 
Action: Mouse moved to (477, 227)
Screenshot: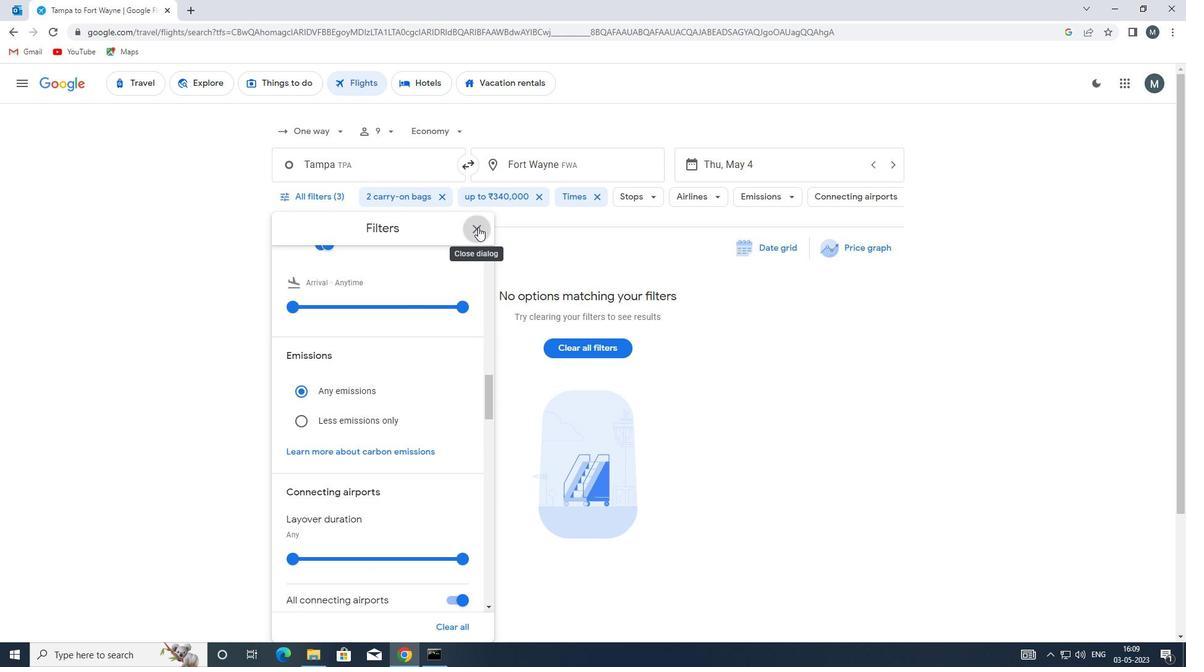 
